 Task: Slide 1 - Cell Phone Model Pitch Deck.
Action: Mouse moved to (375, 219)
Screenshot: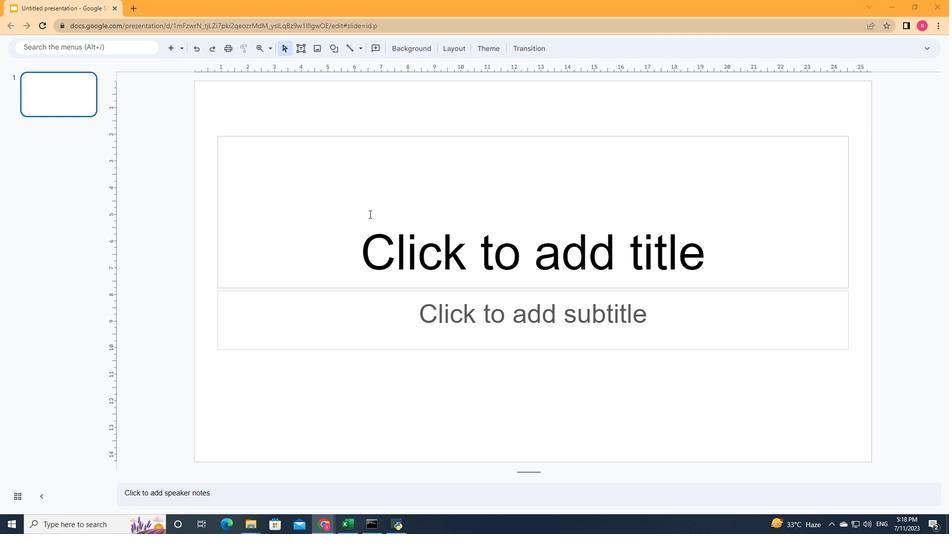 
Action: Mouse pressed left at (375, 219)
Screenshot: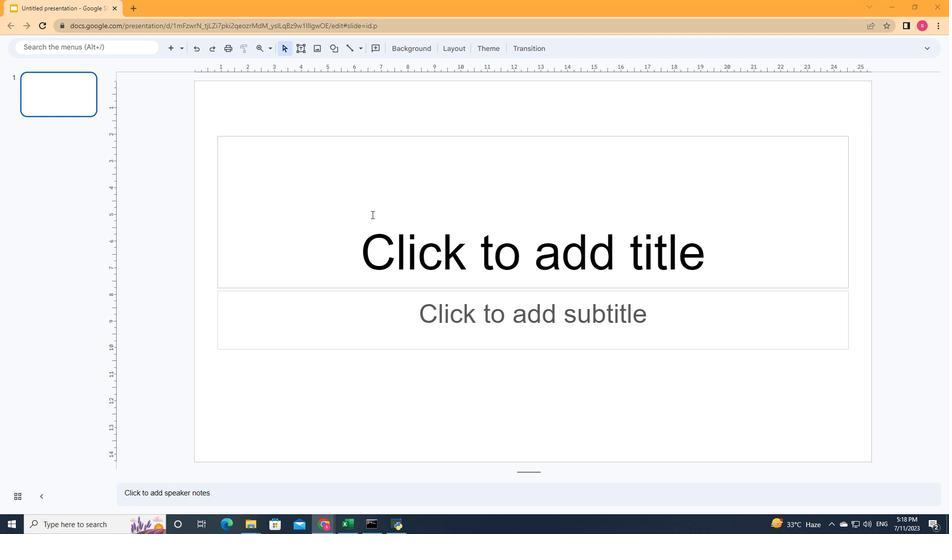 
Action: Mouse moved to (391, 238)
Screenshot: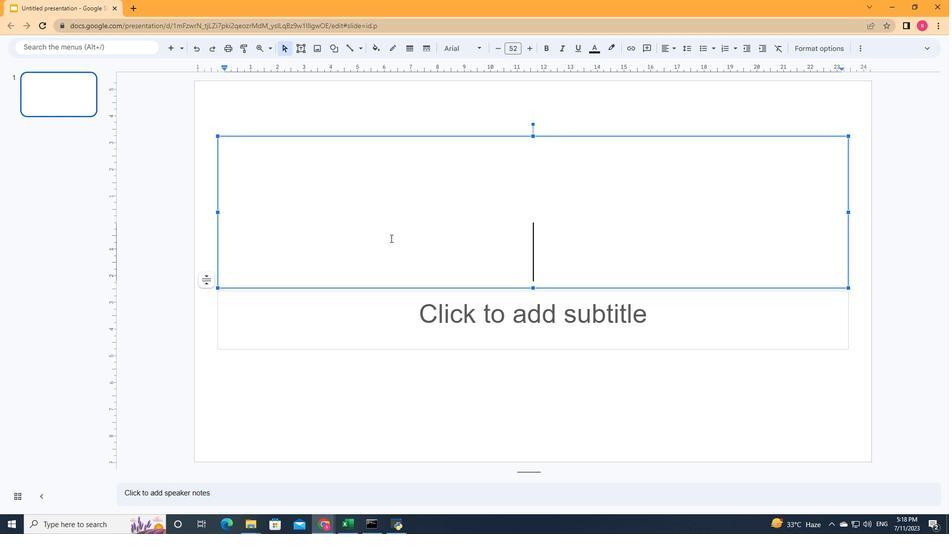 
Action: Key pressed <Key.shift>Cell<Key.space><Key.shift>Phone<Key.space><Key.shift><Key.shift><Key.shift>Model<Key.space><Key.shift>Pitch<Key.space><Key.shift>Deck
Screenshot: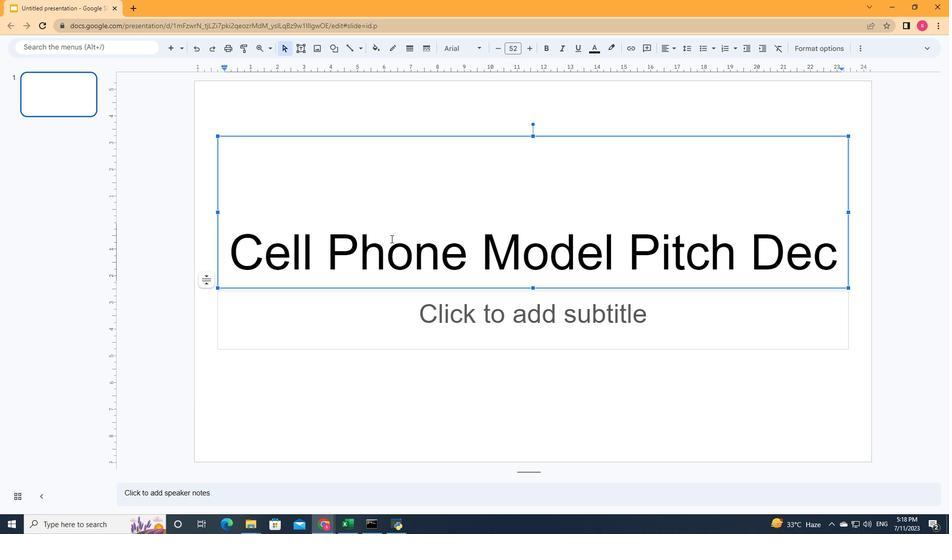 
Action: Mouse moved to (412, 310)
Screenshot: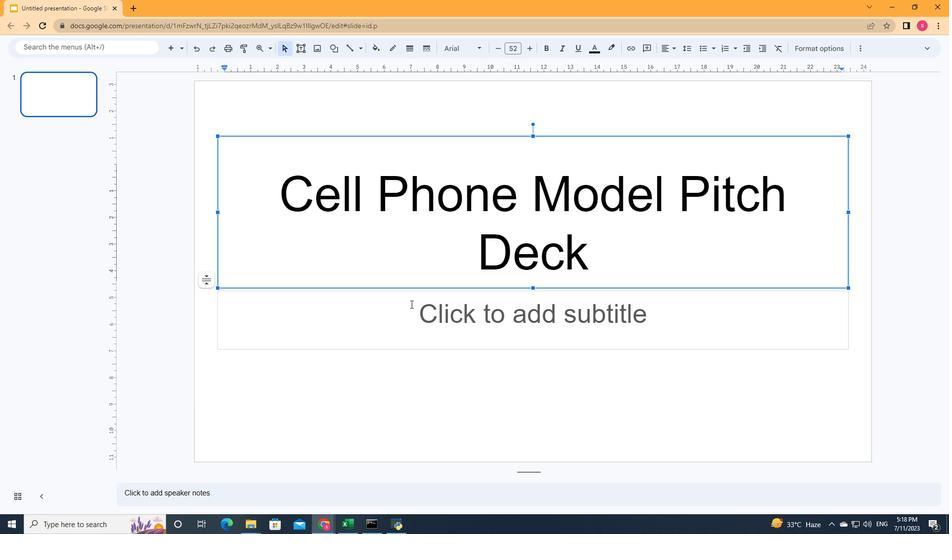 
Action: Mouse pressed left at (412, 310)
Screenshot: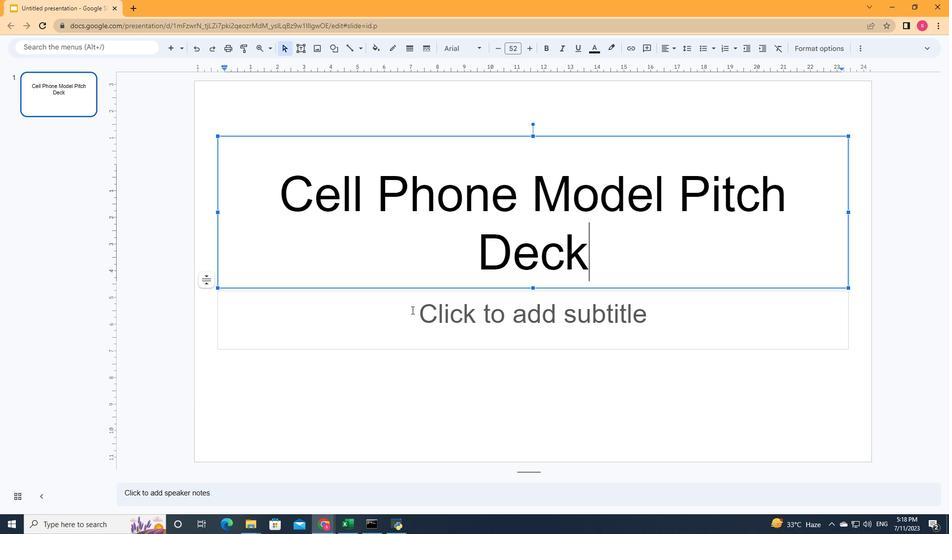 
Action: Key pressed <Key.shift>Here<Key.space>is<Key.space>where<Key.space>your<Key.enter>presentation<Key.space>begins
Screenshot: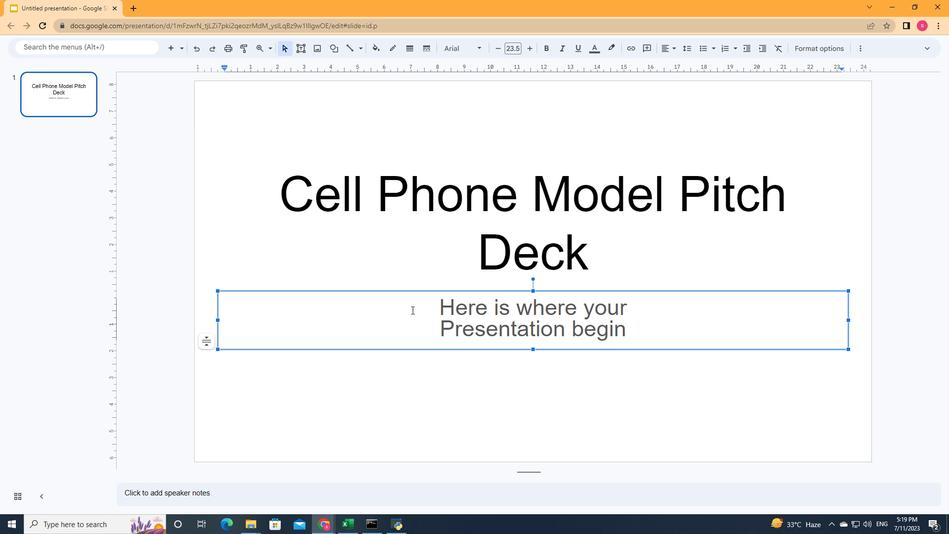 
Action: Mouse moved to (391, 250)
Screenshot: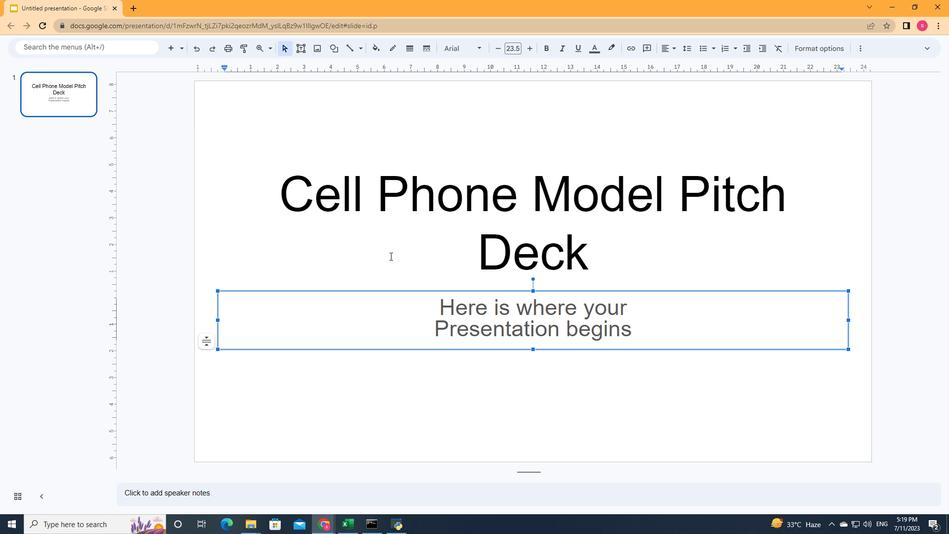 
Action: Mouse pressed left at (391, 250)
Screenshot: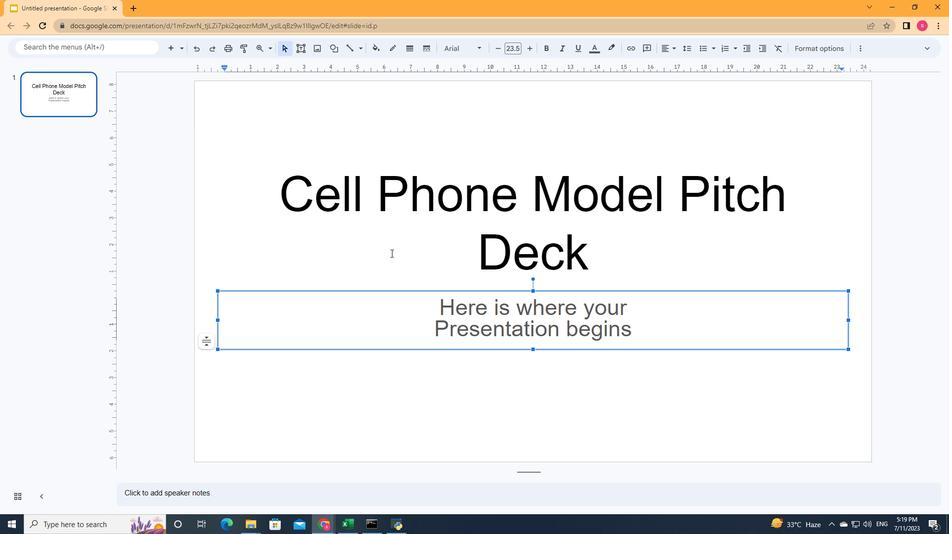 
Action: Mouse moved to (217, 212)
Screenshot: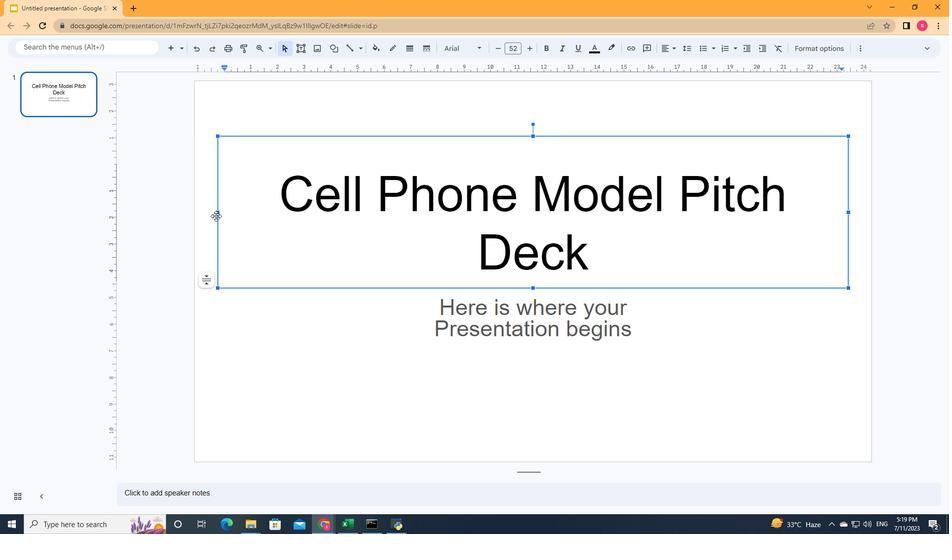 
Action: Mouse pressed left at (217, 212)
Screenshot: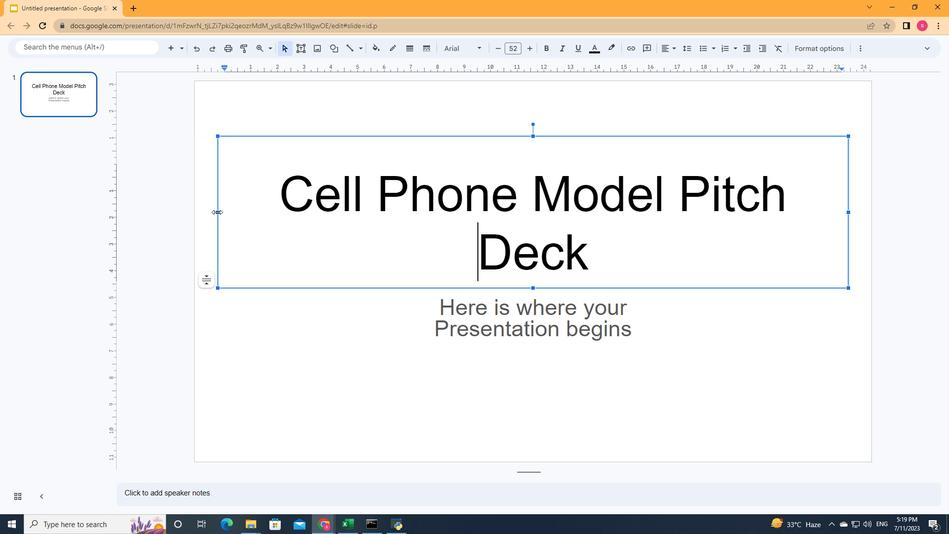 
Action: Mouse moved to (520, 211)
Screenshot: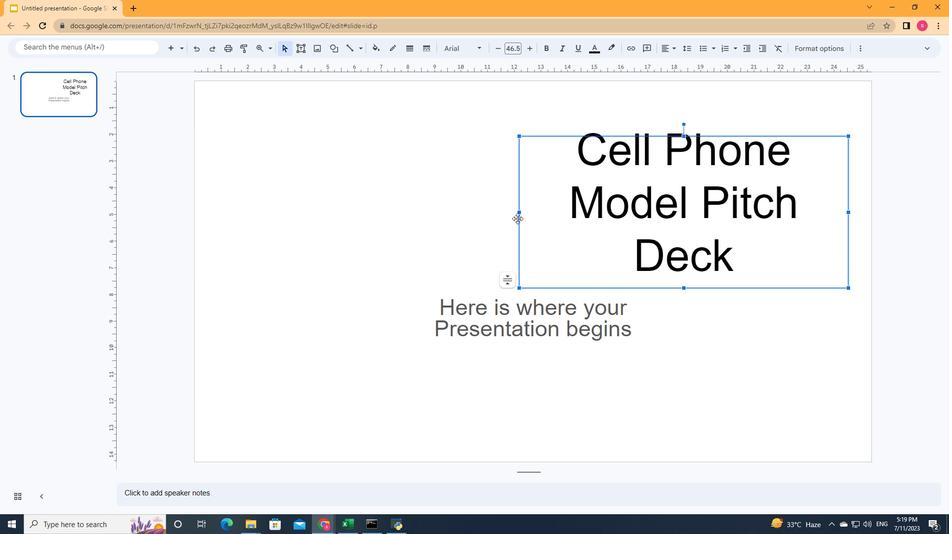 
Action: Mouse pressed left at (520, 211)
Screenshot: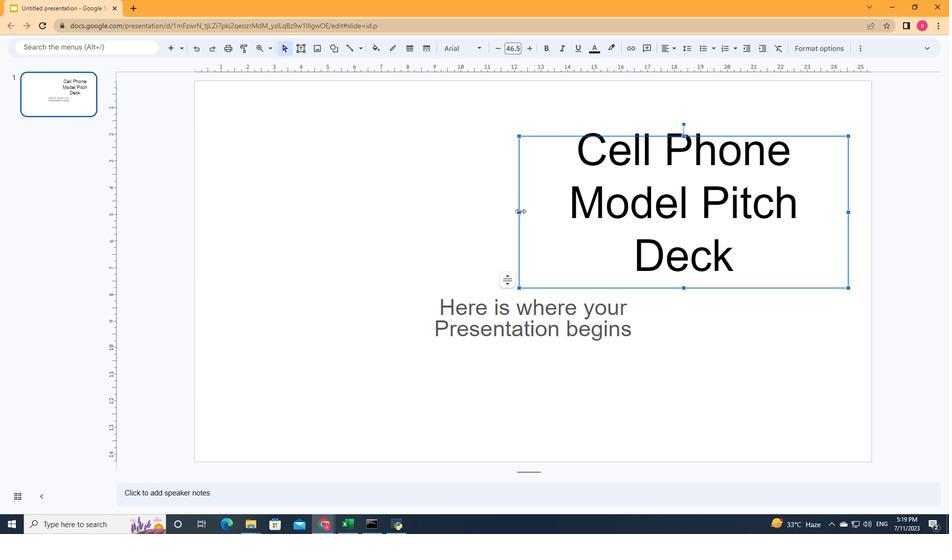
Action: Mouse moved to (782, 263)
Screenshot: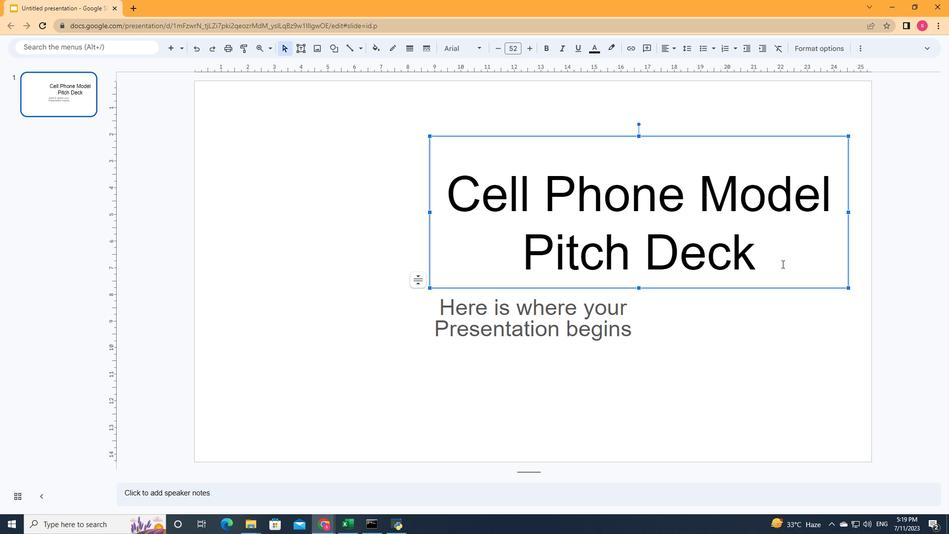 
Action: Mouse pressed left at (782, 263)
Screenshot: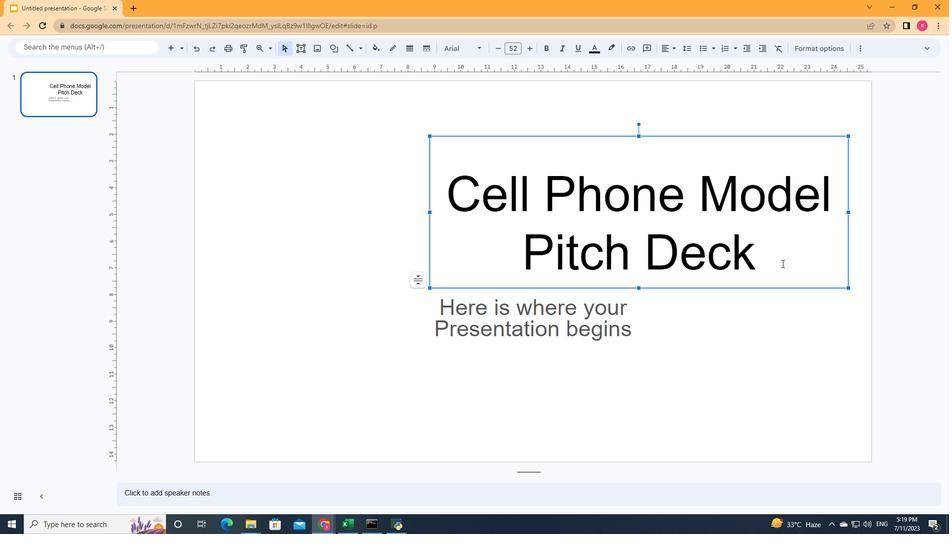 
Action: Mouse moved to (672, 49)
Screenshot: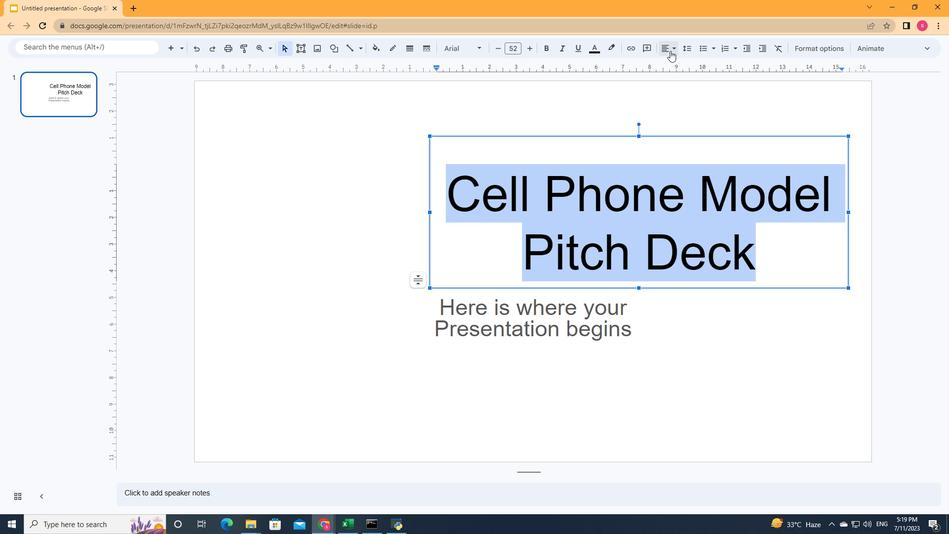 
Action: Mouse pressed left at (672, 49)
Screenshot: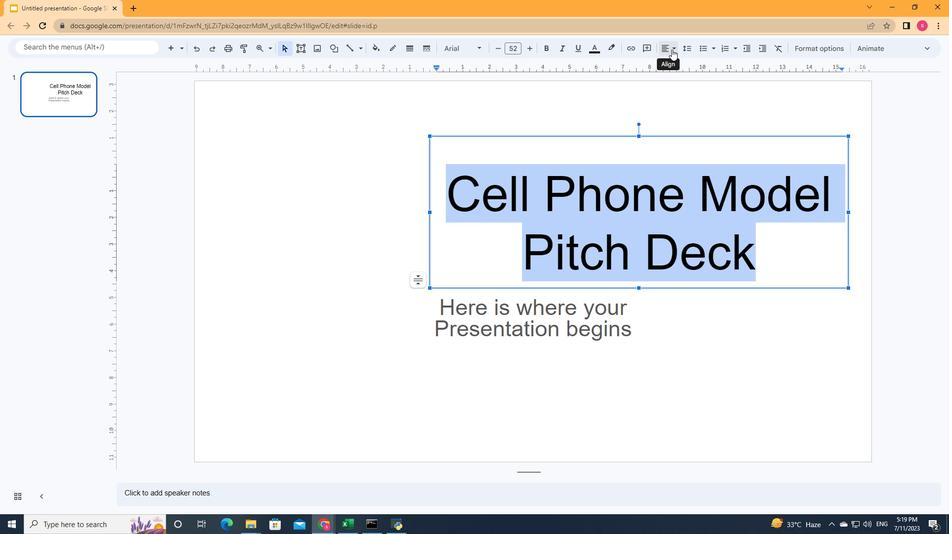 
Action: Mouse moved to (668, 63)
Screenshot: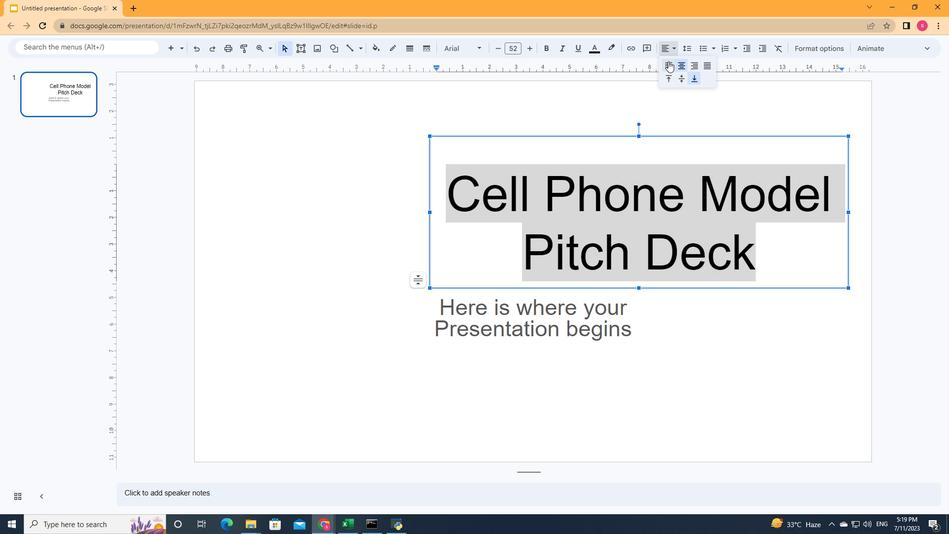 
Action: Mouse pressed left at (668, 63)
Screenshot: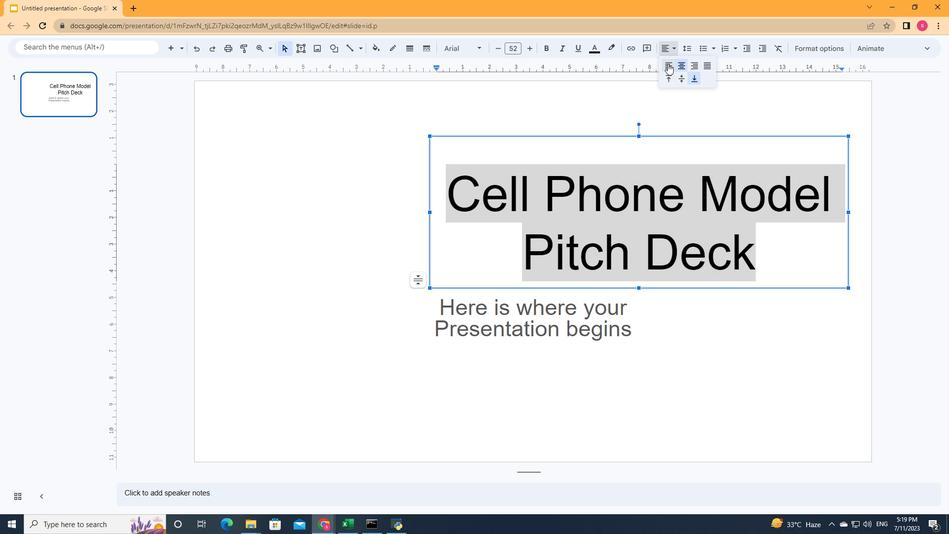 
Action: Mouse moved to (932, 50)
Screenshot: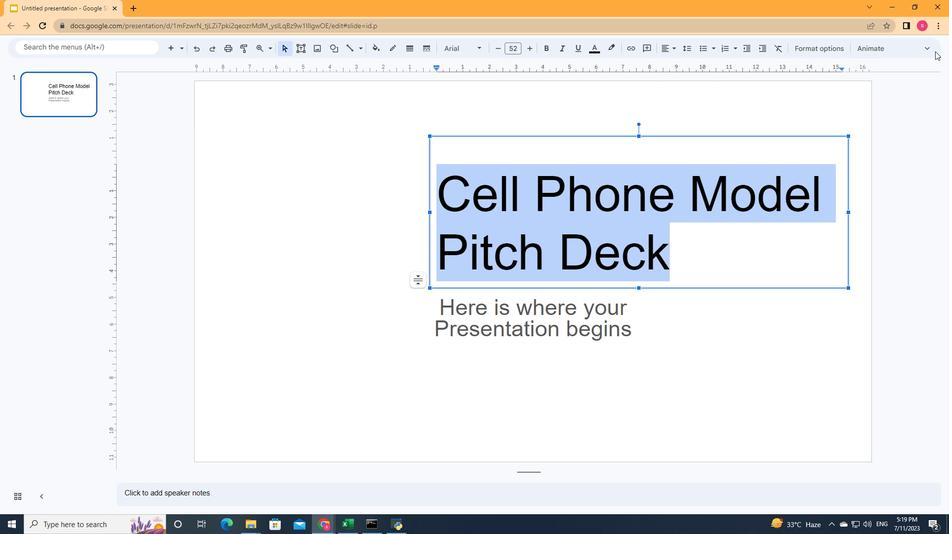 
Action: Mouse pressed left at (932, 50)
Screenshot: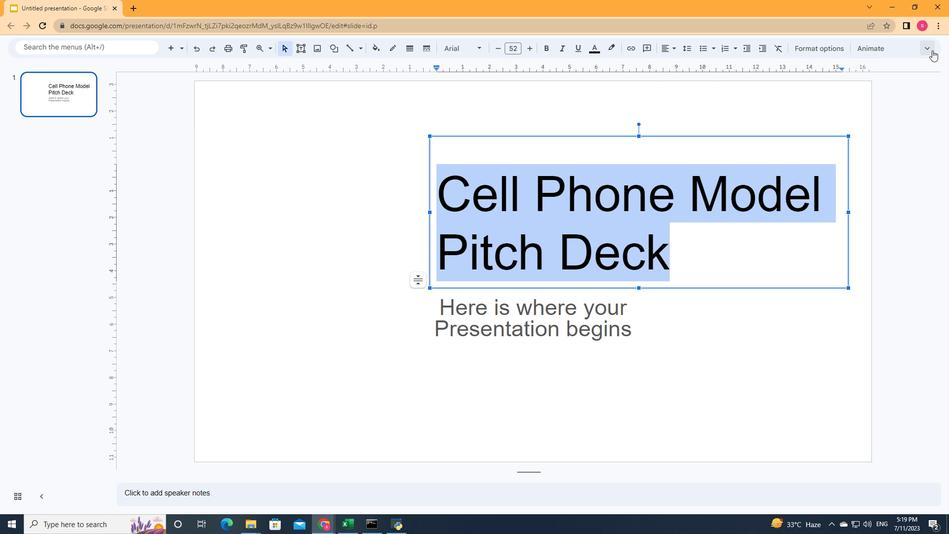 
Action: Mouse moved to (329, 80)
Screenshot: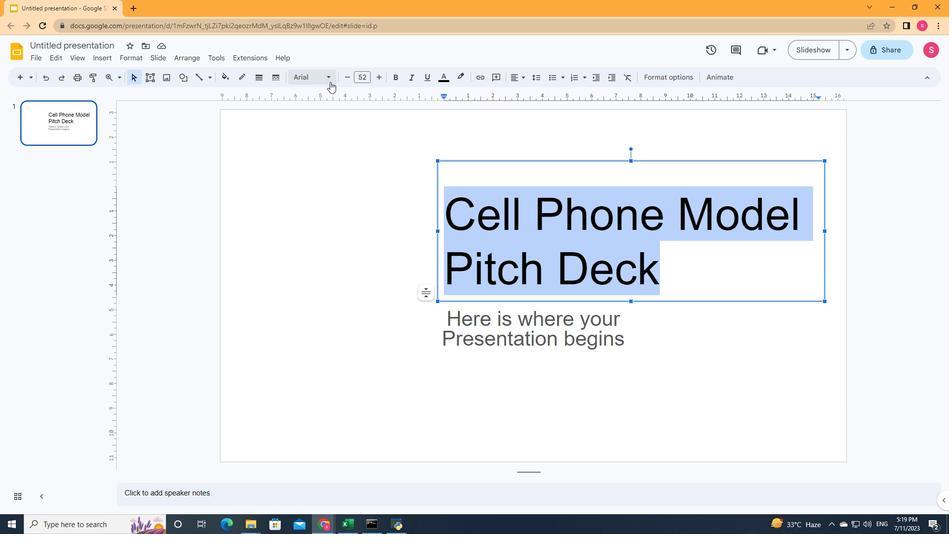 
Action: Mouse pressed left at (329, 80)
Screenshot: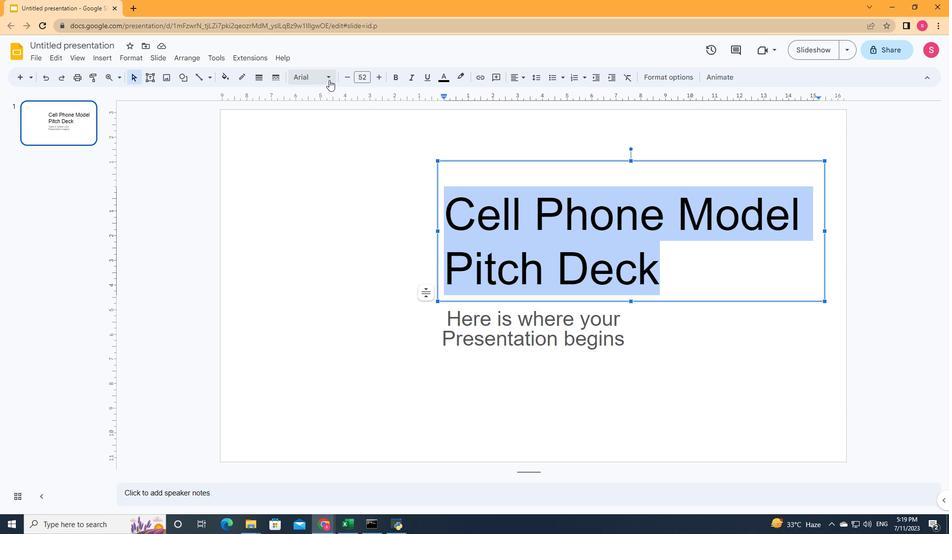 
Action: Mouse moved to (445, 306)
Screenshot: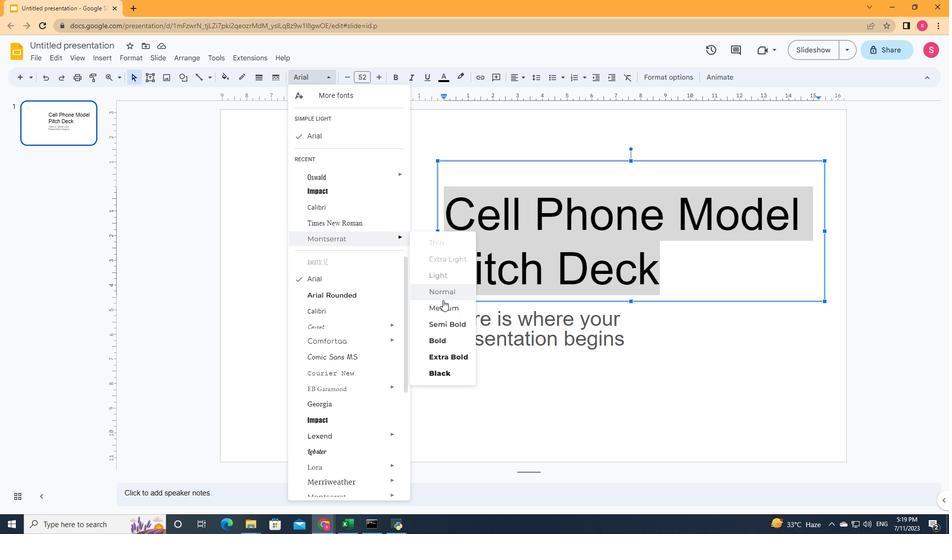 
Action: Mouse pressed left at (445, 306)
Screenshot: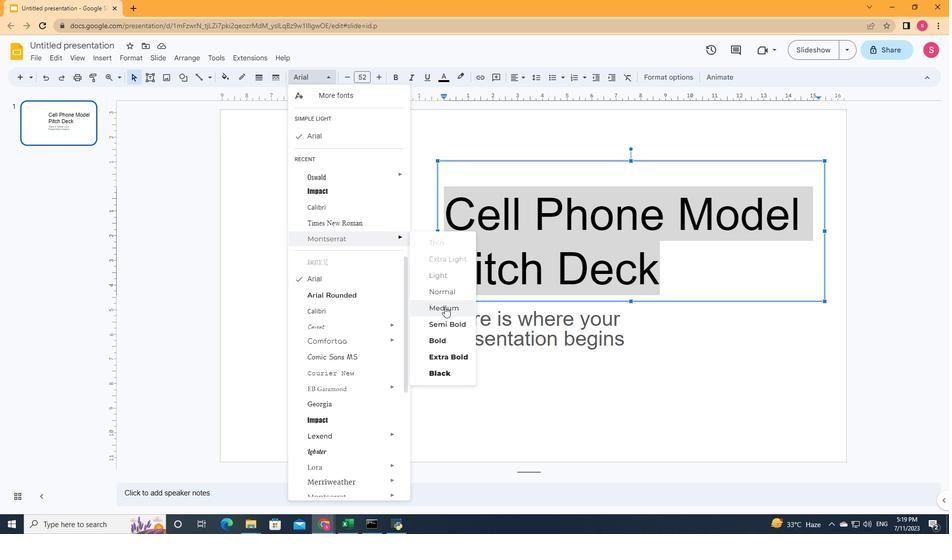
Action: Mouse moved to (639, 342)
Screenshot: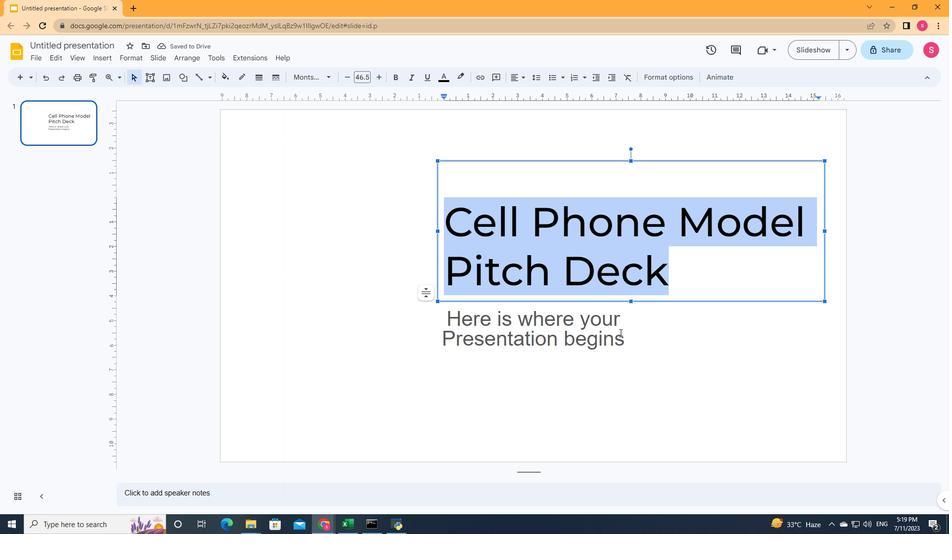 
Action: Mouse pressed left at (639, 342)
Screenshot: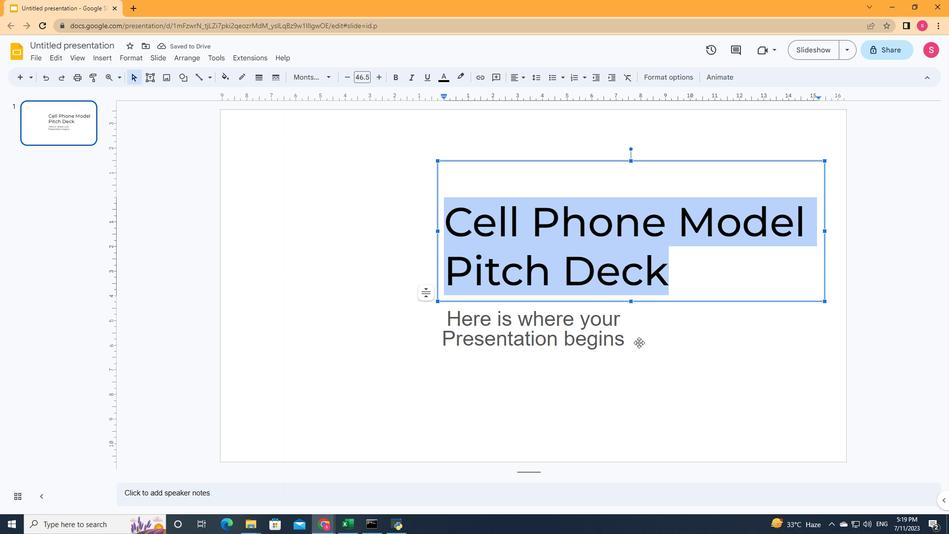 
Action: Mouse moved to (243, 331)
Screenshot: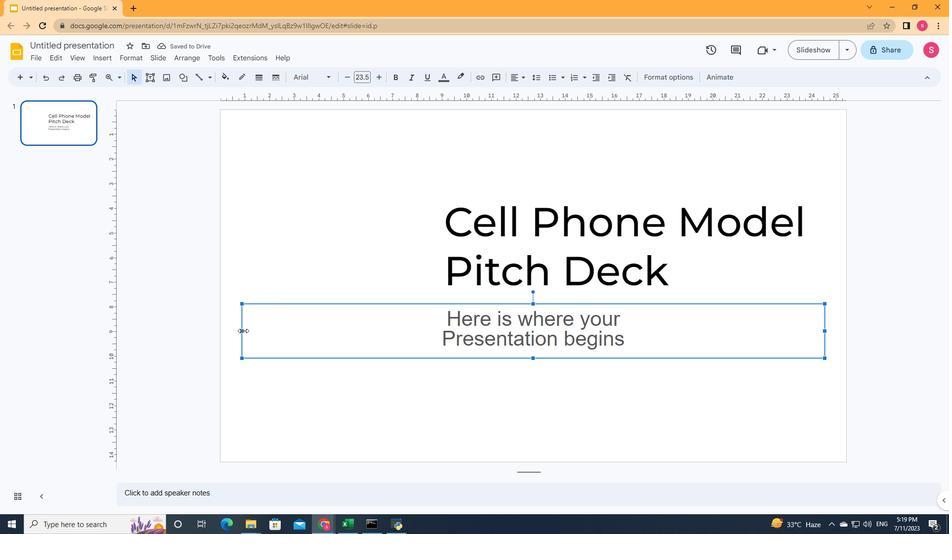 
Action: Mouse pressed left at (243, 331)
Screenshot: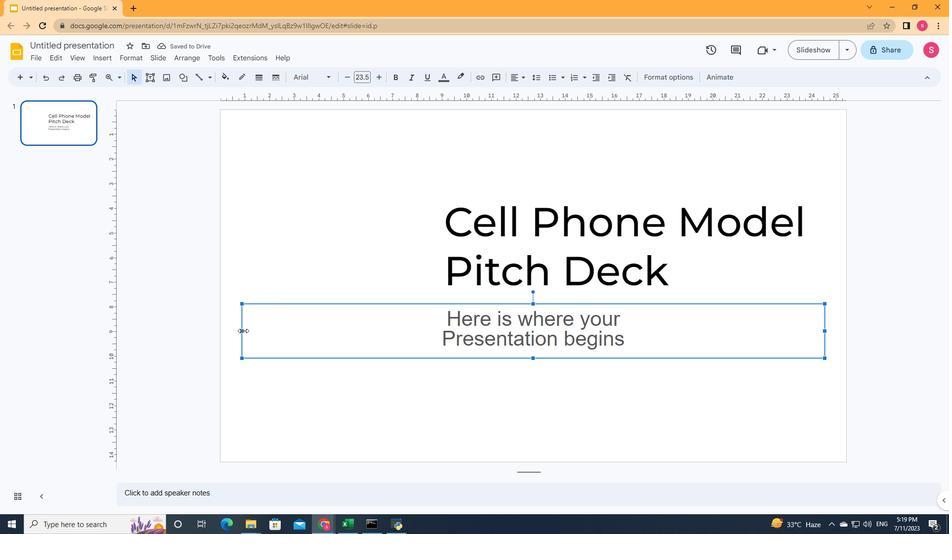 
Action: Mouse moved to (736, 342)
Screenshot: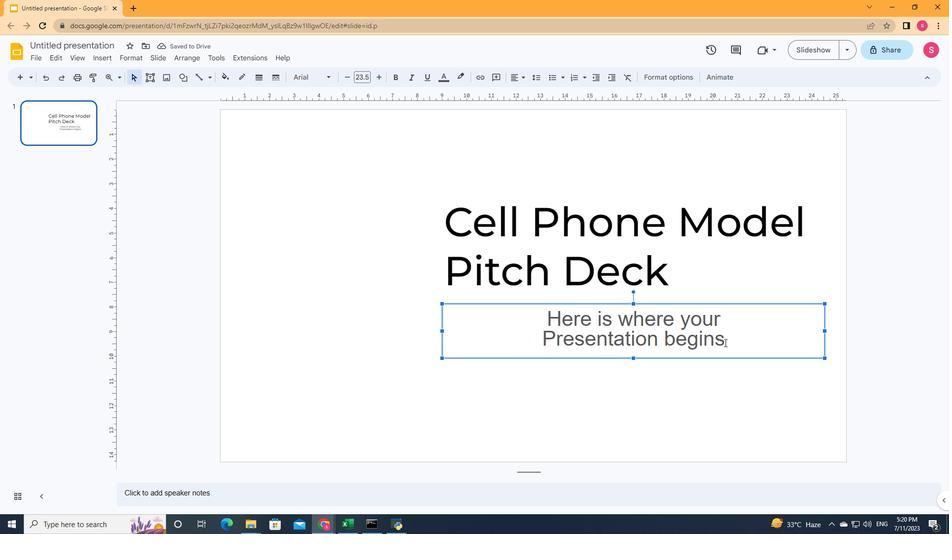 
Action: Mouse pressed left at (736, 342)
Screenshot: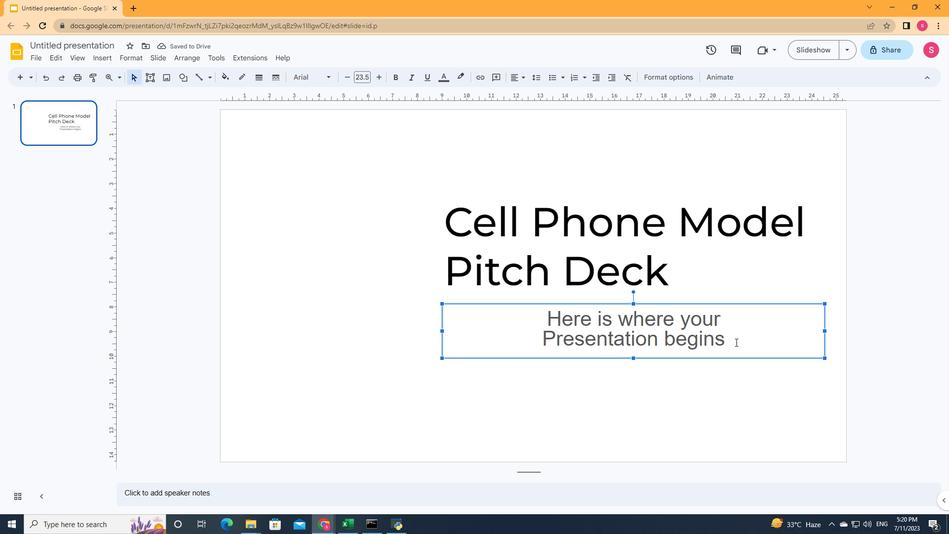 
Action: Mouse moved to (521, 79)
Screenshot: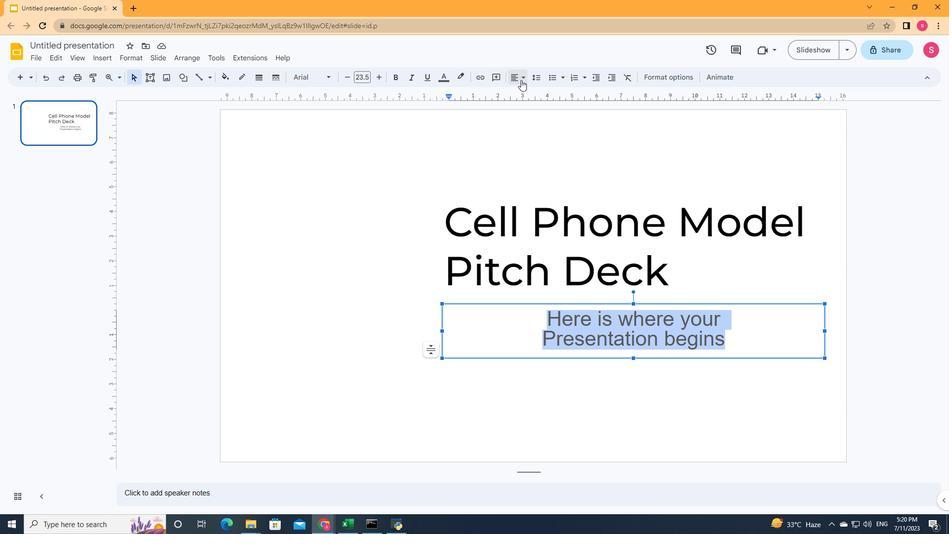 
Action: Mouse pressed left at (521, 79)
Screenshot: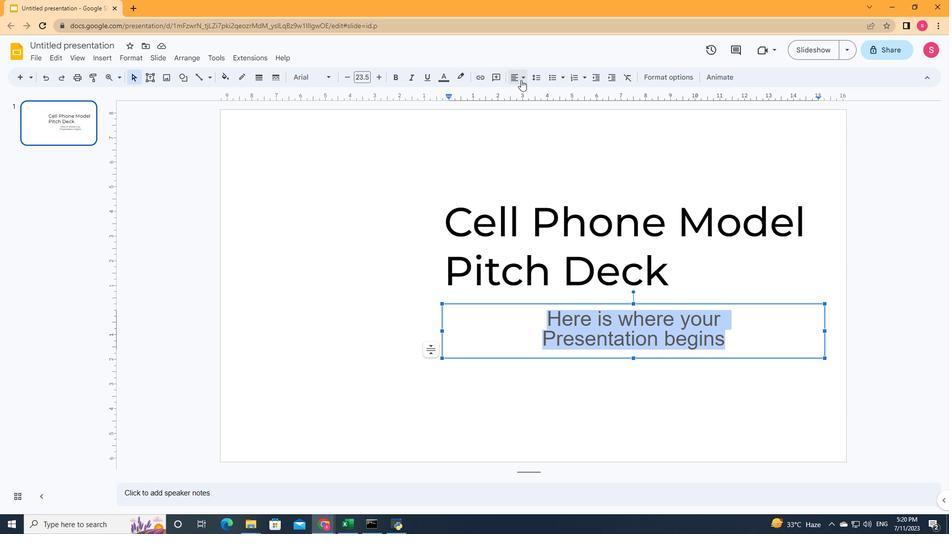 
Action: Mouse moved to (519, 93)
Screenshot: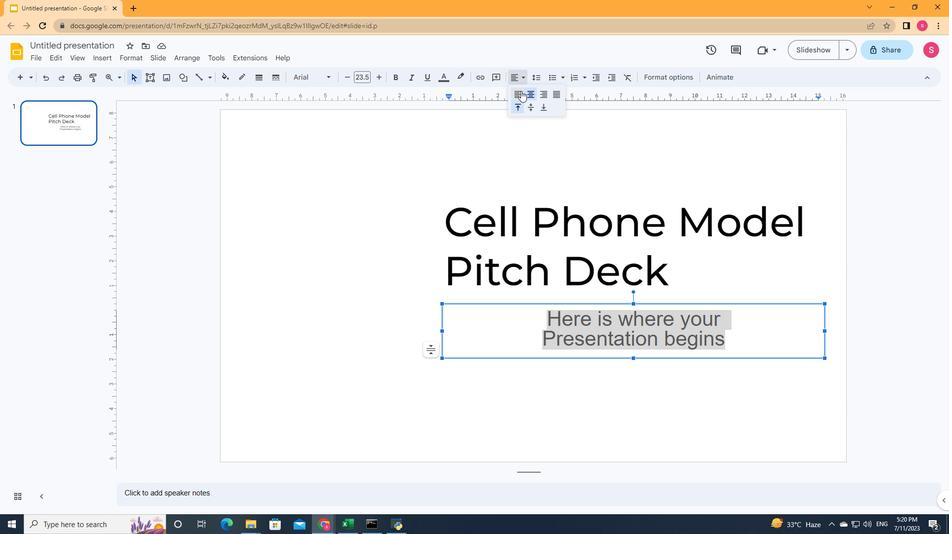 
Action: Mouse pressed left at (519, 93)
Screenshot: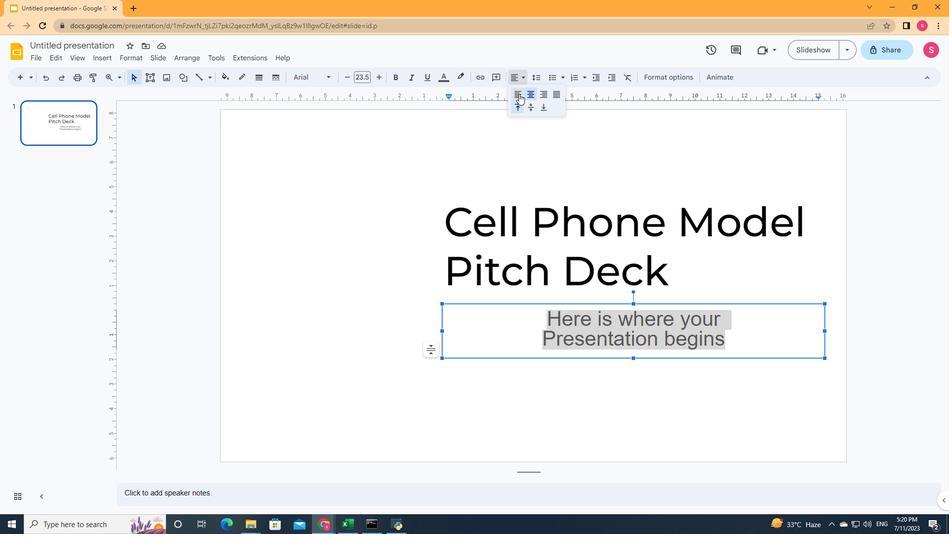 
Action: Mouse moved to (552, 369)
Screenshot: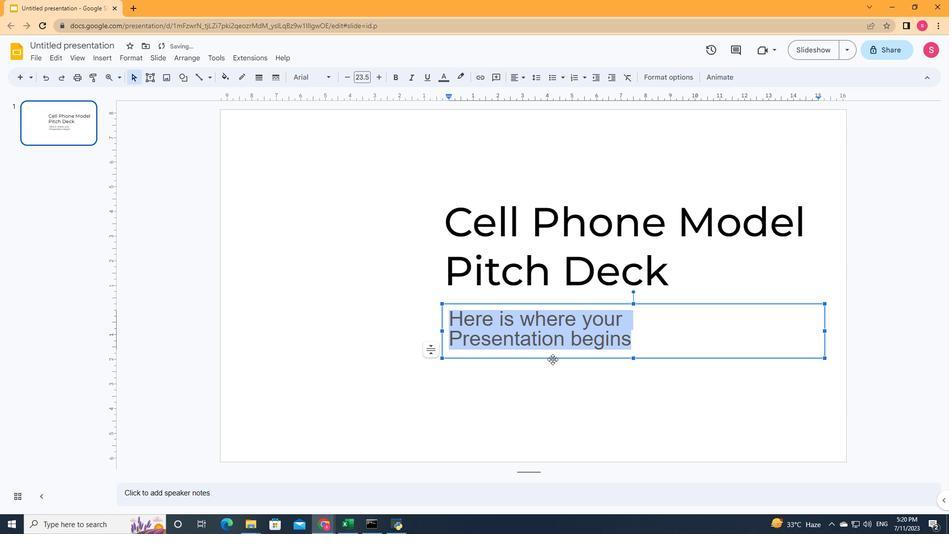 
Action: Mouse pressed left at (552, 369)
Screenshot: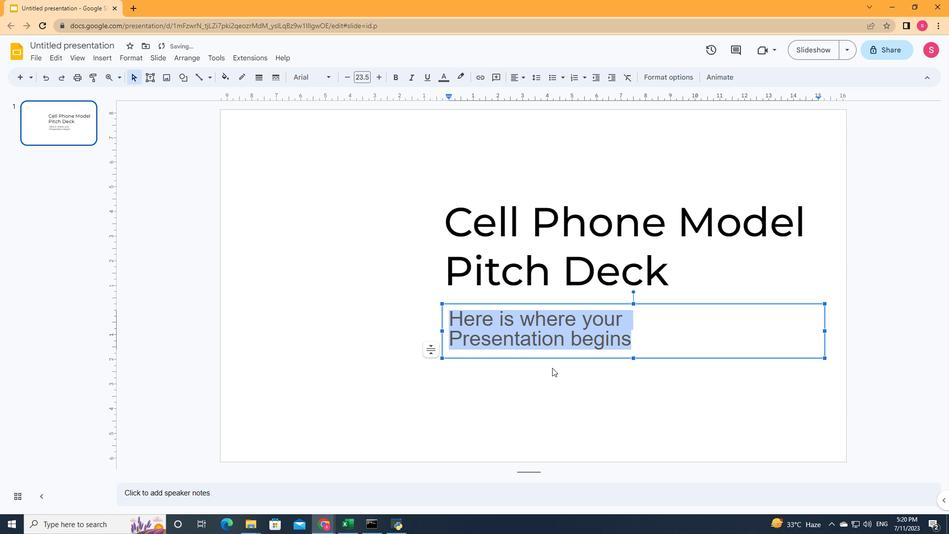 
Action: Mouse moved to (95, 56)
Screenshot: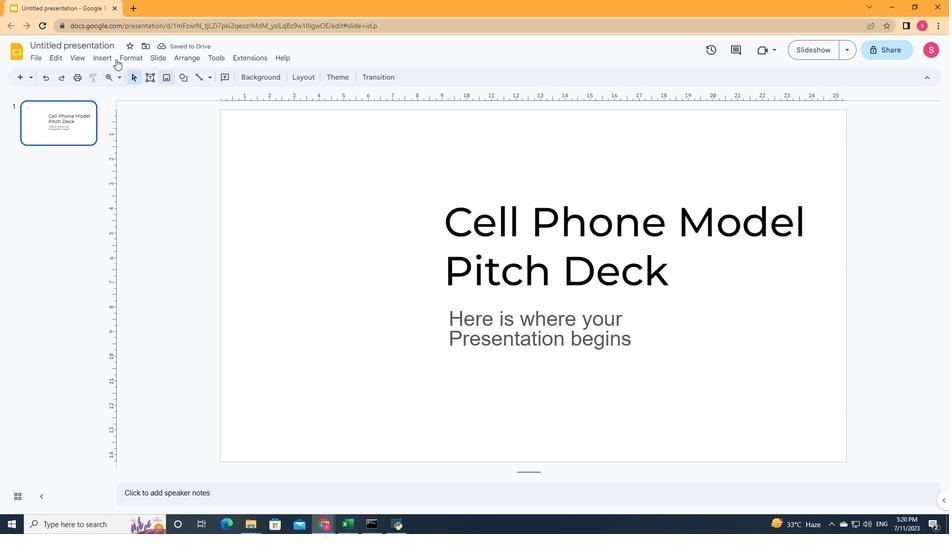 
Action: Mouse pressed left at (95, 56)
Screenshot: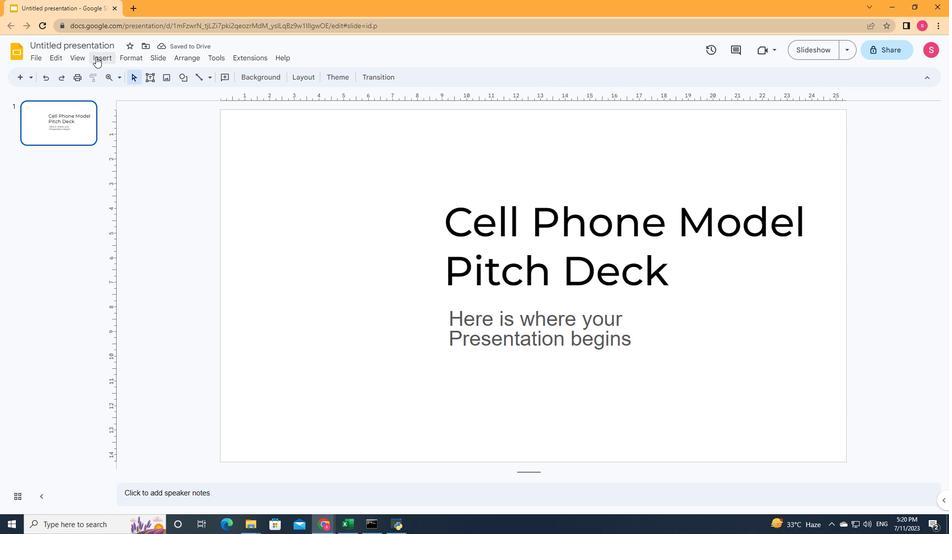 
Action: Mouse moved to (120, 73)
Screenshot: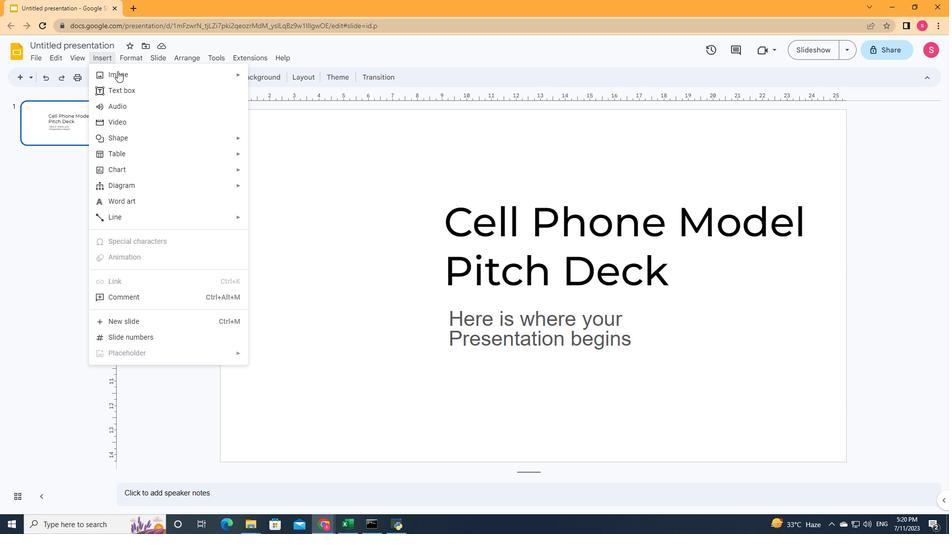 
Action: Mouse pressed left at (120, 73)
Screenshot: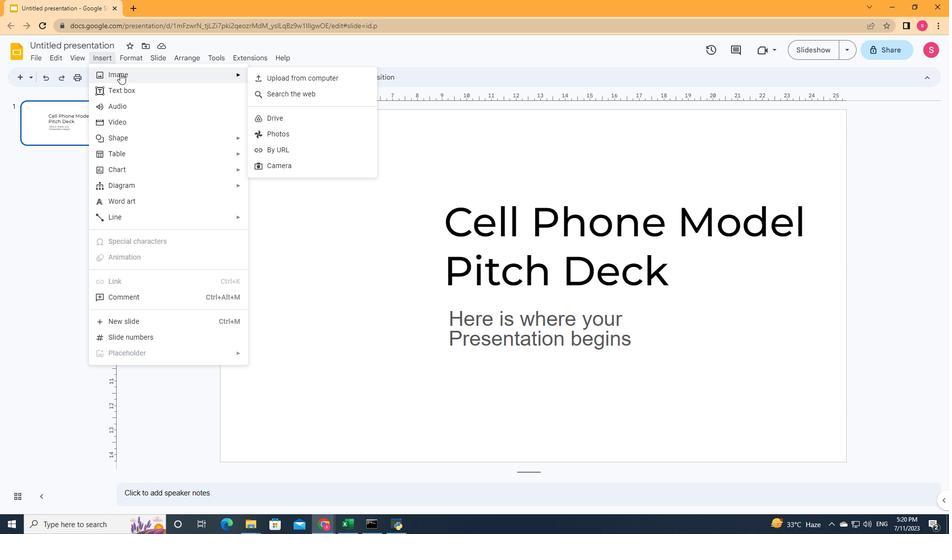 
Action: Mouse moved to (310, 76)
Screenshot: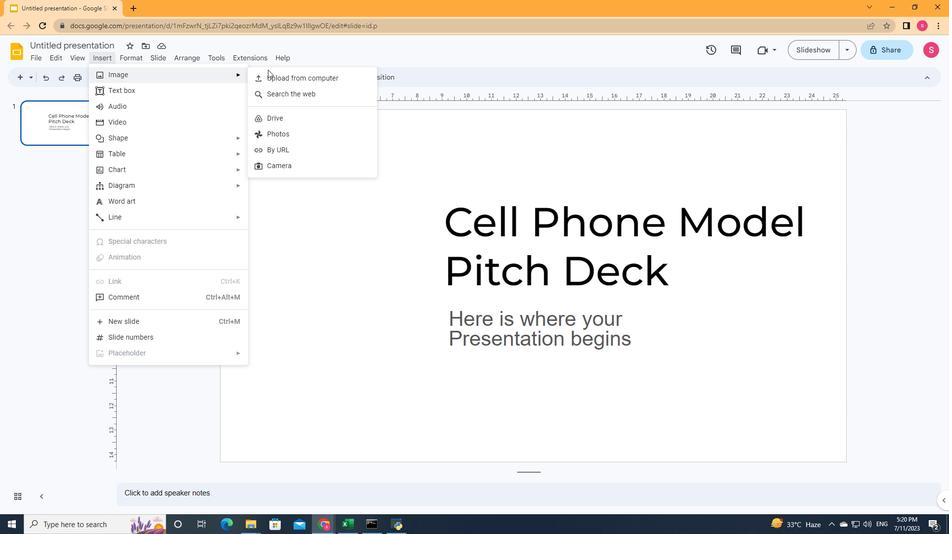 
Action: Mouse pressed left at (310, 76)
Screenshot: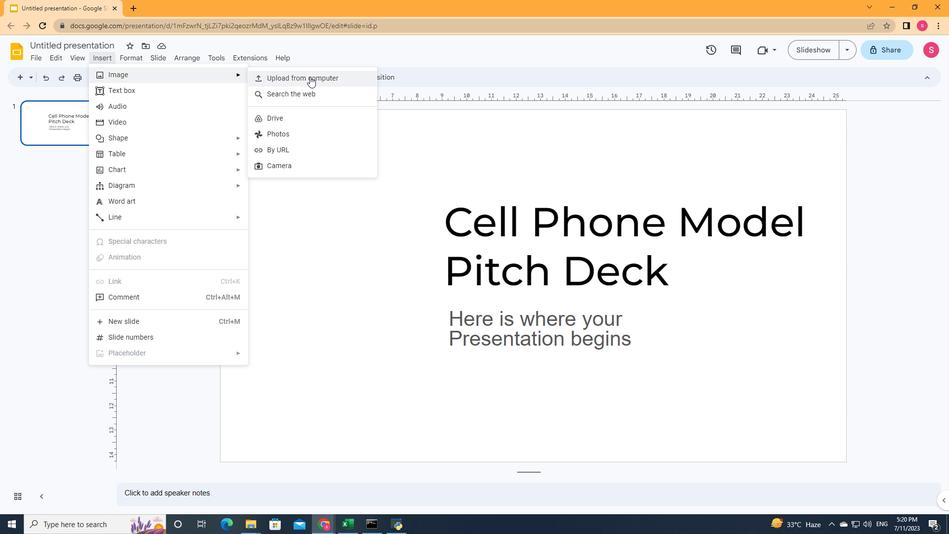 
Action: Mouse moved to (229, 182)
Screenshot: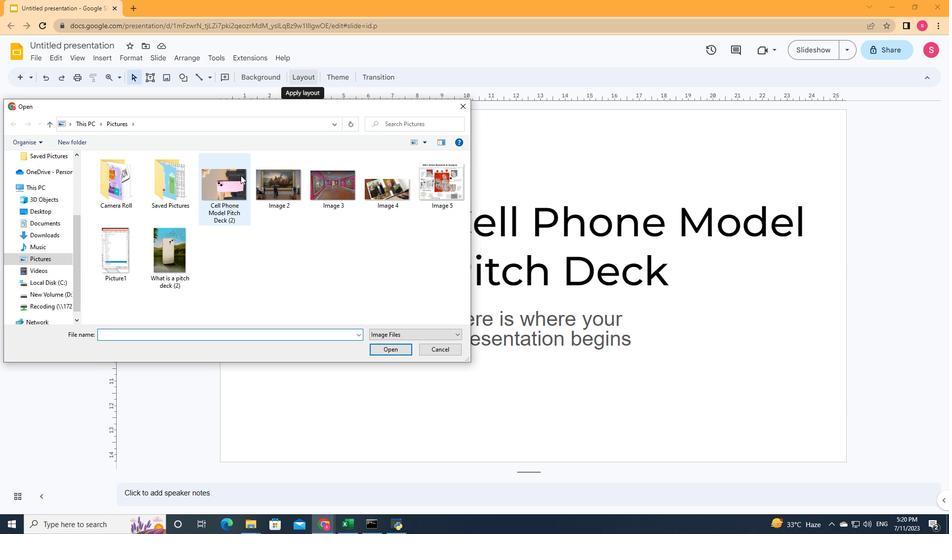 
Action: Mouse pressed left at (229, 182)
Screenshot: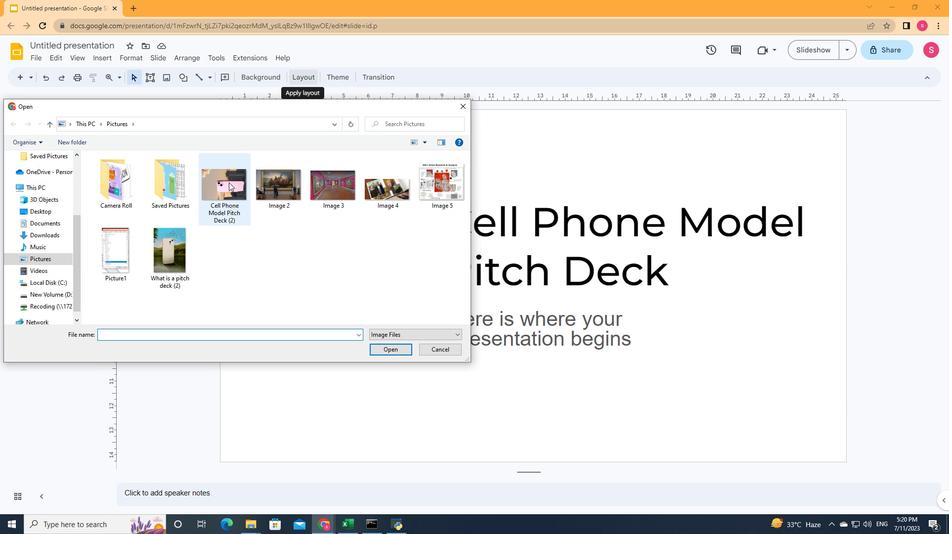 
Action: Mouse moved to (397, 347)
Screenshot: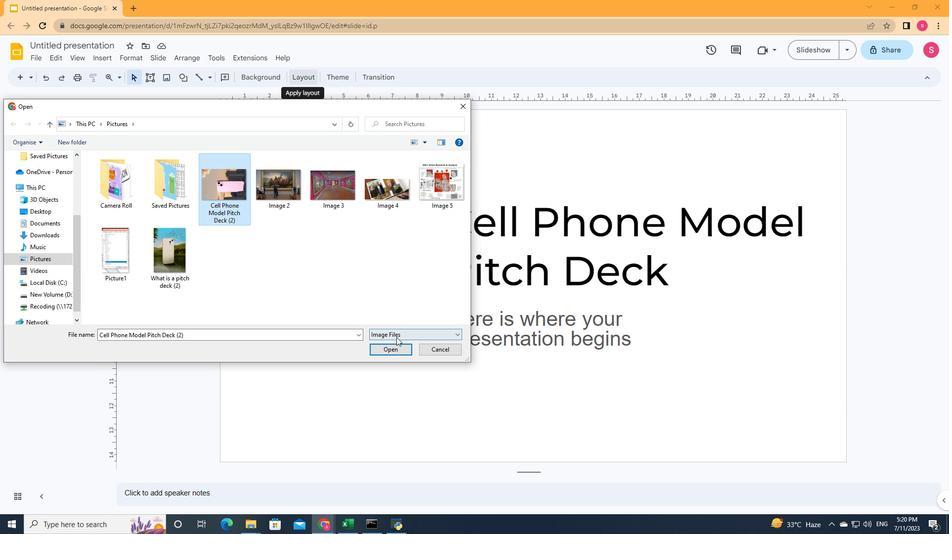 
Action: Mouse pressed left at (397, 347)
Screenshot: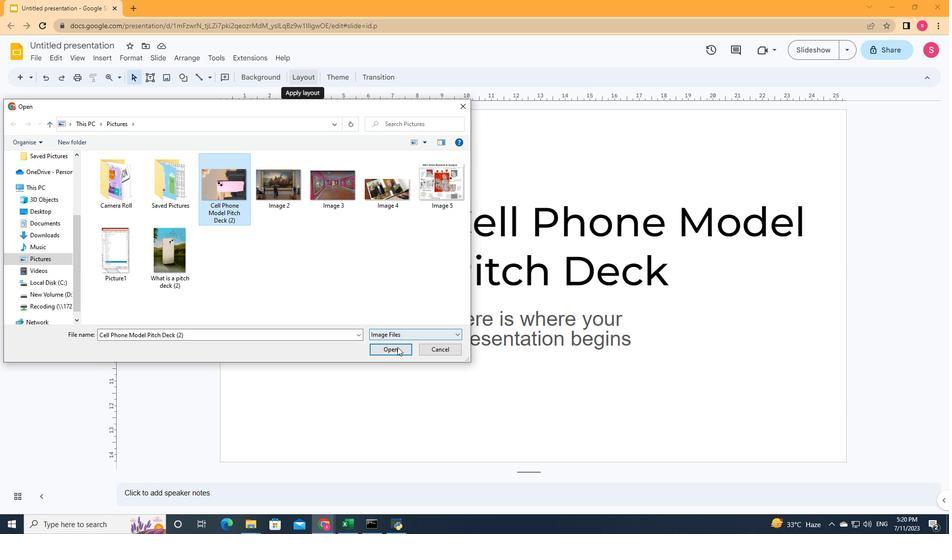 
Action: Mouse moved to (348, 365)
Screenshot: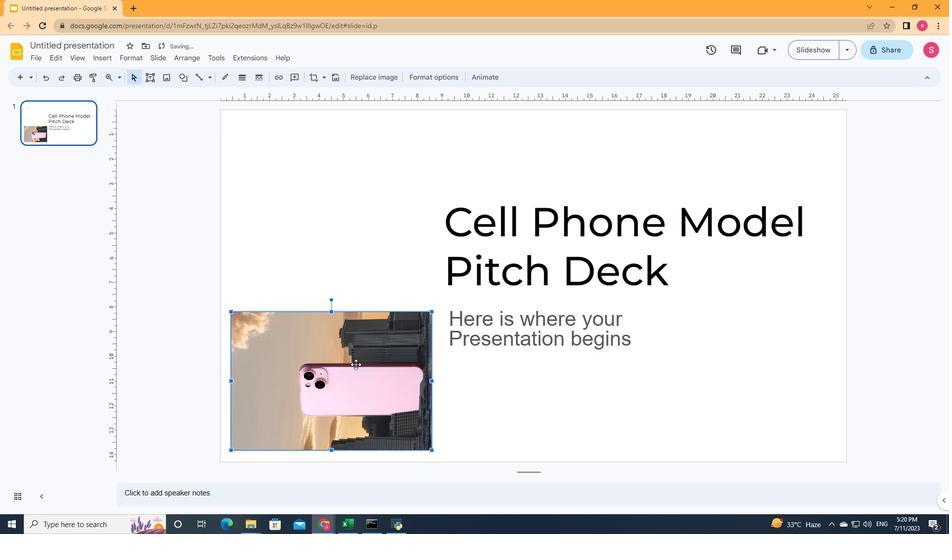 
Action: Mouse pressed left at (348, 365)
Screenshot: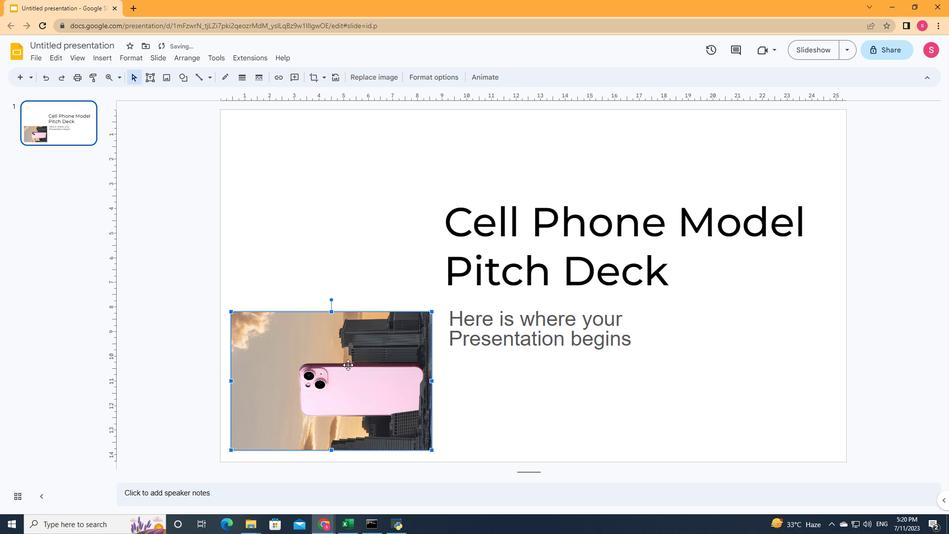 
Action: Mouse moved to (324, 75)
Screenshot: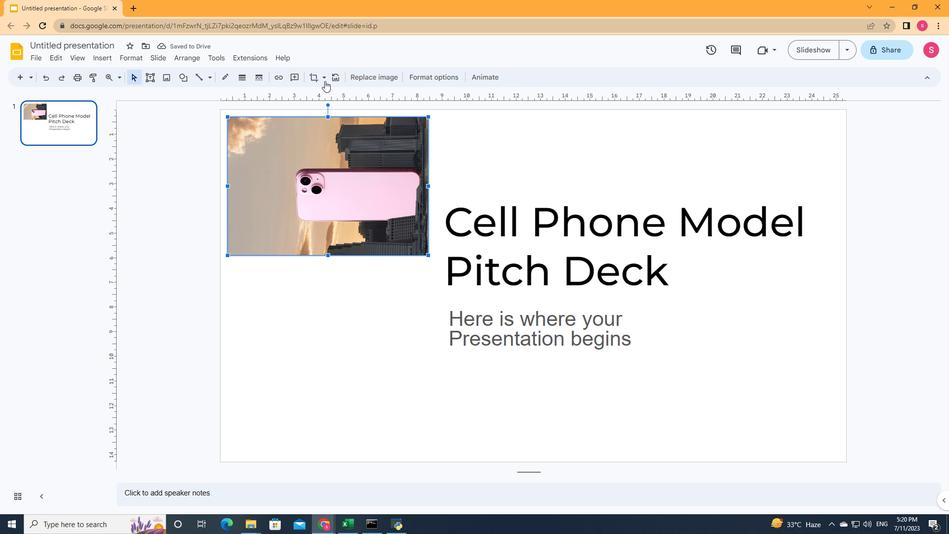 
Action: Mouse pressed left at (324, 75)
Screenshot: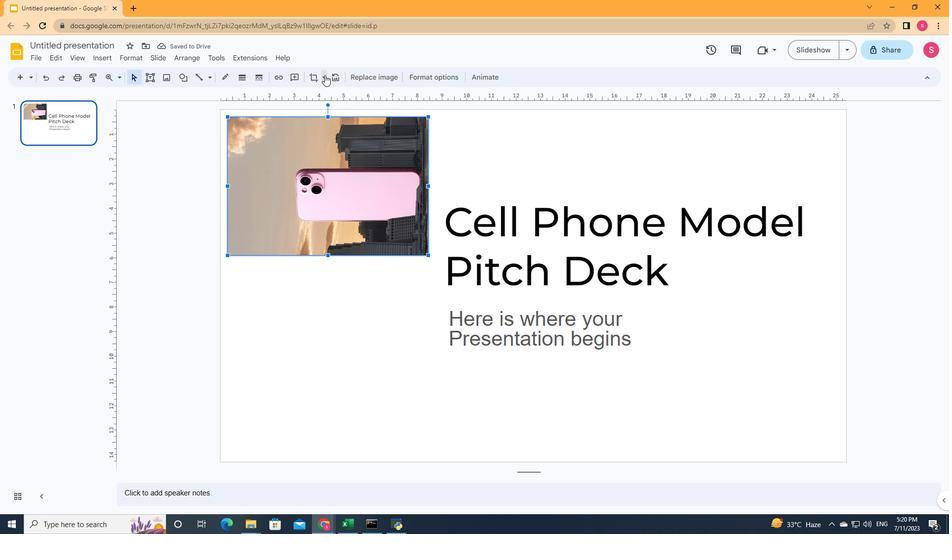 
Action: Mouse moved to (336, 96)
Screenshot: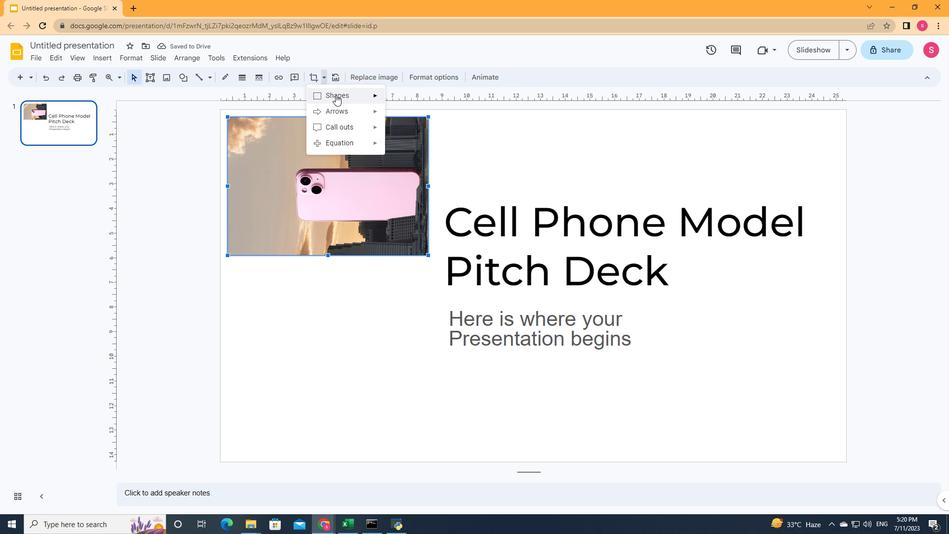 
Action: Mouse pressed left at (336, 96)
Screenshot: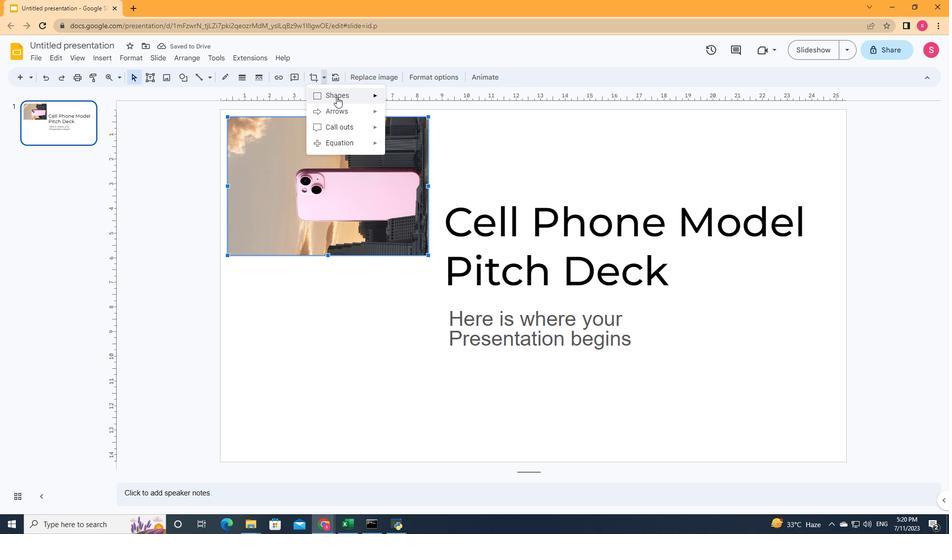 
Action: Mouse moved to (511, 173)
Screenshot: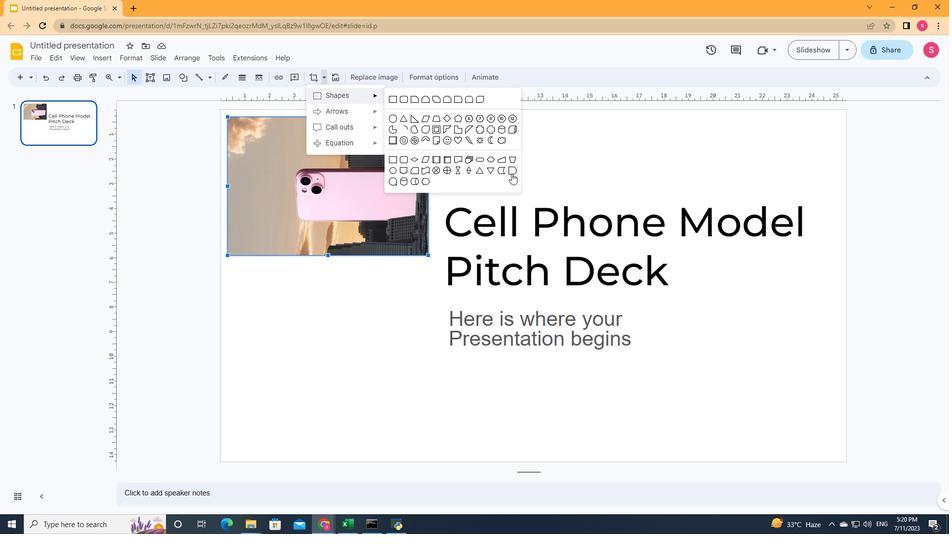 
Action: Mouse pressed left at (511, 173)
Screenshot: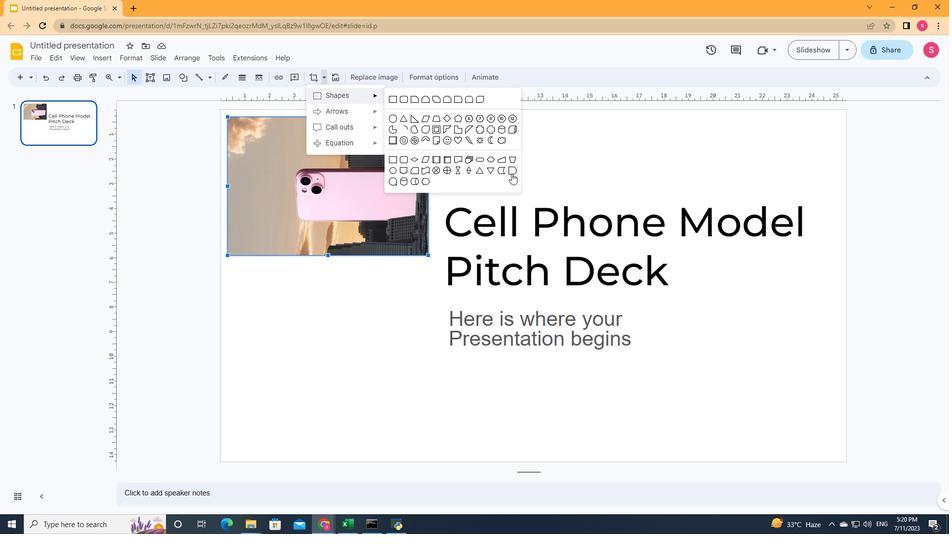
Action: Mouse moved to (427, 185)
Screenshot: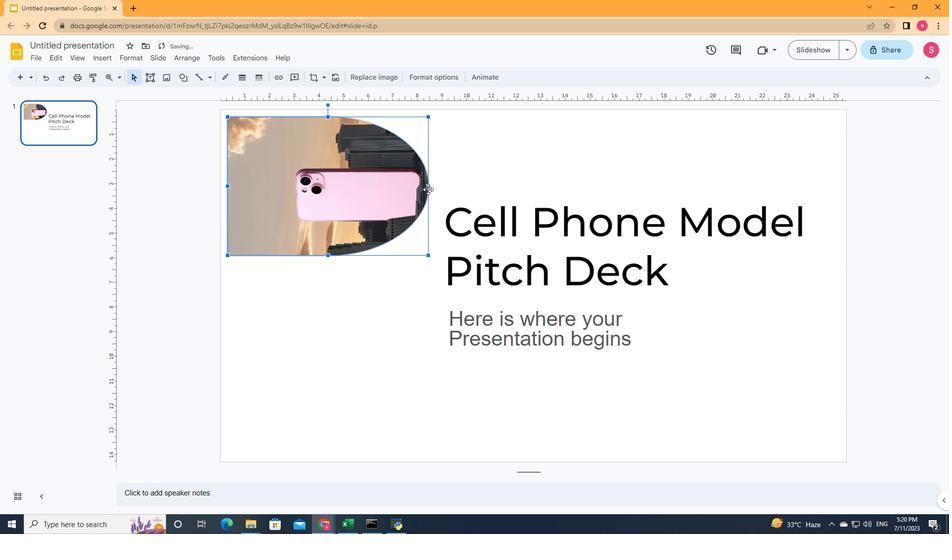 
Action: Mouse pressed left at (427, 185)
Screenshot: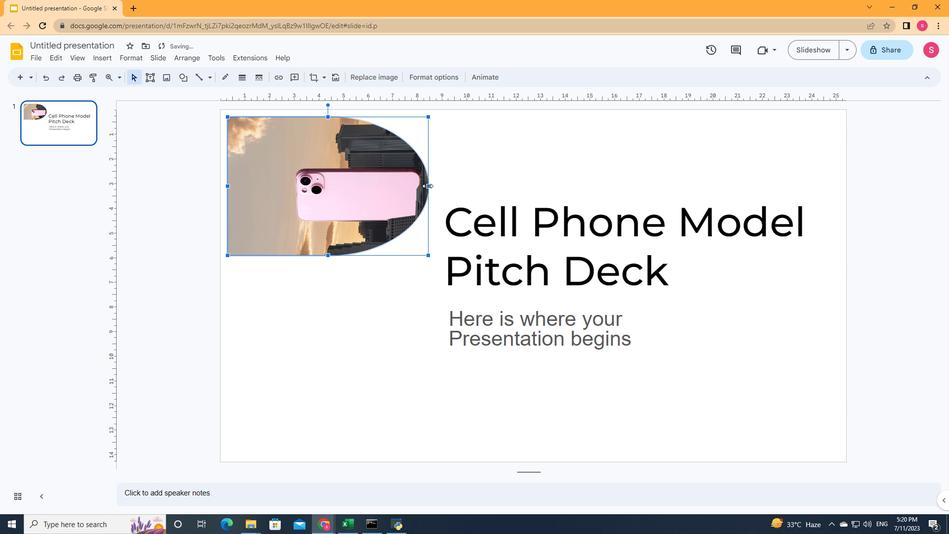 
Action: Mouse moved to (438, 78)
Screenshot: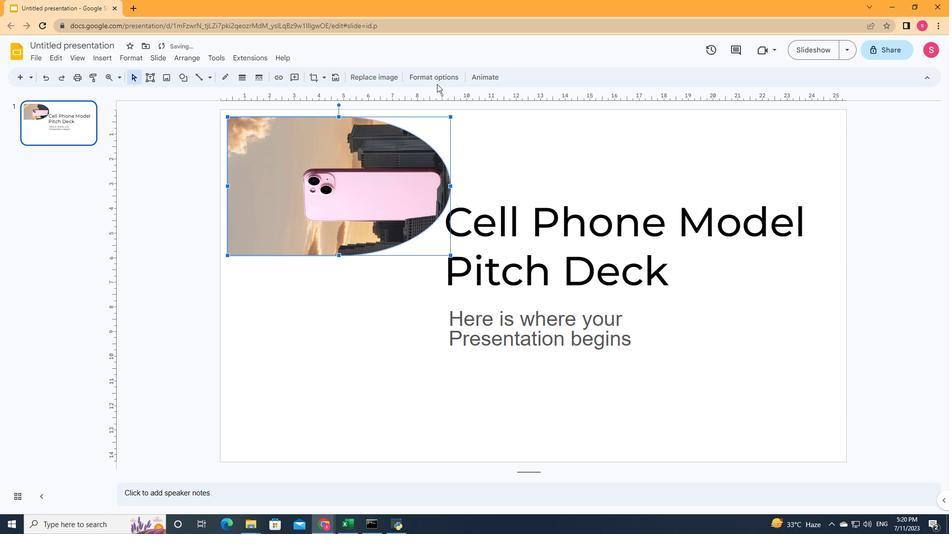 
Action: Mouse pressed left at (438, 78)
Screenshot: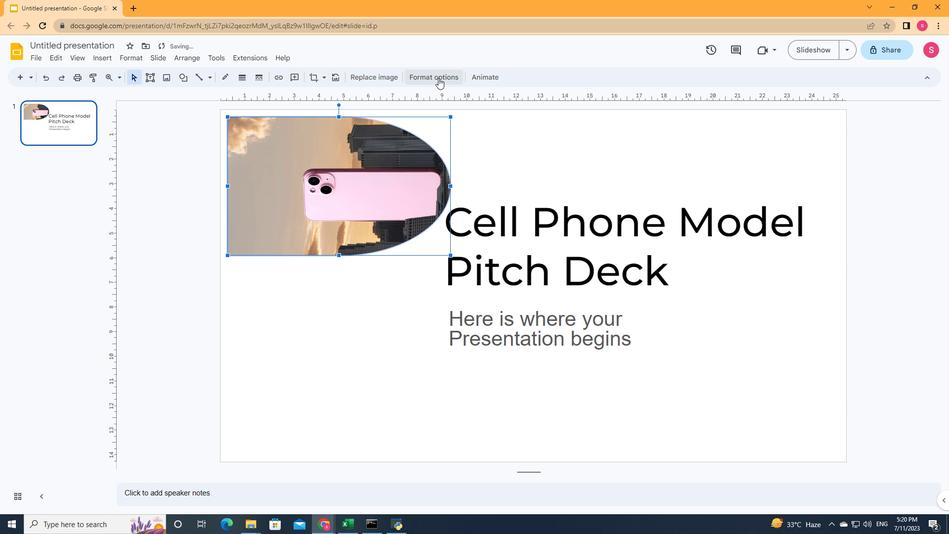 
Action: Mouse moved to (814, 108)
Screenshot: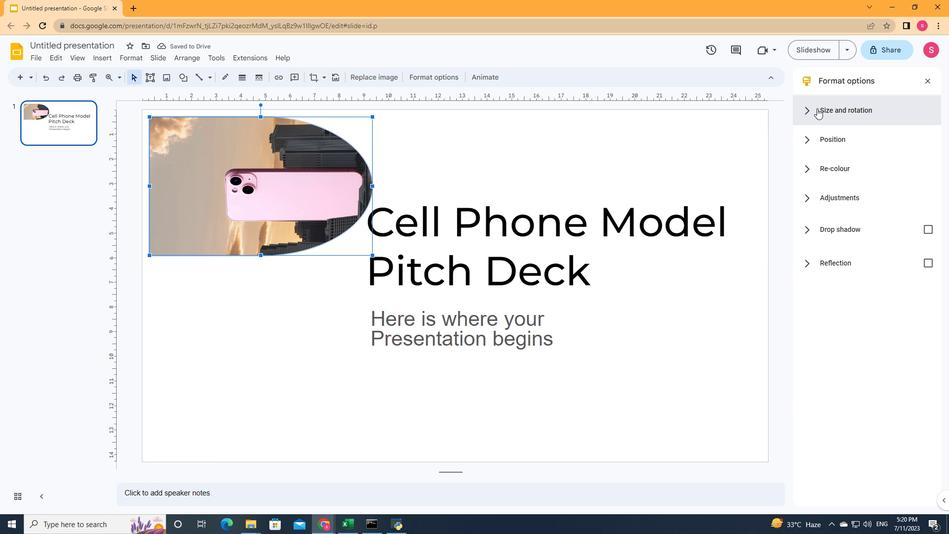 
Action: Mouse pressed left at (814, 108)
Screenshot: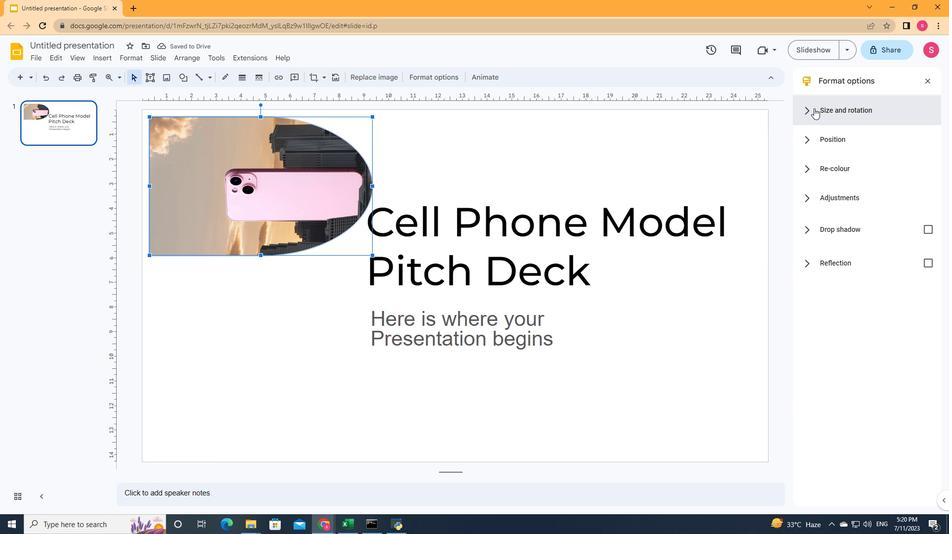 
Action: Mouse moved to (850, 275)
Screenshot: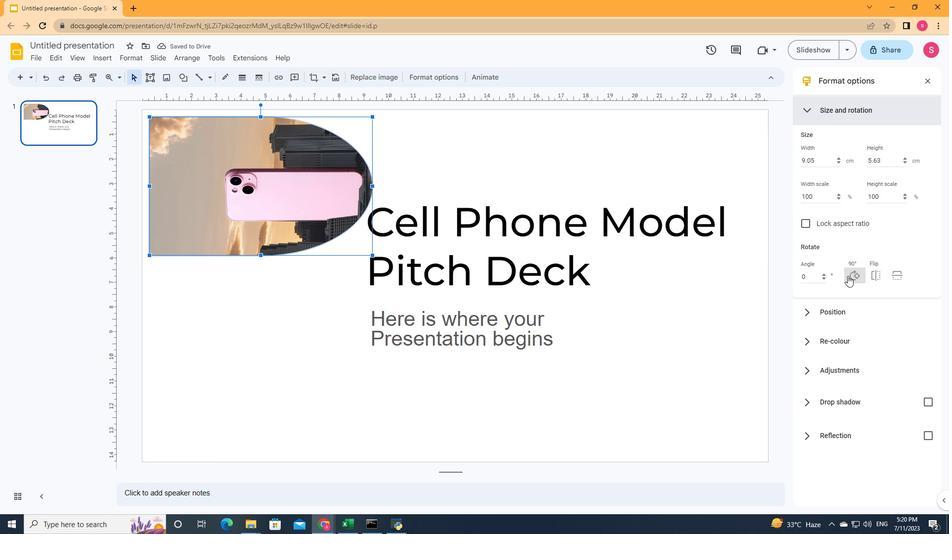 
Action: Mouse pressed left at (850, 275)
Screenshot: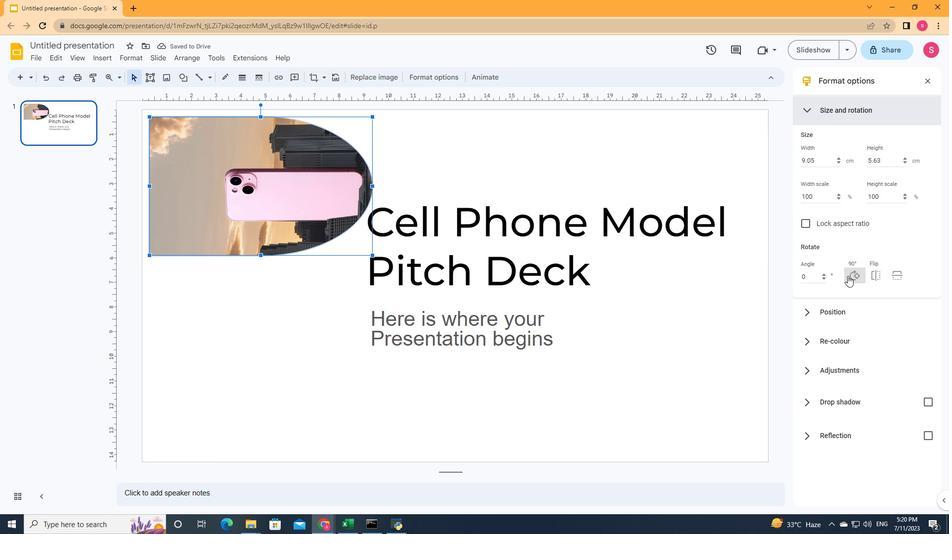 
Action: Mouse moved to (266, 165)
Screenshot: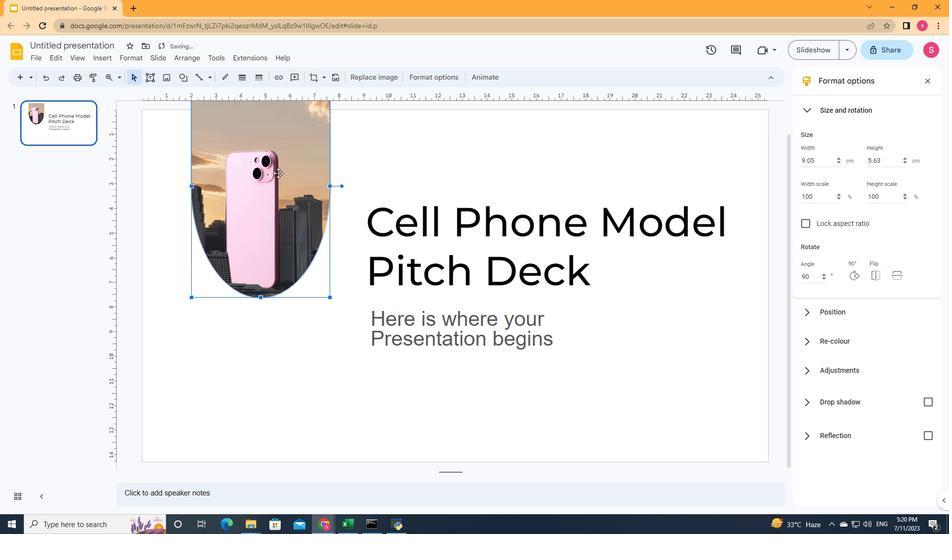 
Action: Mouse pressed left at (266, 165)
Screenshot: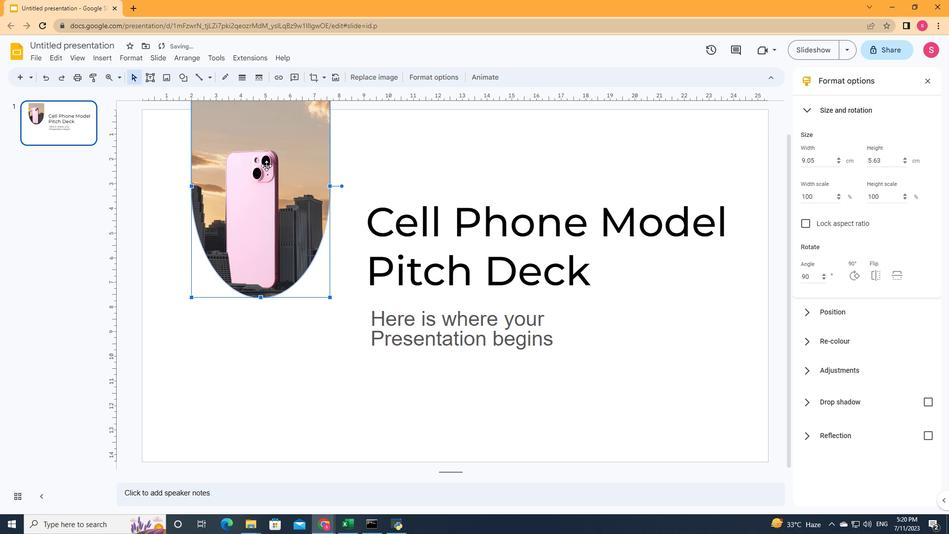 
Action: Mouse moved to (240, 331)
Screenshot: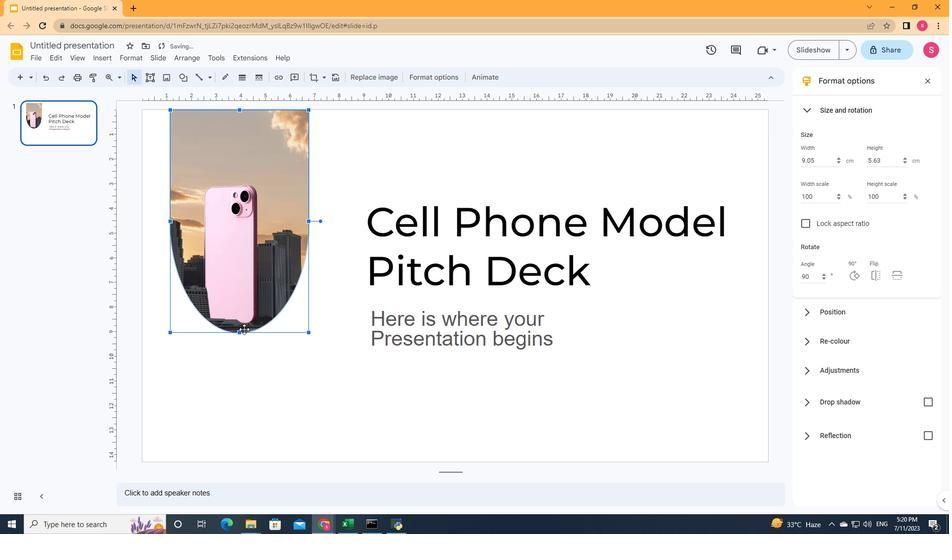 
Action: Mouse pressed left at (240, 331)
Screenshot: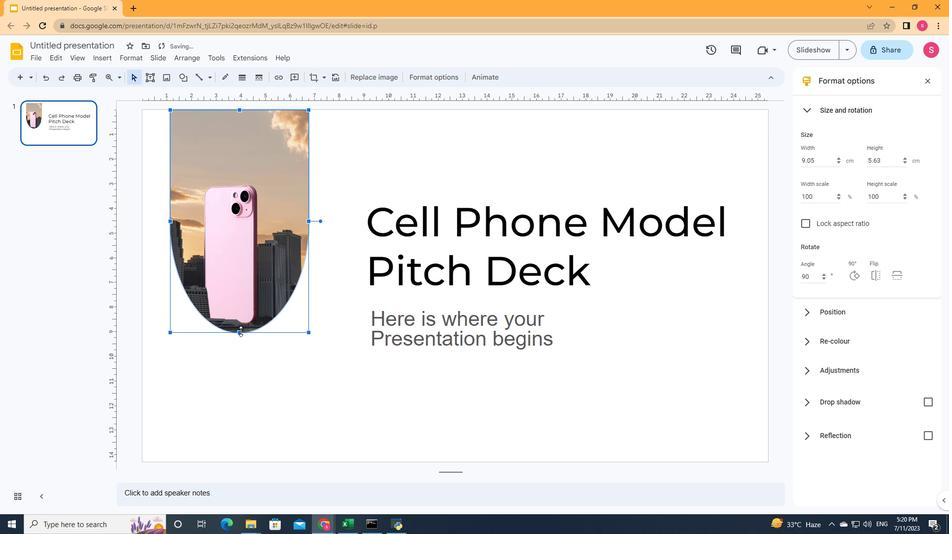 
Action: Mouse moved to (307, 261)
Screenshot: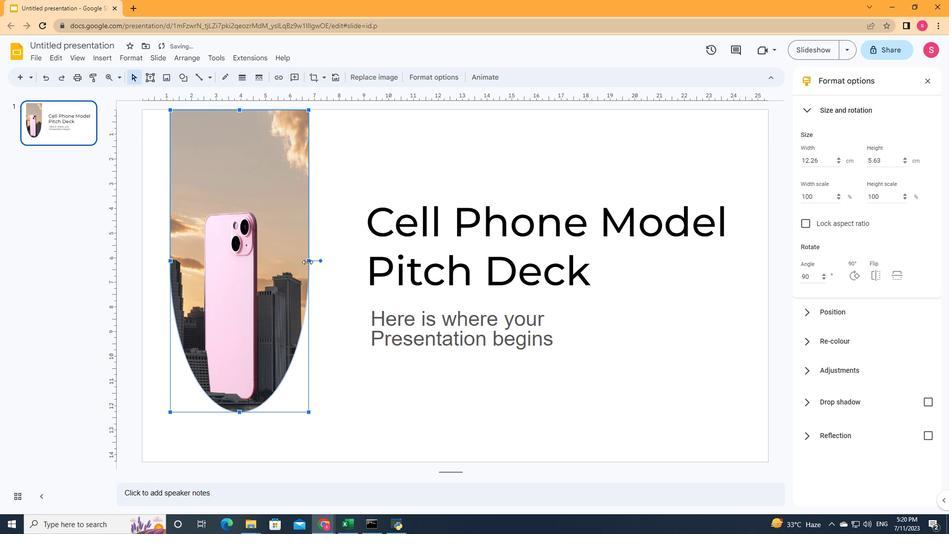 
Action: Mouse pressed left at (307, 261)
Screenshot: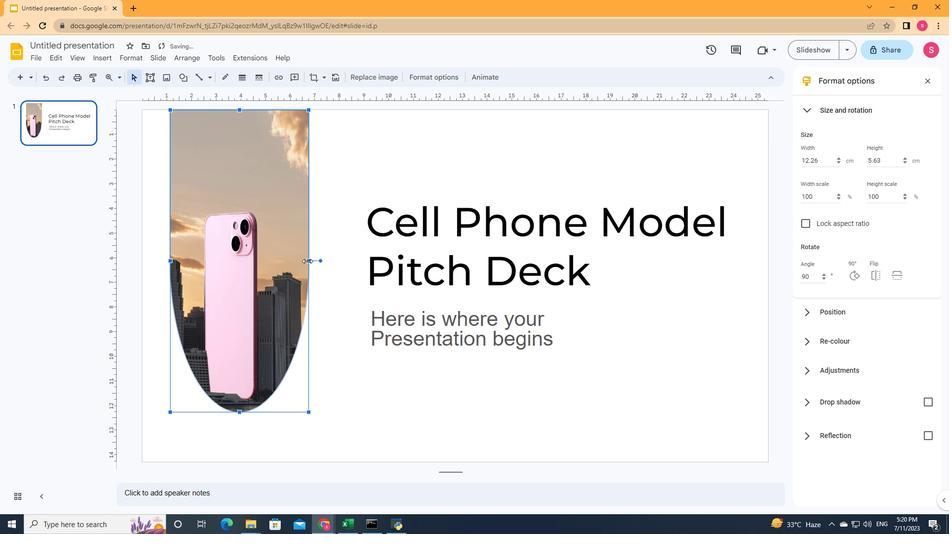 
Action: Mouse moved to (336, 260)
Screenshot: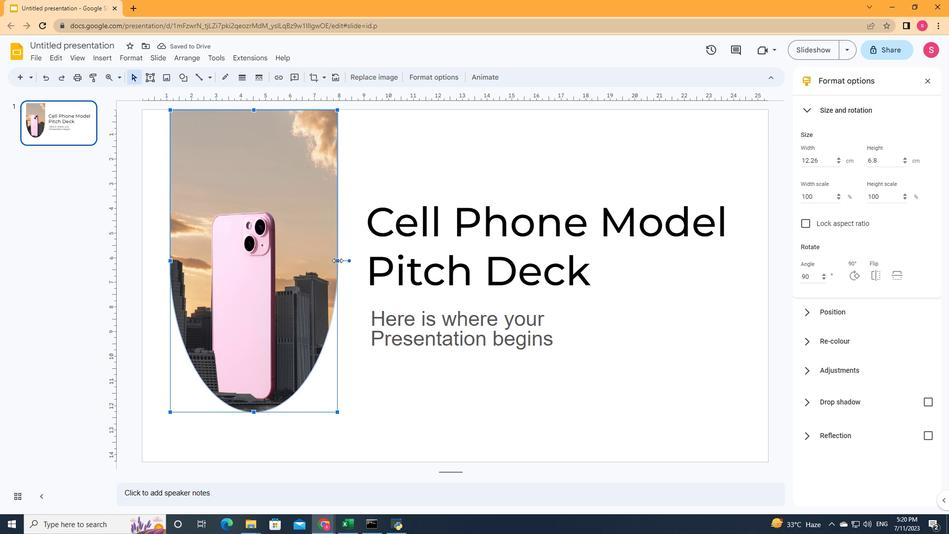 
Action: Mouse pressed left at (336, 260)
Screenshot: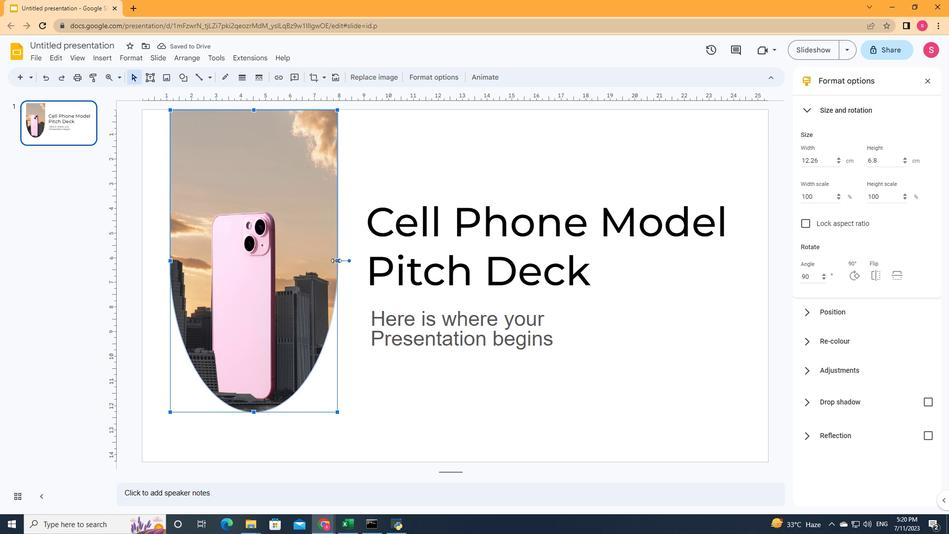 
Action: Mouse moved to (171, 261)
Screenshot: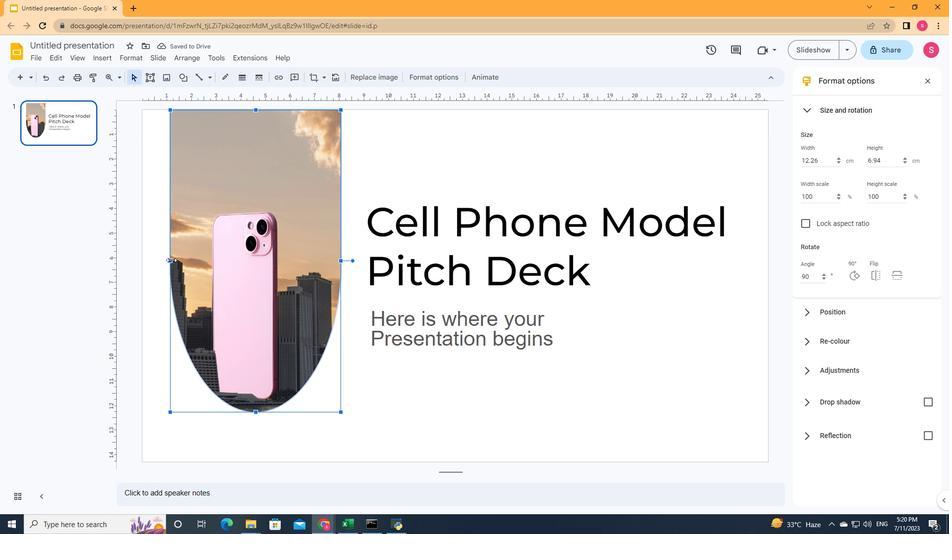 
Action: Mouse pressed left at (171, 261)
Screenshot: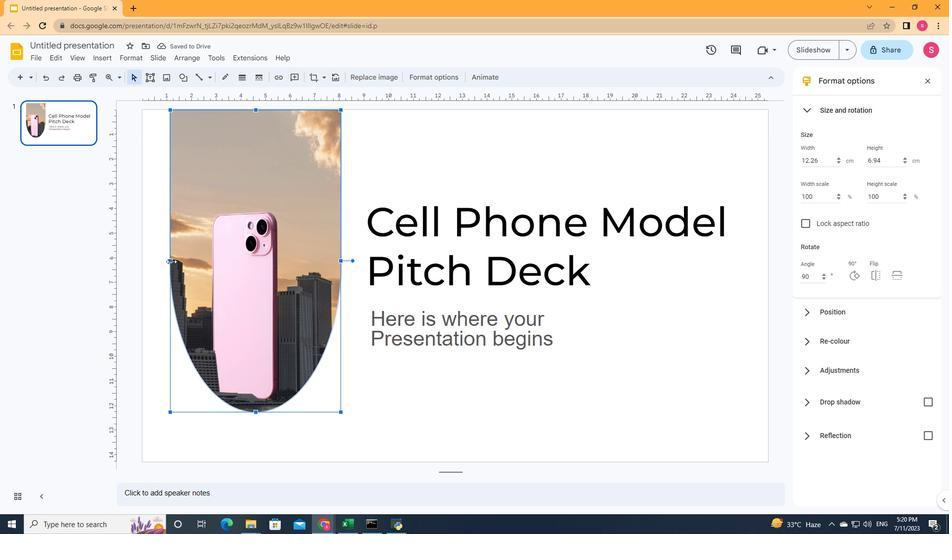 
Action: Mouse moved to (238, 247)
Screenshot: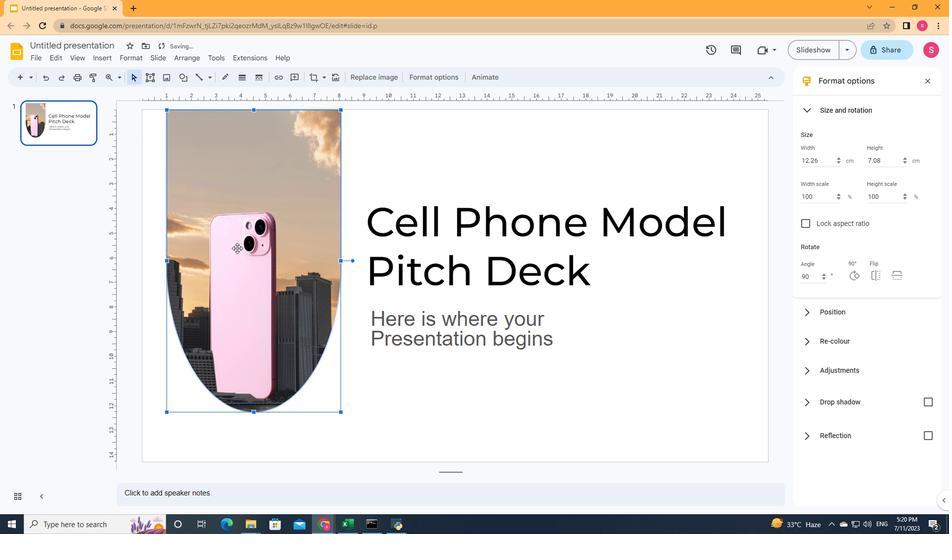 
Action: Mouse pressed left at (238, 247)
Screenshot: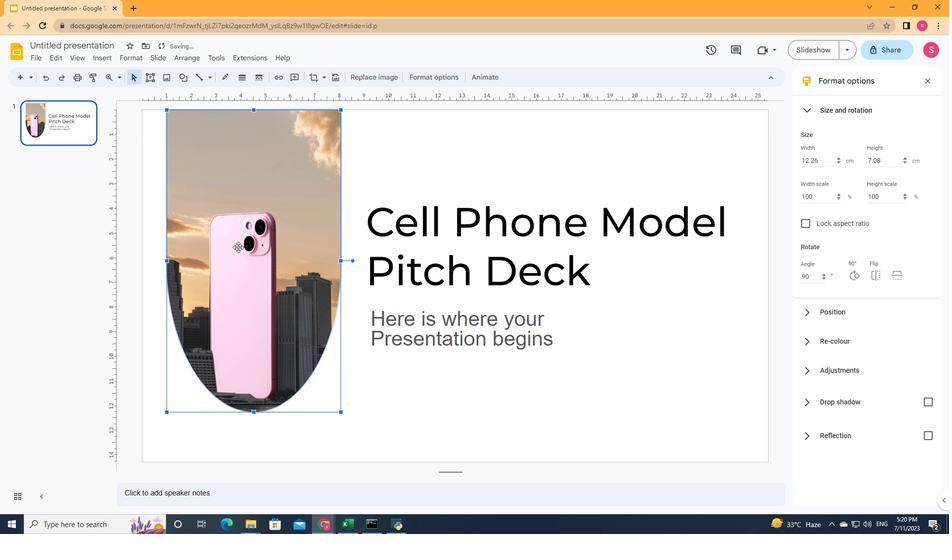 
Action: Mouse moved to (242, 248)
Screenshot: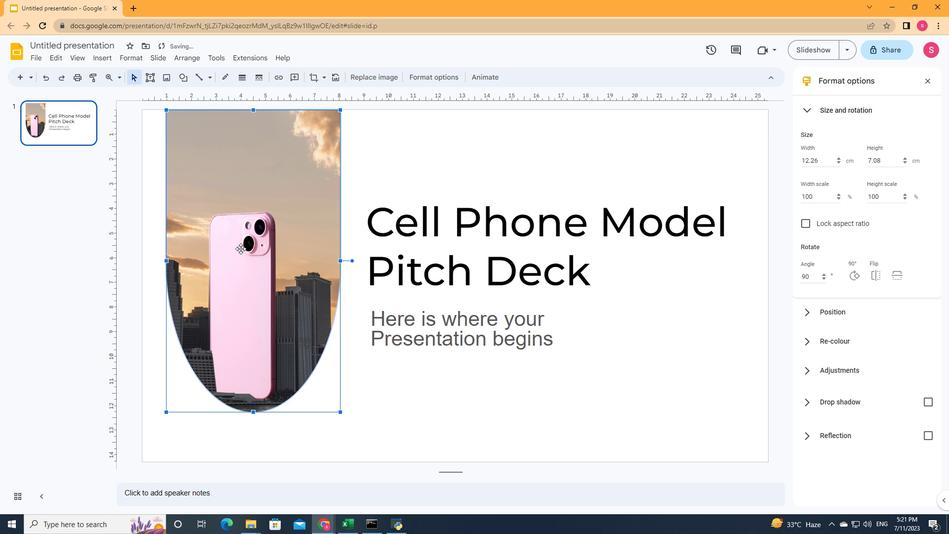 
Action: Mouse pressed left at (242, 248)
Screenshot: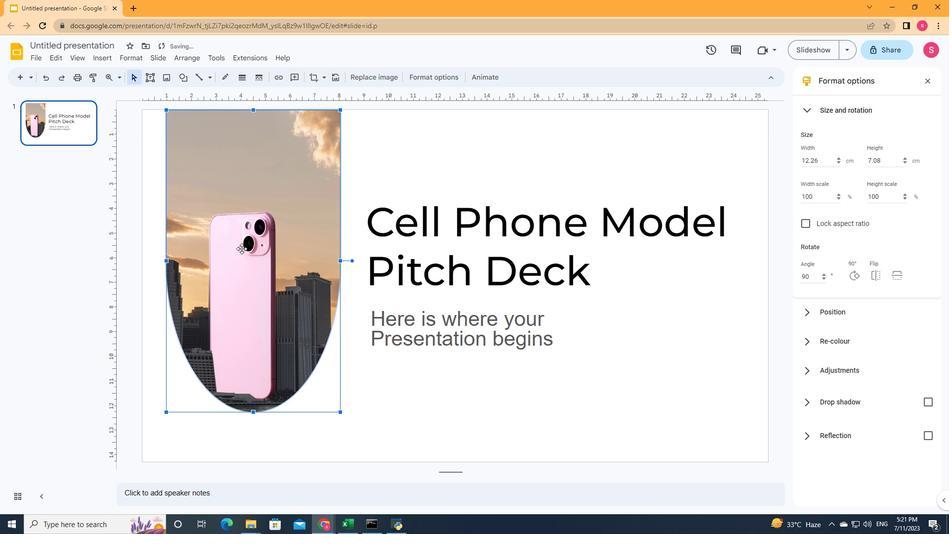 
Action: Mouse moved to (260, 245)
Screenshot: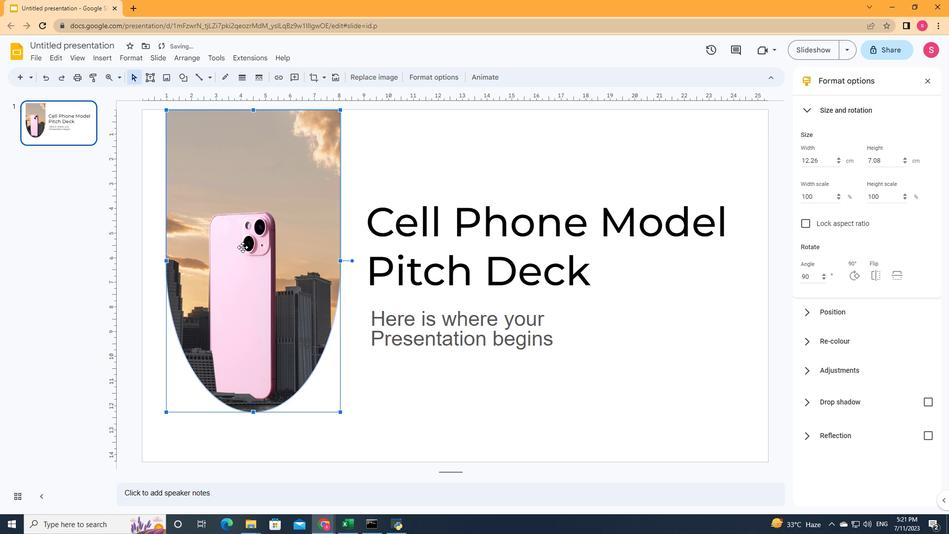 
Action: Mouse pressed left at (260, 245)
Screenshot: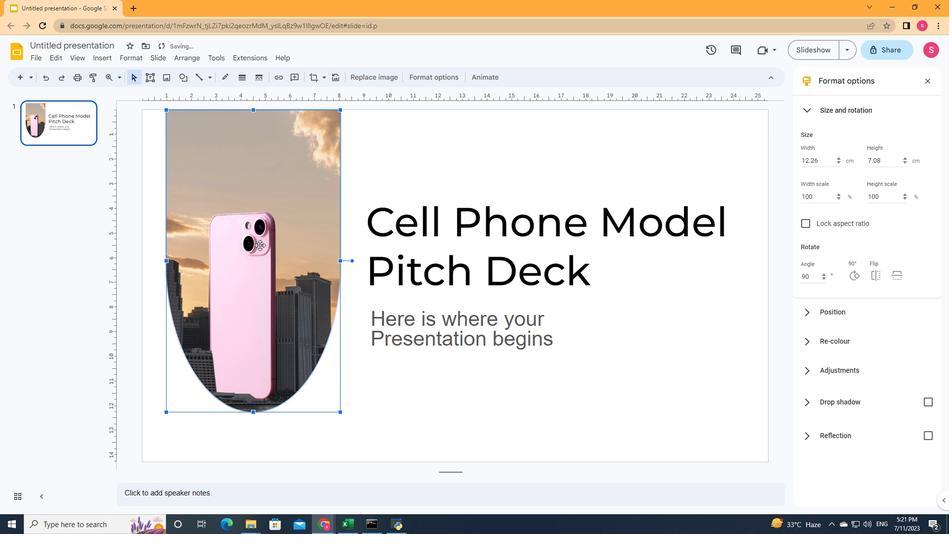 
Action: Mouse moved to (187, 75)
Screenshot: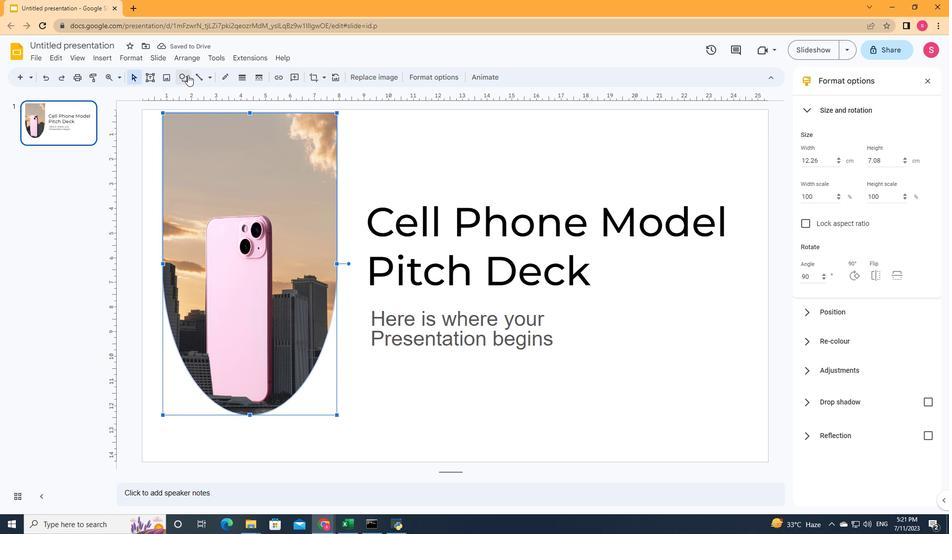 
Action: Mouse pressed left at (187, 75)
Screenshot: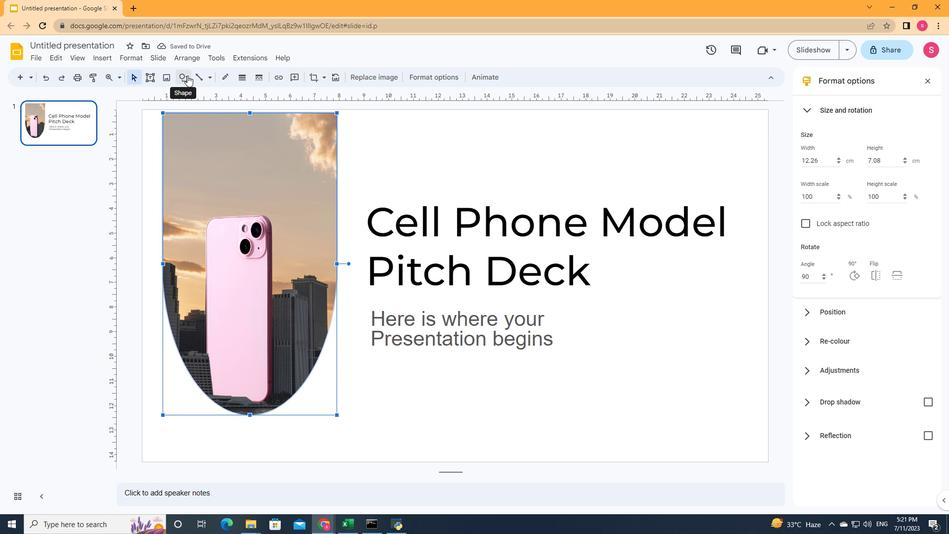 
Action: Mouse moved to (401, 159)
Screenshot: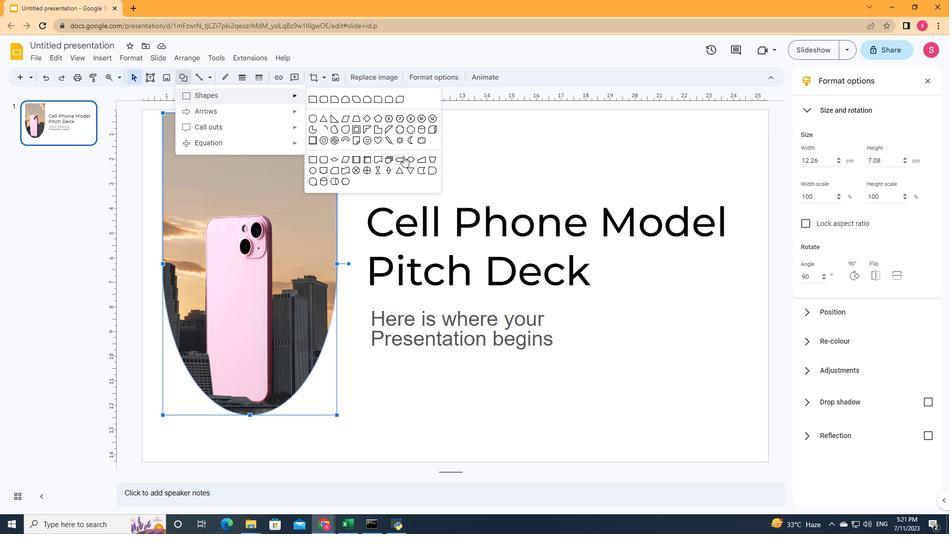 
Action: Mouse pressed left at (401, 159)
Screenshot: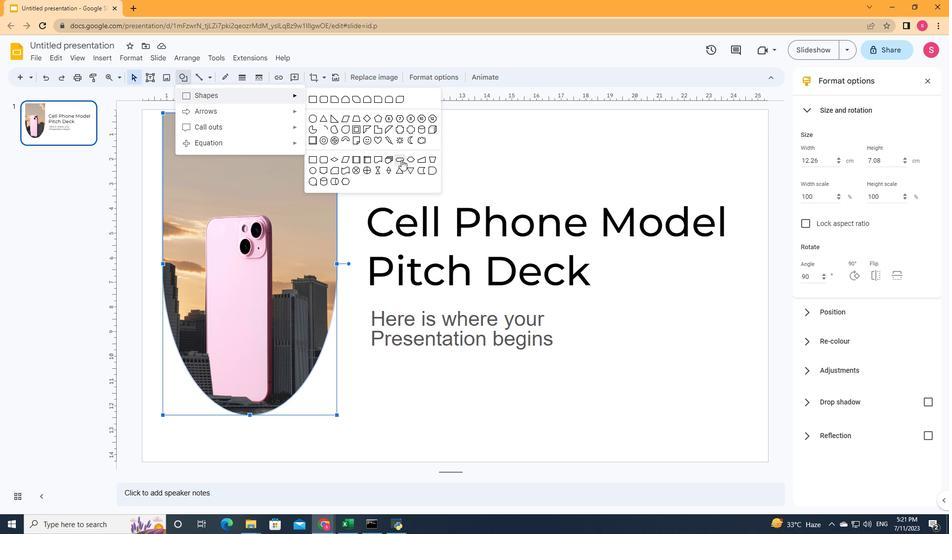 
Action: Mouse moved to (637, 358)
Screenshot: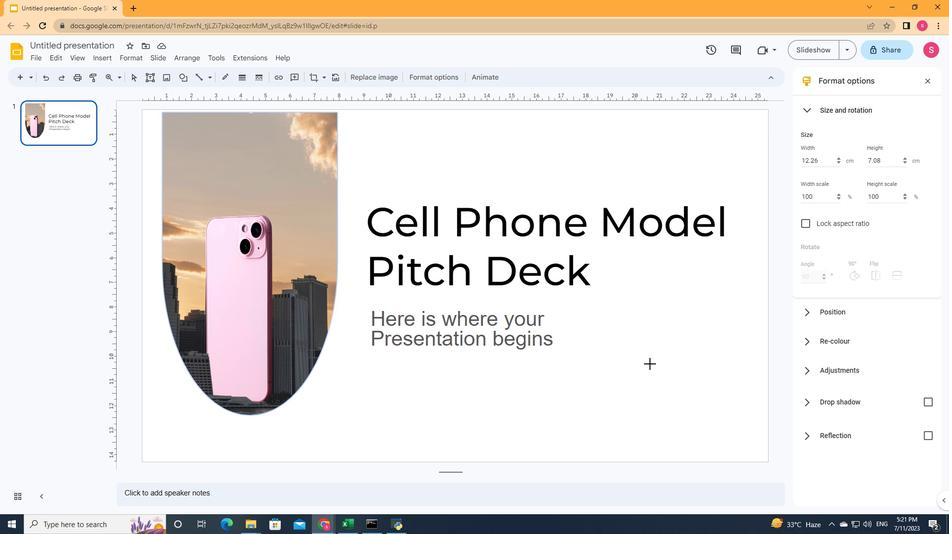 
Action: Mouse pressed left at (637, 358)
Screenshot: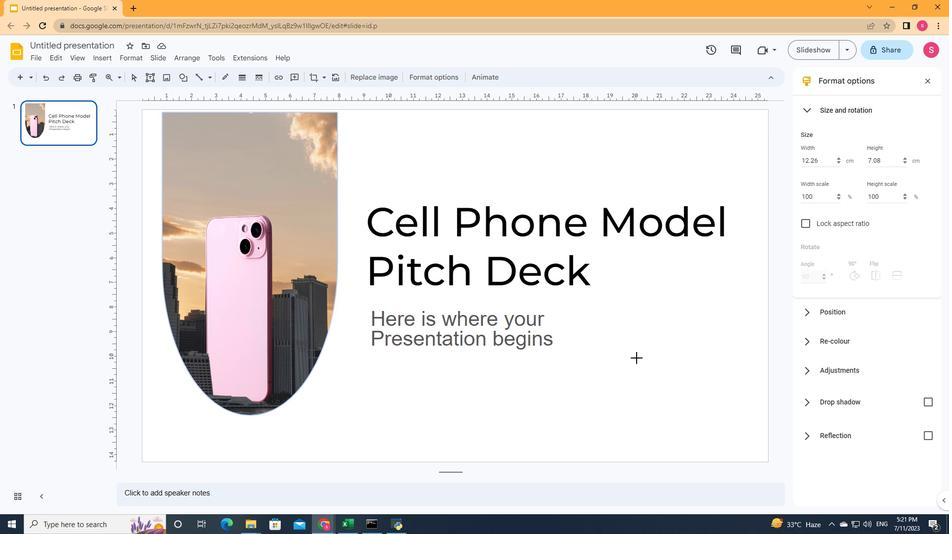 
Action: Mouse moved to (690, 364)
Screenshot: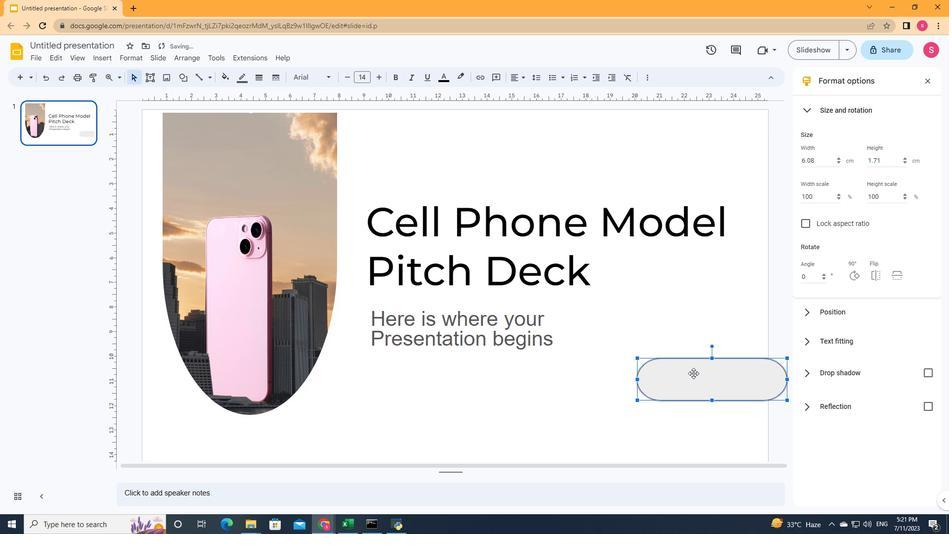 
Action: Mouse pressed left at (690, 364)
Screenshot: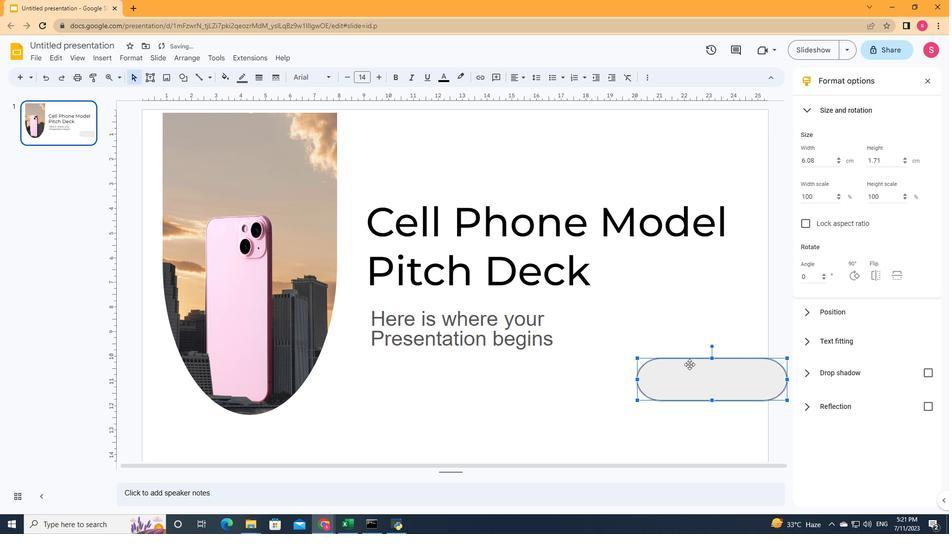 
Action: Mouse moved to (228, 79)
Screenshot: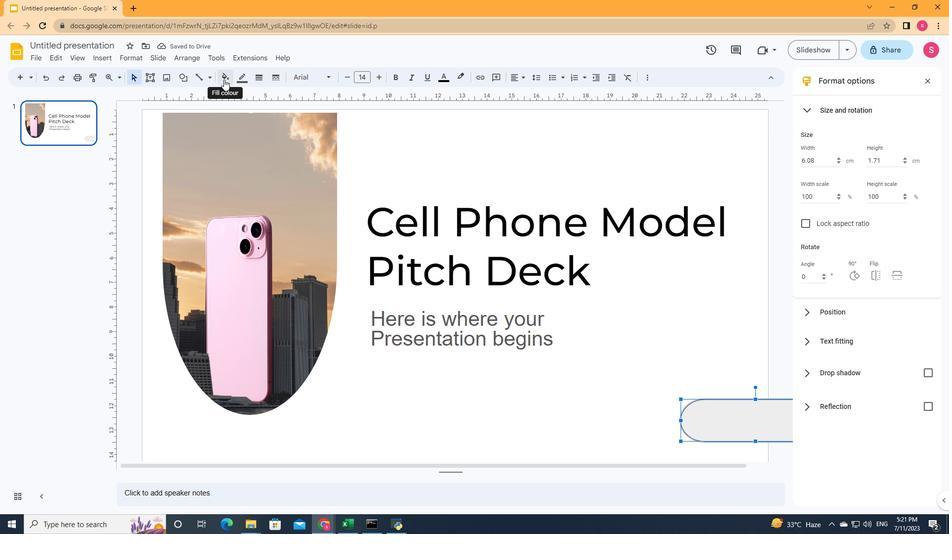 
Action: Mouse pressed left at (228, 79)
Screenshot: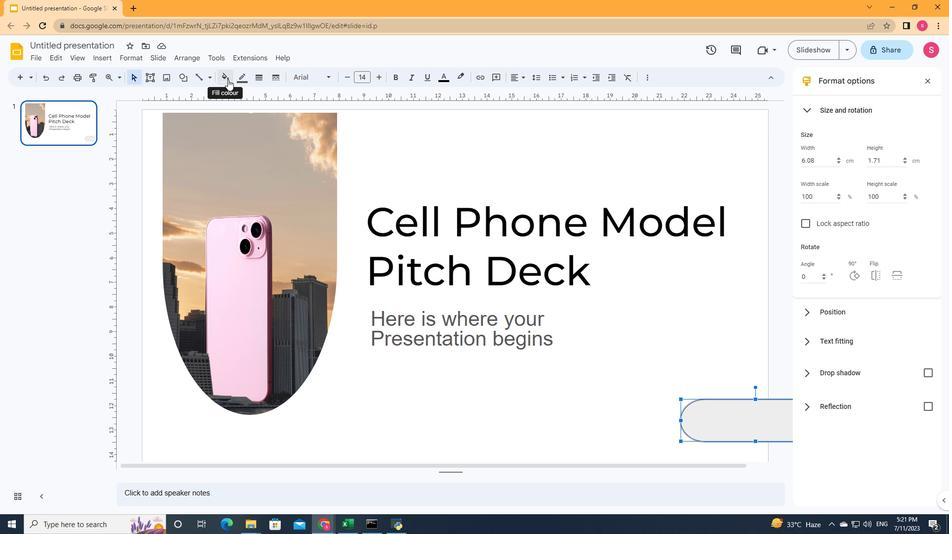 
Action: Mouse moved to (262, 275)
Screenshot: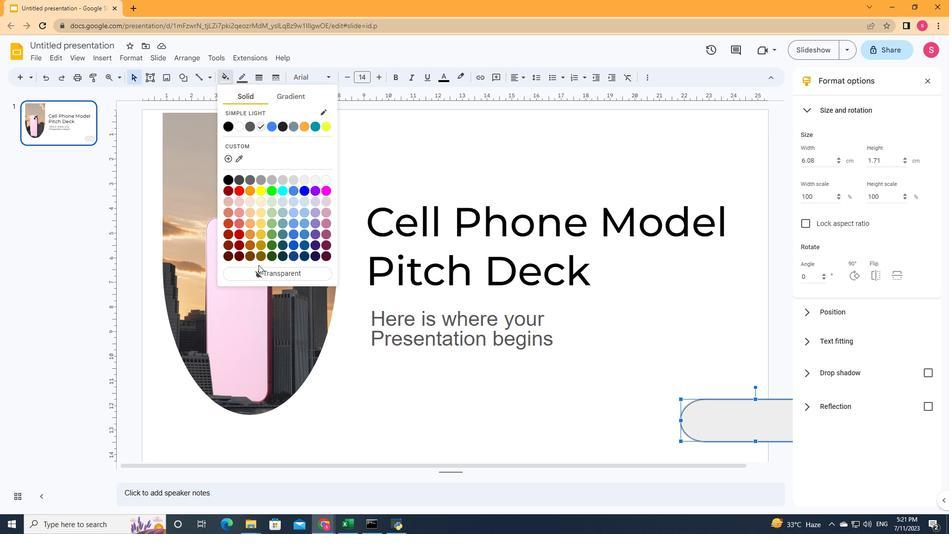 
Action: Mouse pressed left at (262, 275)
Screenshot: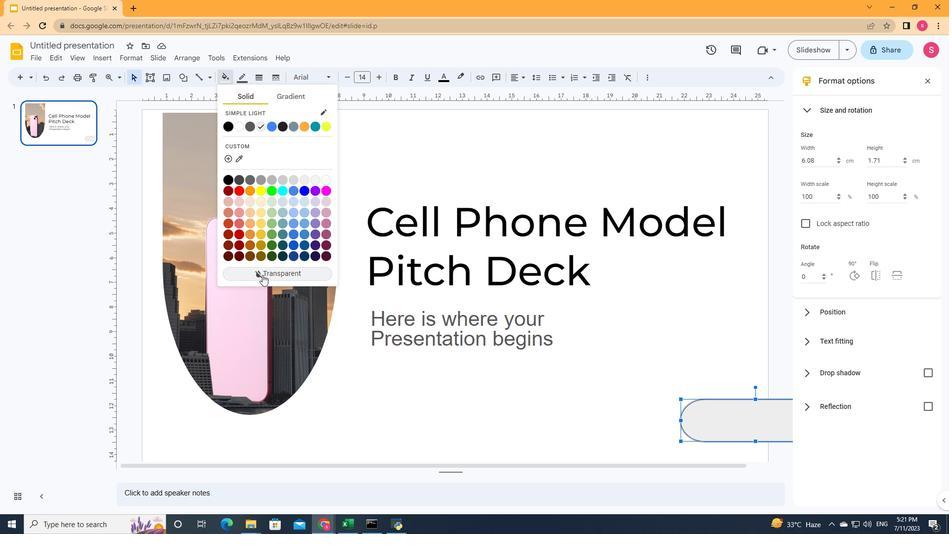 
Action: Mouse moved to (238, 82)
Screenshot: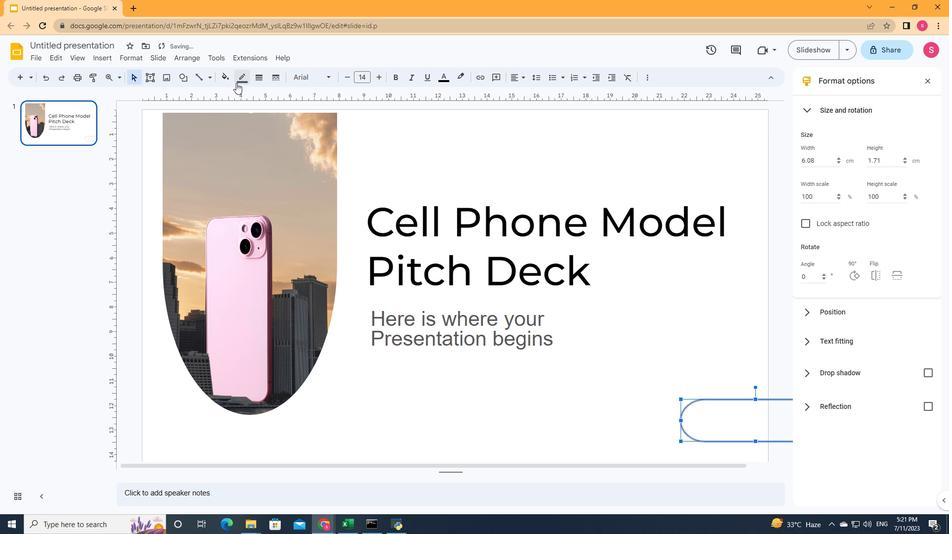 
Action: Mouse pressed left at (238, 82)
Screenshot: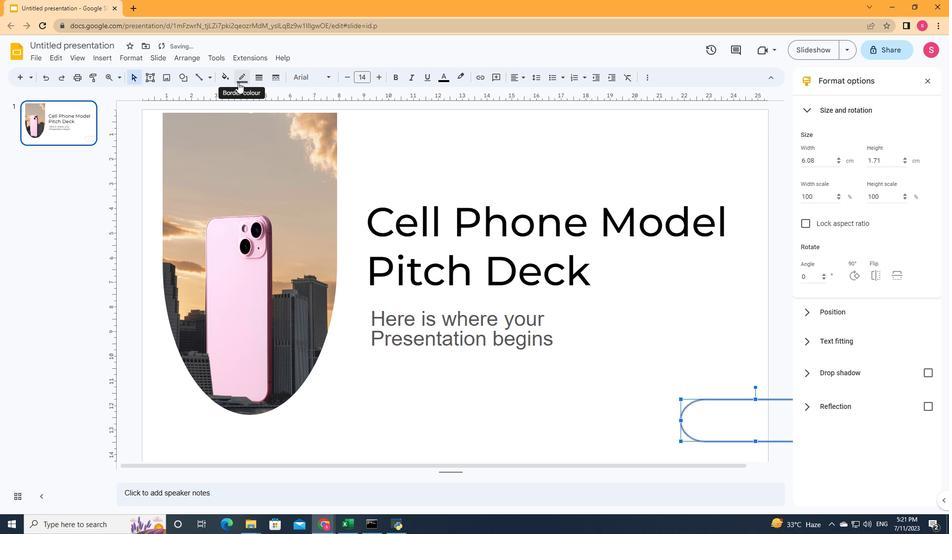 
Action: Mouse moved to (321, 193)
Screenshot: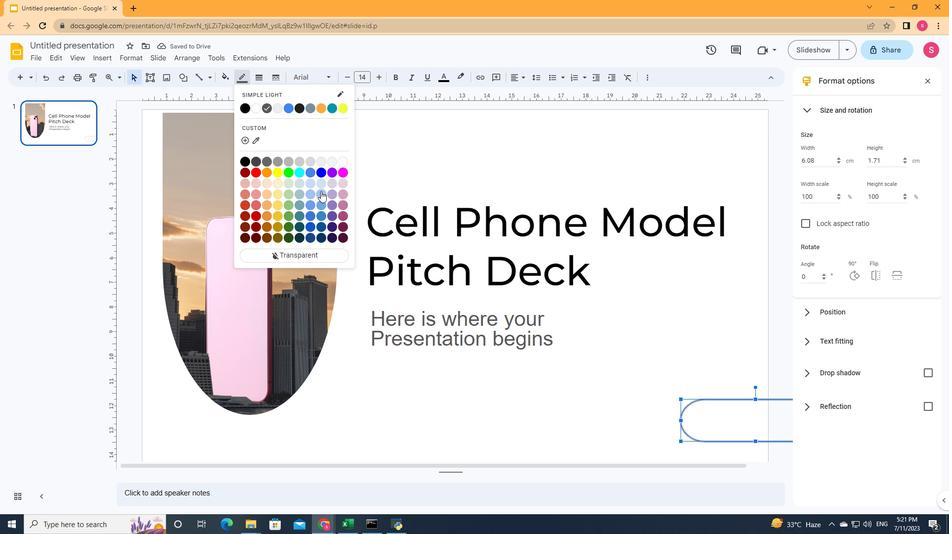 
Action: Mouse pressed left at (321, 193)
Screenshot: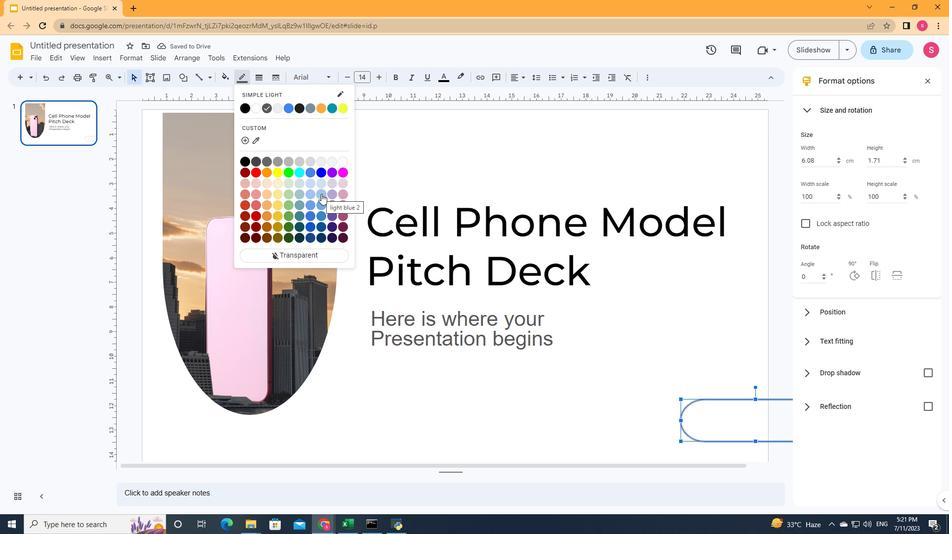 
Action: Mouse moved to (723, 420)
Screenshot: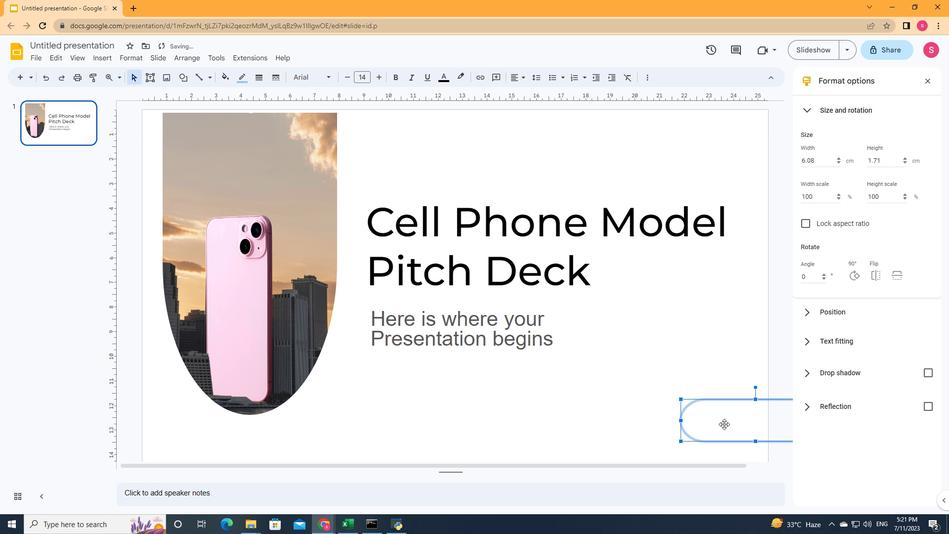
Action: Mouse pressed left at (723, 420)
Screenshot: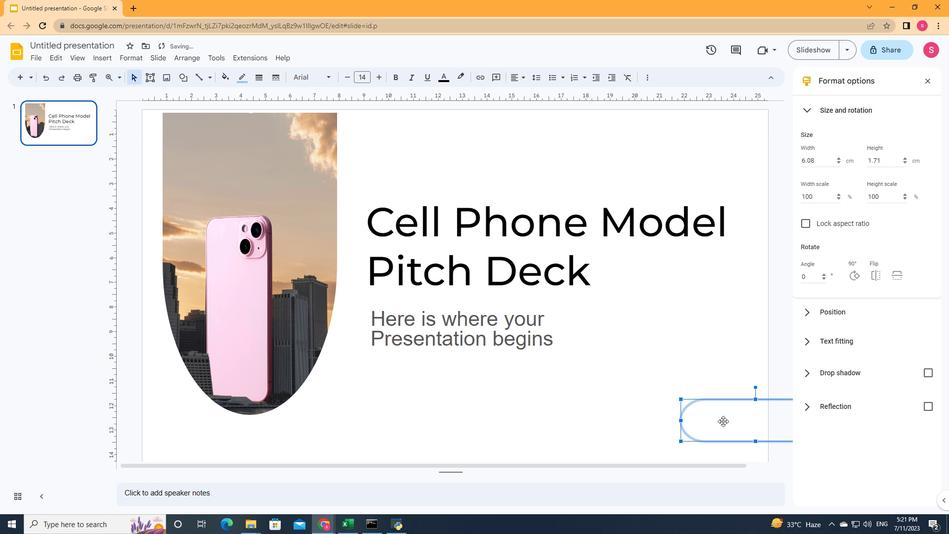 
Action: Mouse moved to (703, 399)
Screenshot: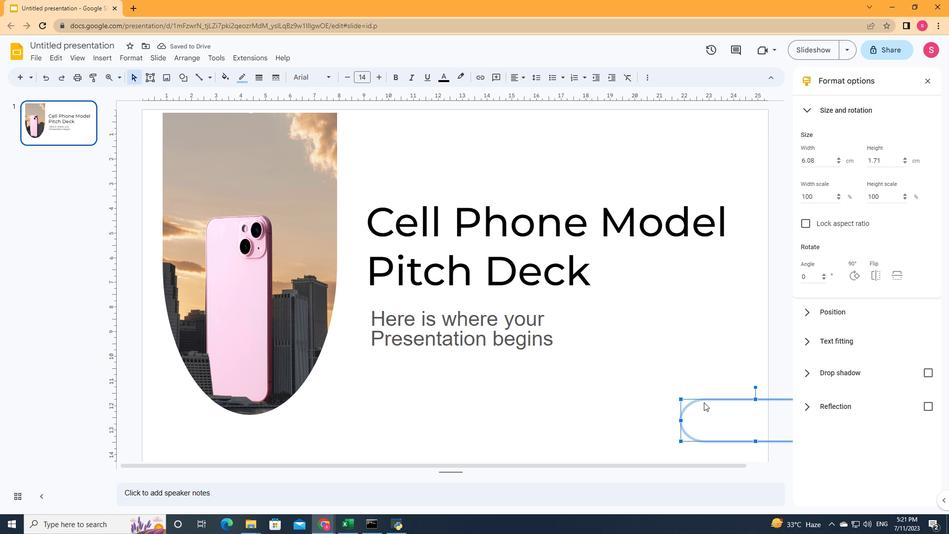 
Action: Mouse pressed left at (703, 399)
Screenshot: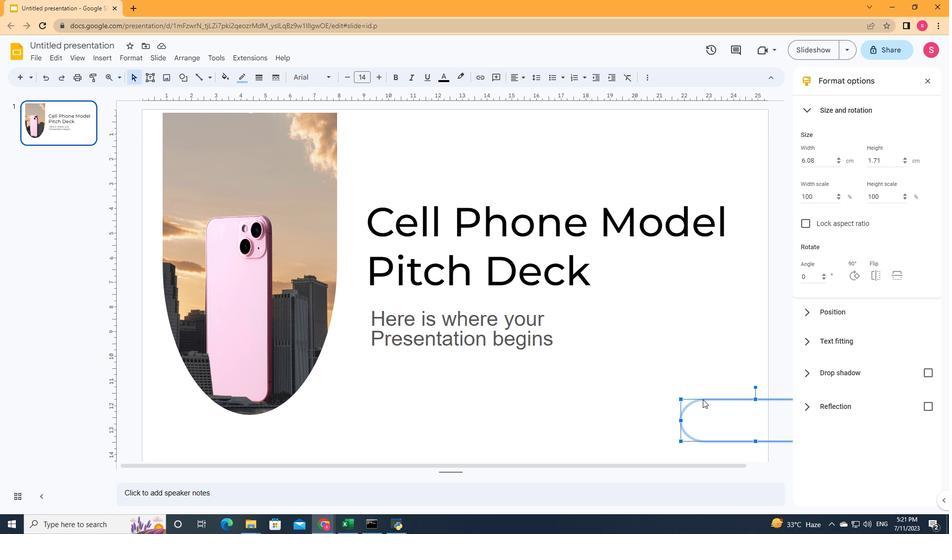 
Action: Mouse moved to (632, 344)
Screenshot: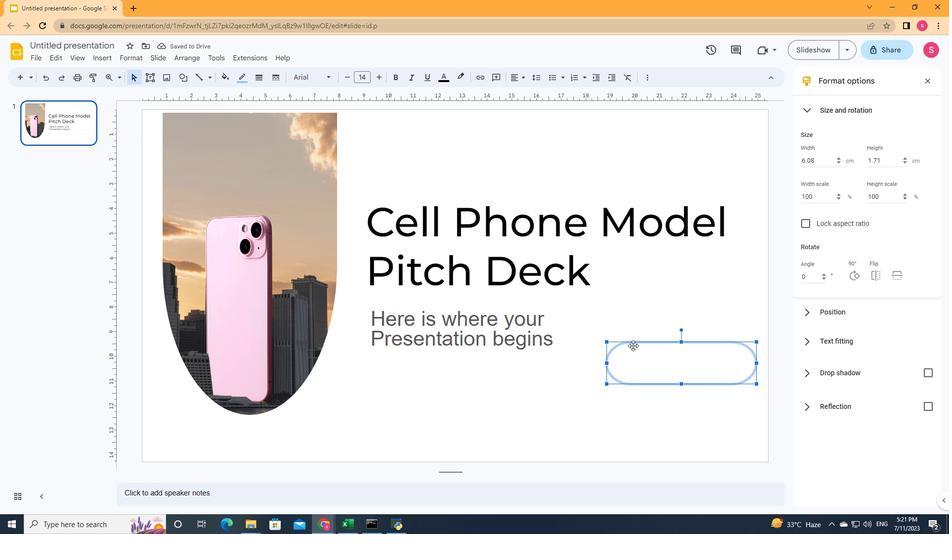 
Action: Mouse pressed left at (632, 344)
Screenshot: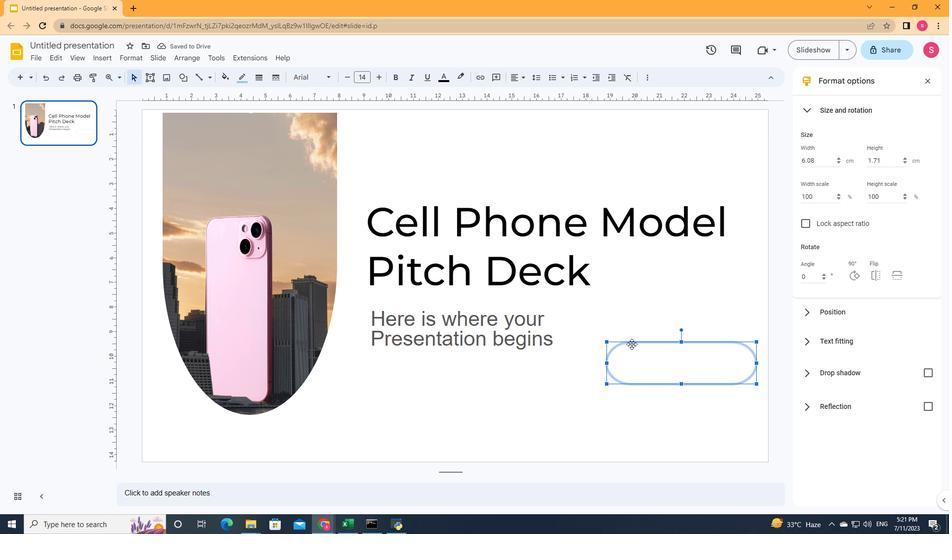 
Action: Mouse moved to (673, 400)
Screenshot: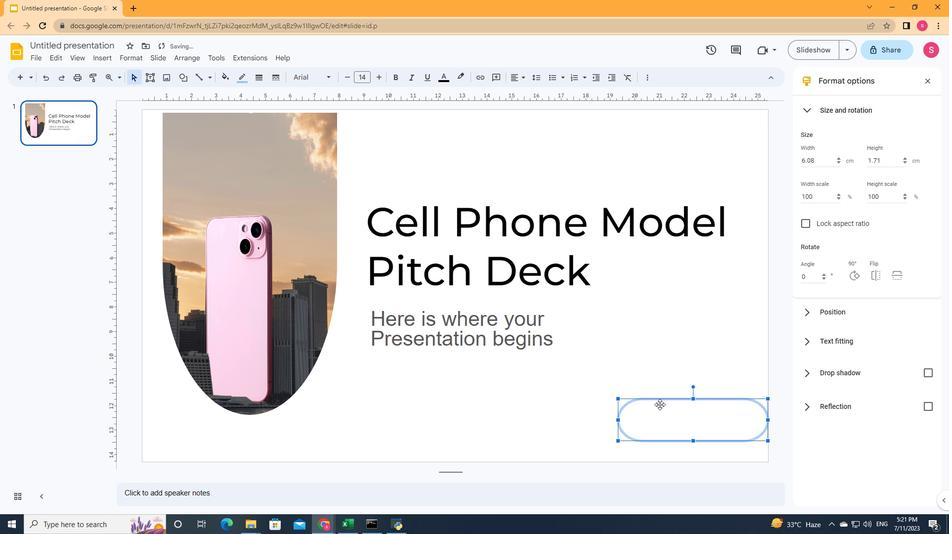 
Action: Mouse pressed left at (673, 400)
Screenshot: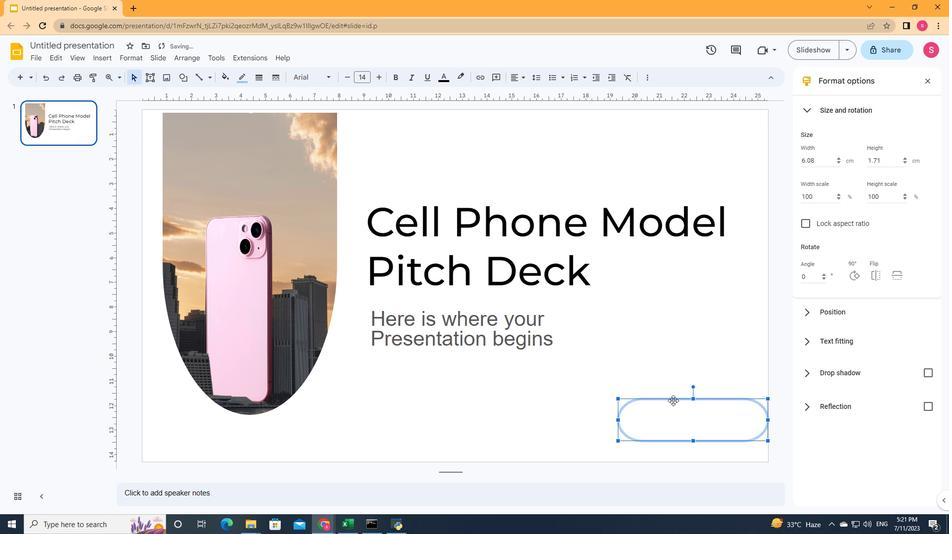 
Action: Mouse moved to (708, 420)
Screenshot: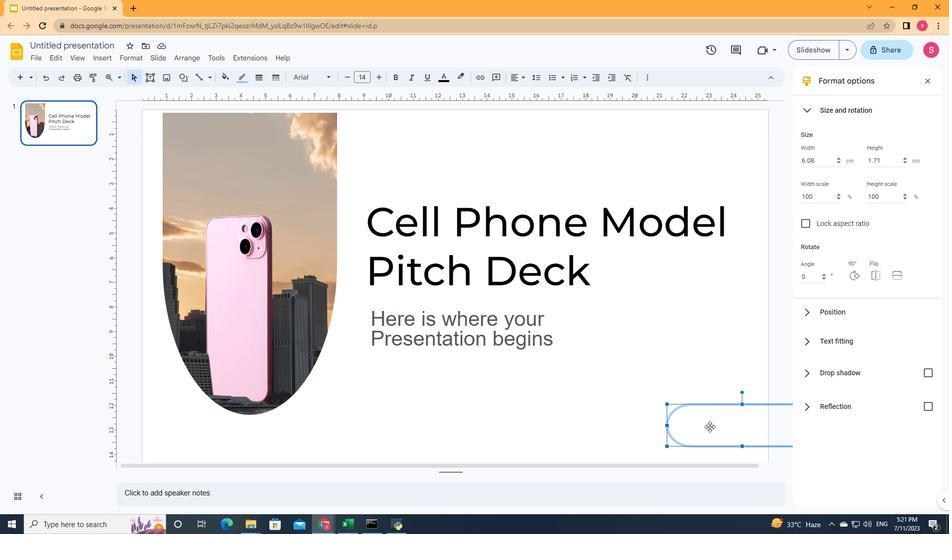 
Action: Mouse pressed left at (708, 420)
Screenshot: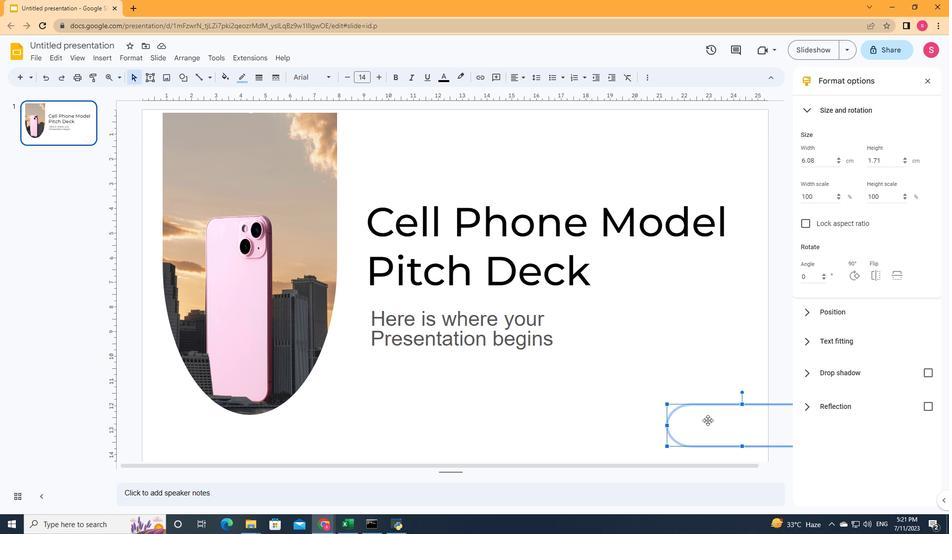 
Action: Mouse moved to (635, 410)
Screenshot: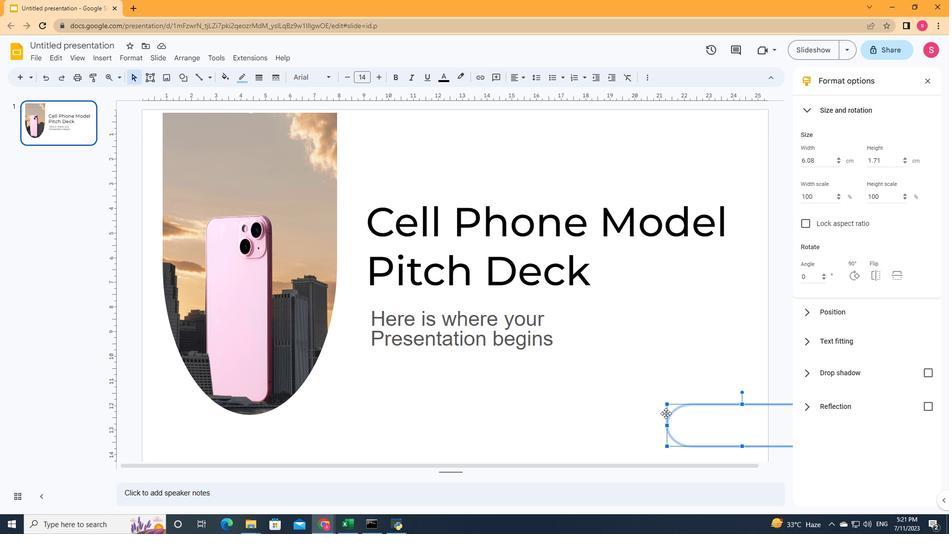 
Action: Mouse pressed left at (635, 410)
Screenshot: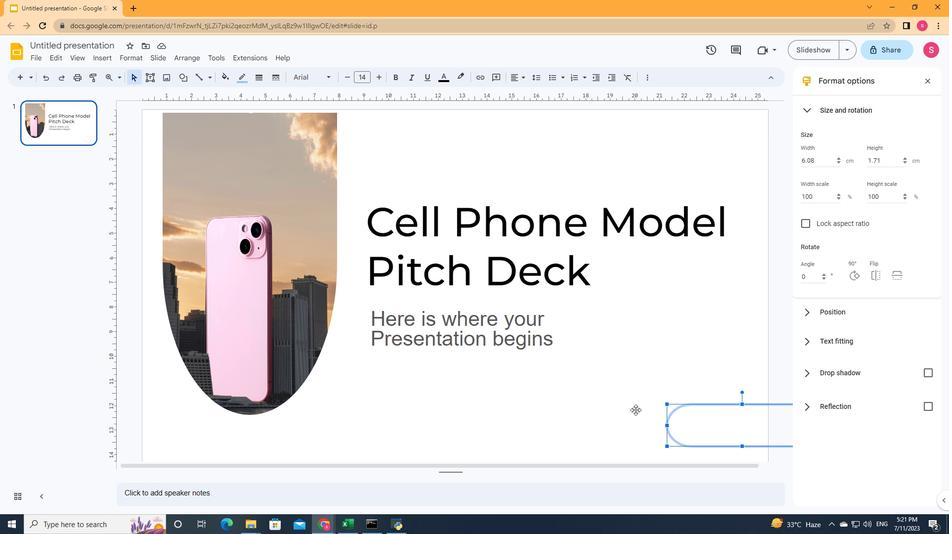 
Action: Mouse moved to (717, 402)
Screenshot: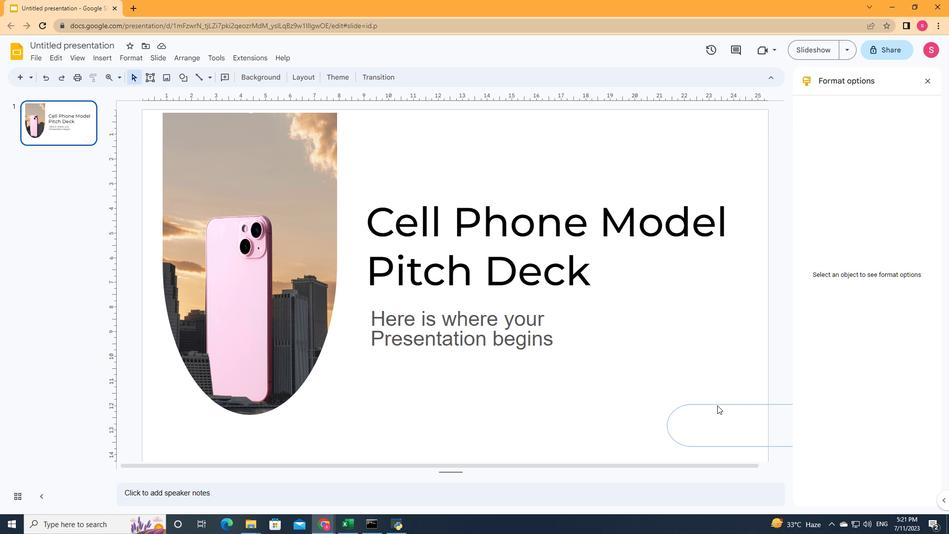 
Action: Mouse pressed left at (717, 402)
Screenshot: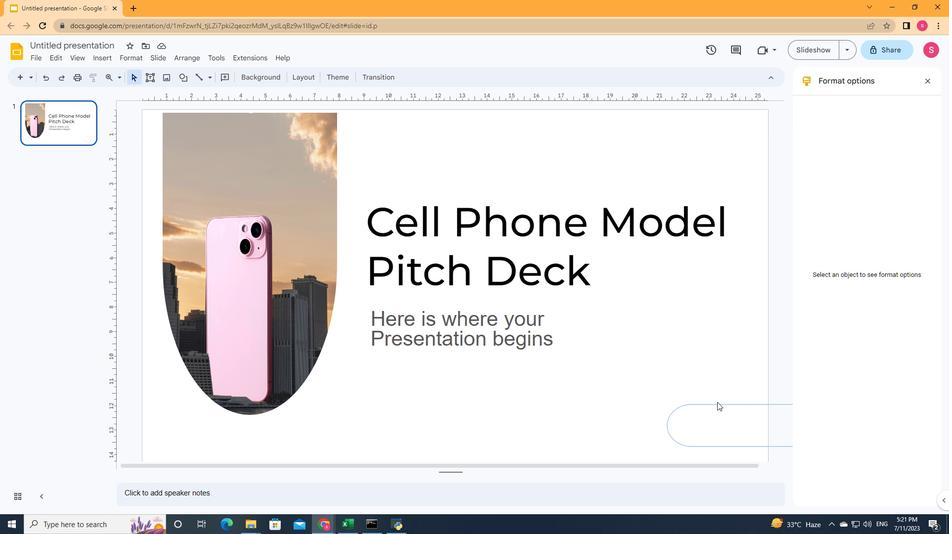 
Action: Mouse moved to (717, 406)
Screenshot: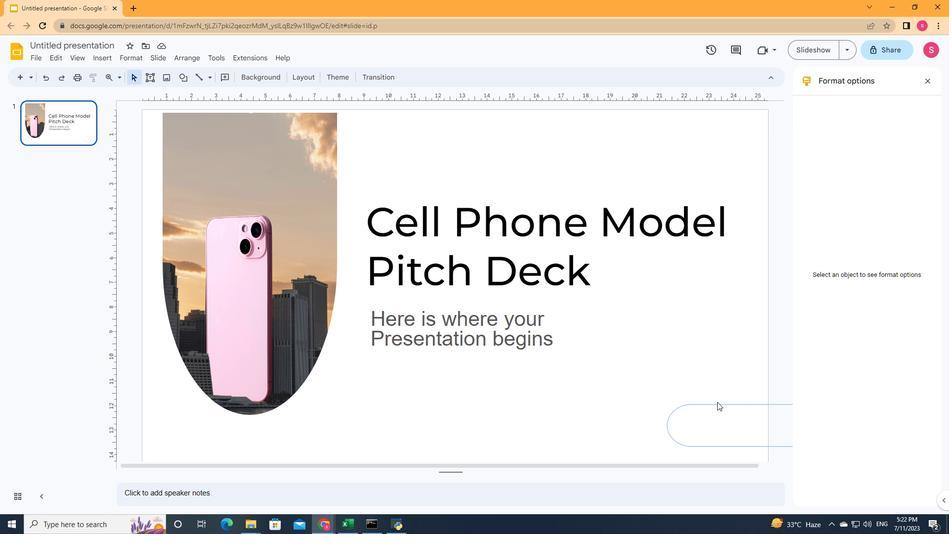 
Action: Key pressed ctrl+C
Screenshot: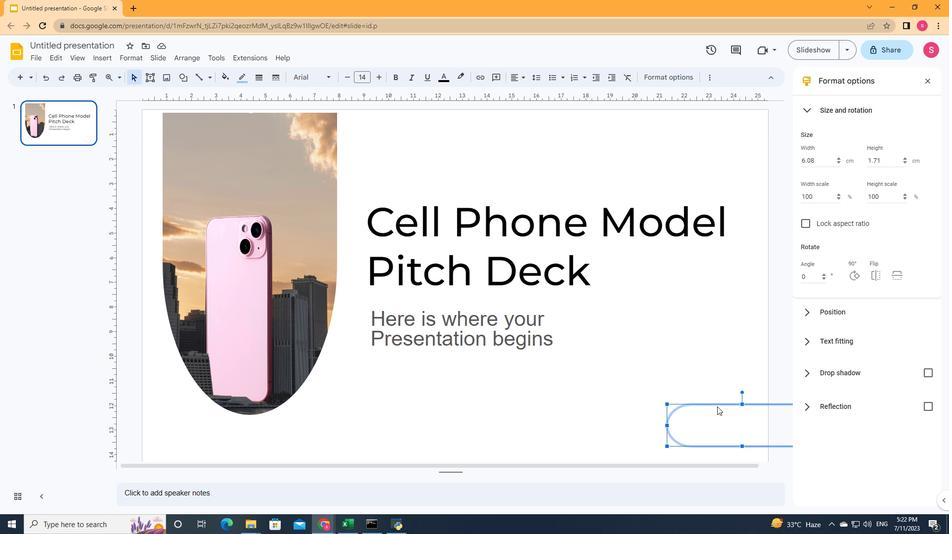 
Action: Mouse moved to (707, 421)
Screenshot: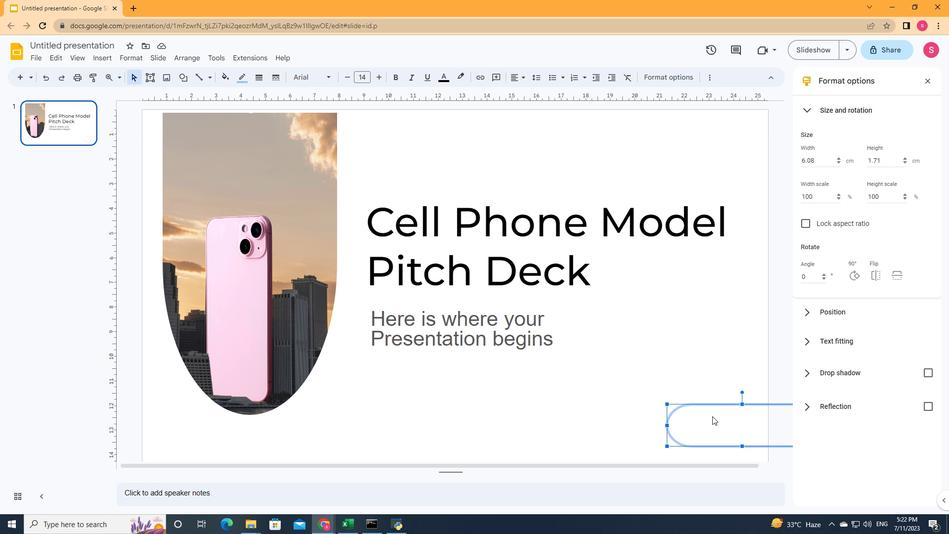 
Action: Mouse pressed left at (707, 421)
Screenshot: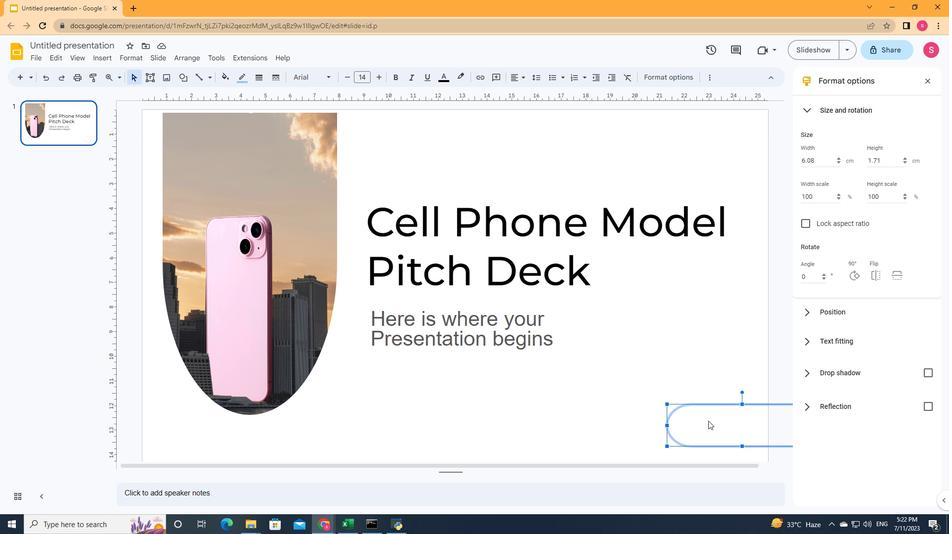 
Action: Key pressed ctrl+V
Screenshot: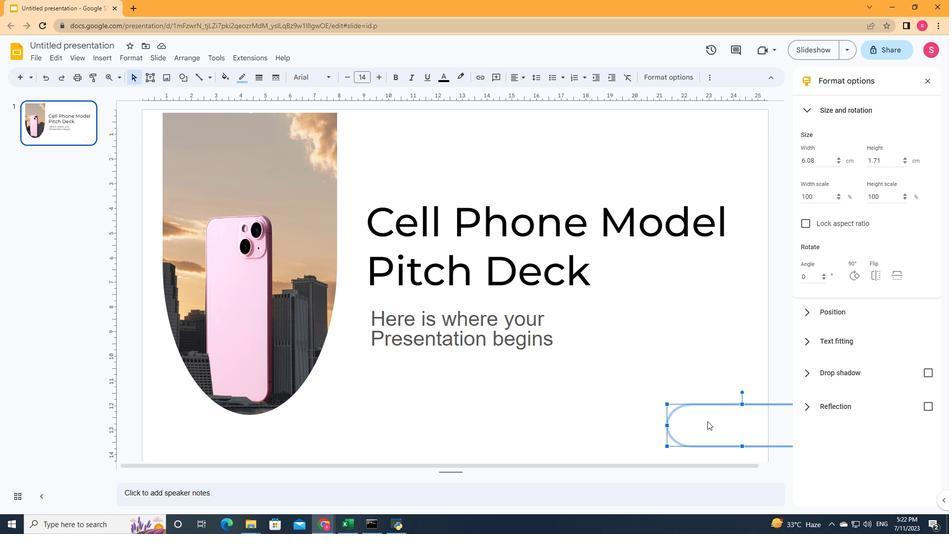 
Action: Mouse moved to (696, 419)
Screenshot: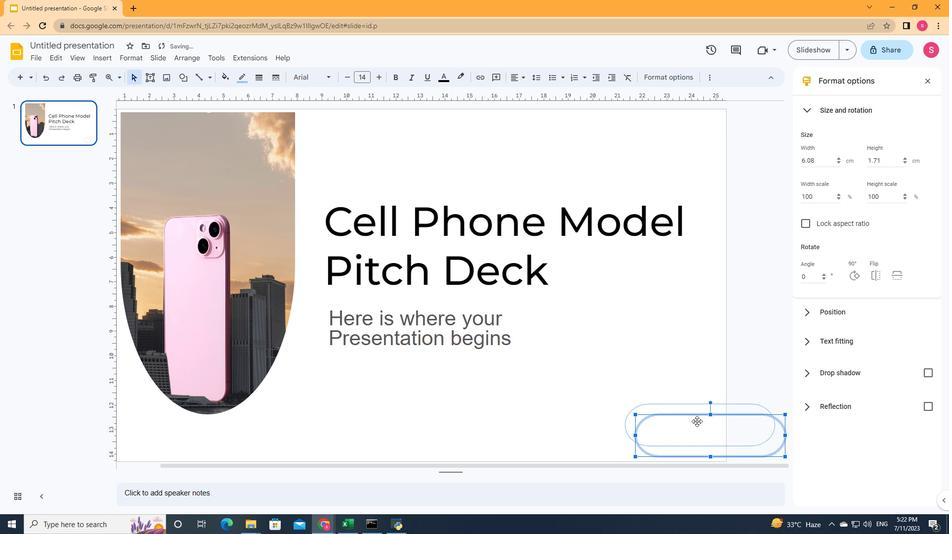 
Action: Mouse pressed left at (696, 419)
Screenshot: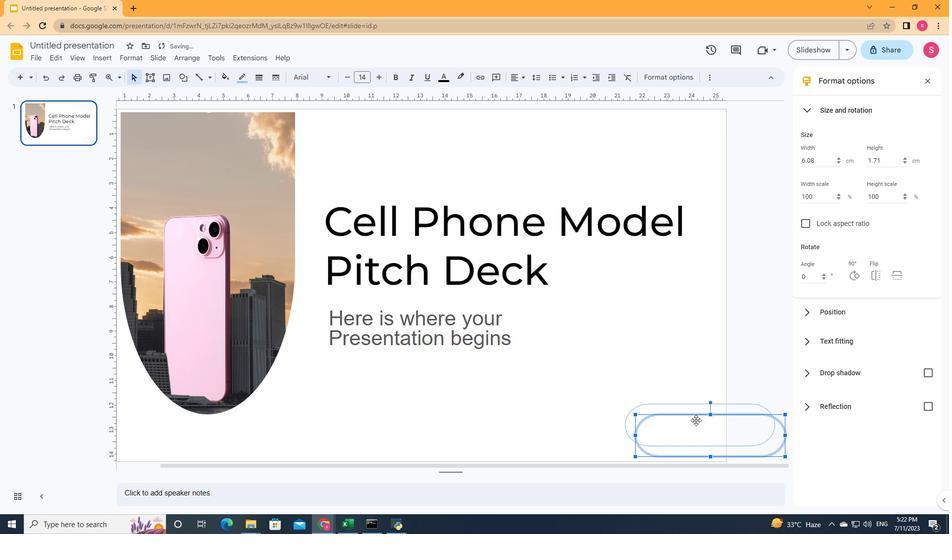 
Action: Mouse moved to (603, 338)
Screenshot: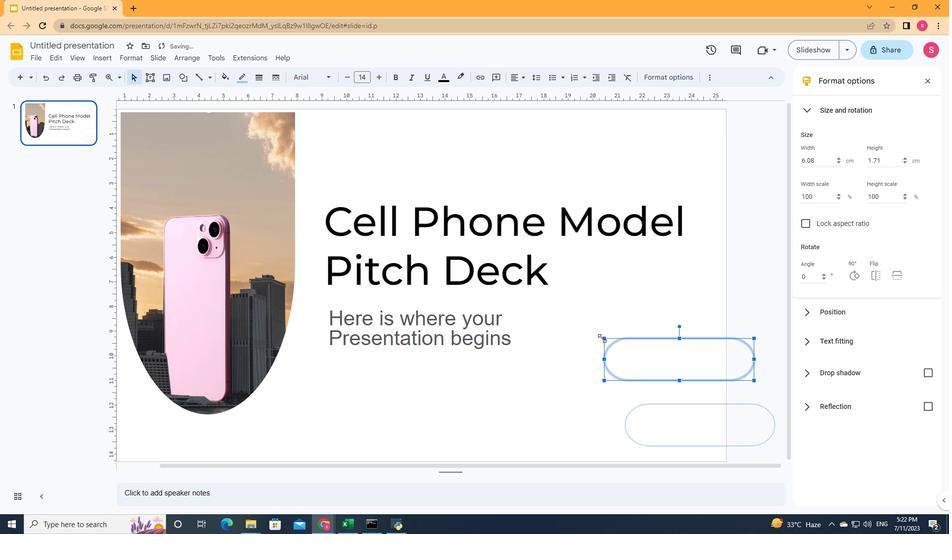 
Action: Mouse pressed left at (603, 338)
Screenshot: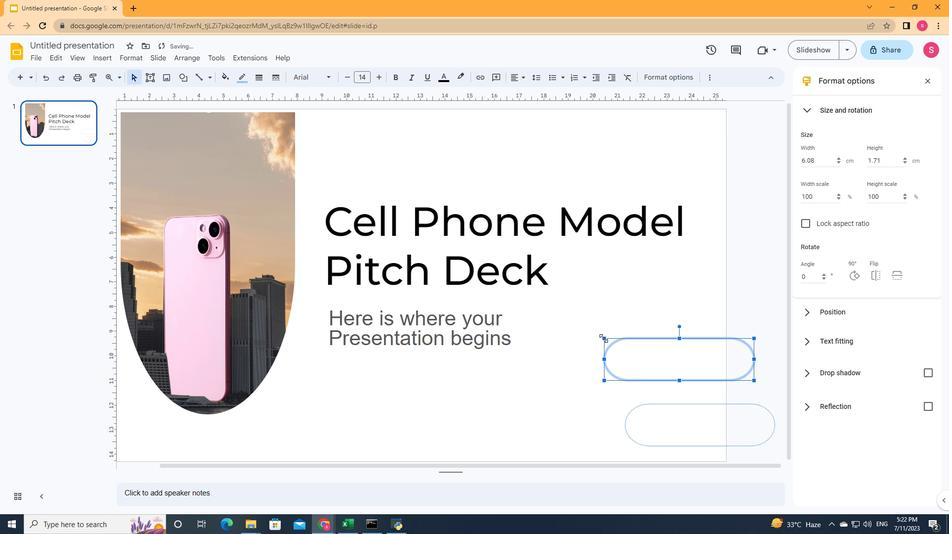 
Action: Mouse moved to (644, 360)
Screenshot: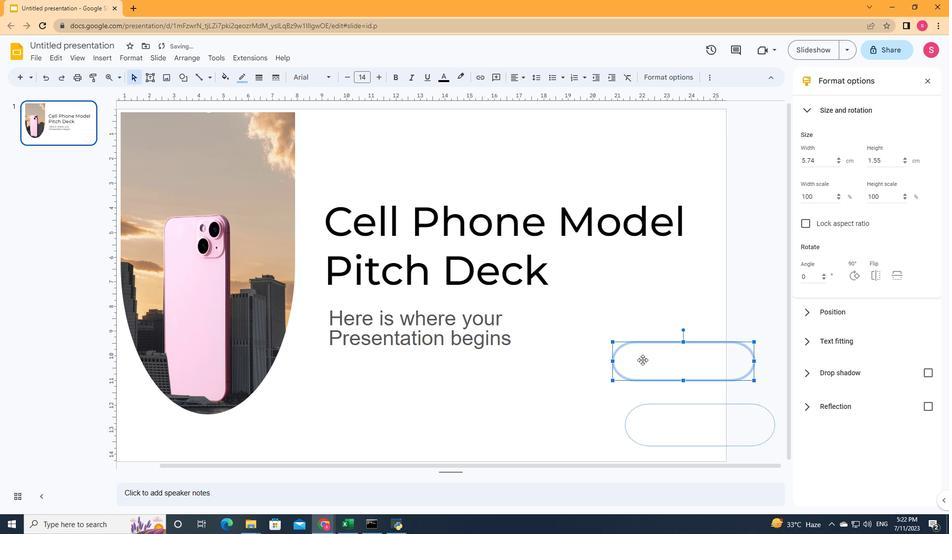 
Action: Mouse pressed left at (644, 360)
Screenshot: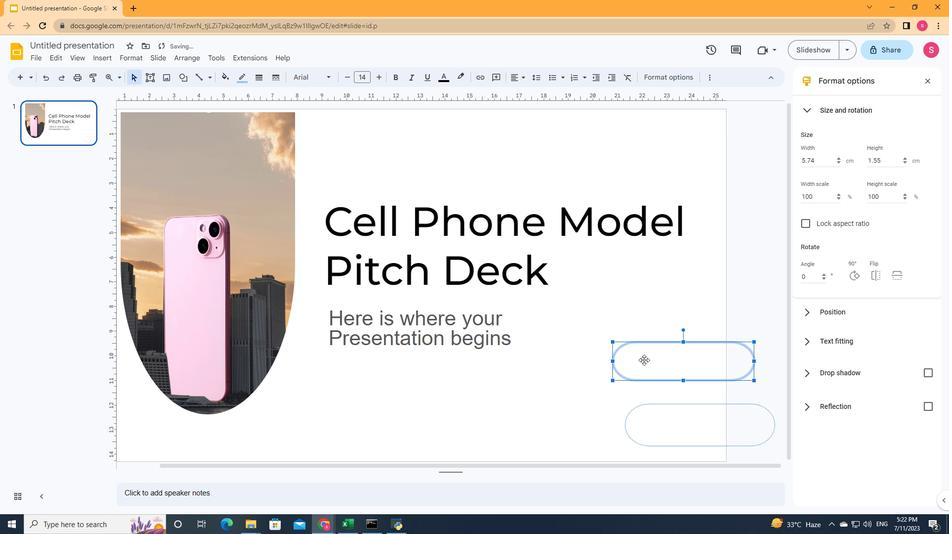 
Action: Mouse moved to (700, 405)
Screenshot: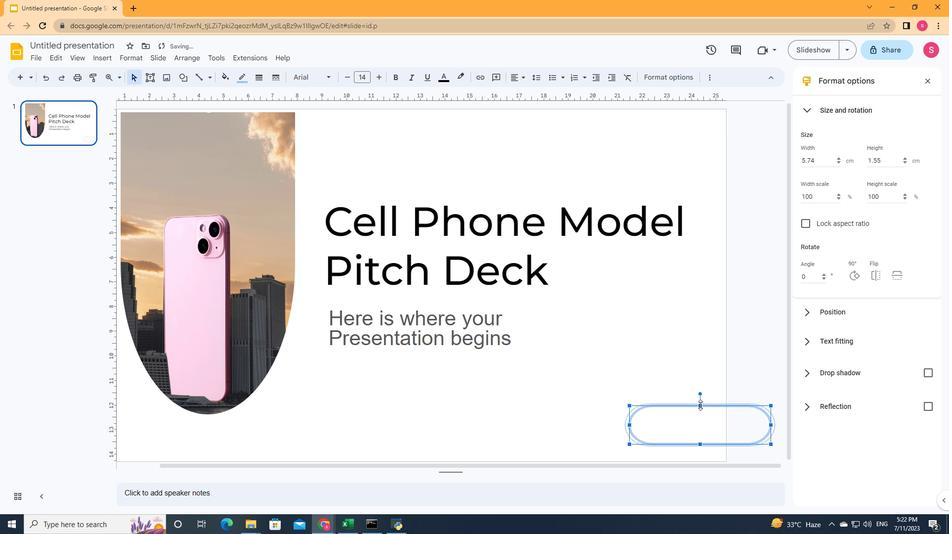 
Action: Mouse pressed left at (700, 405)
Screenshot: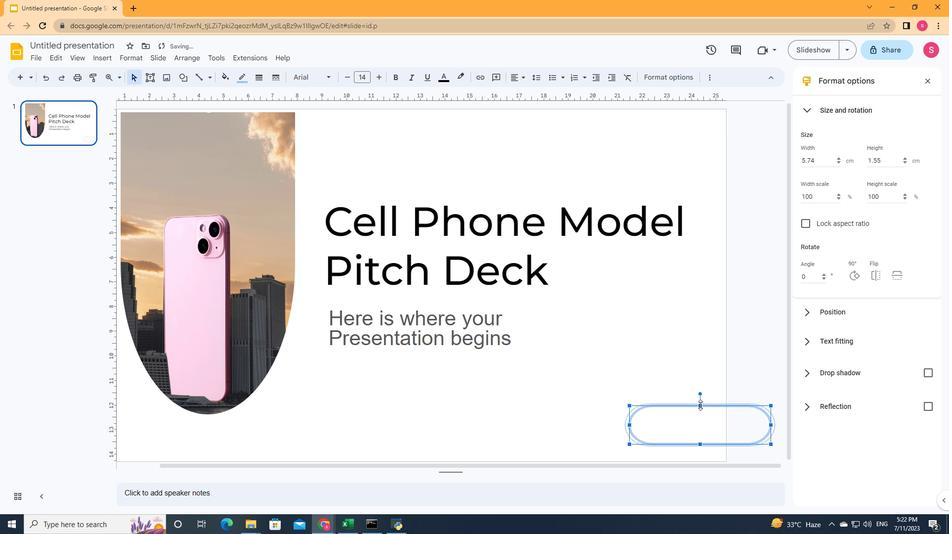 
Action: Mouse moved to (694, 425)
Screenshot: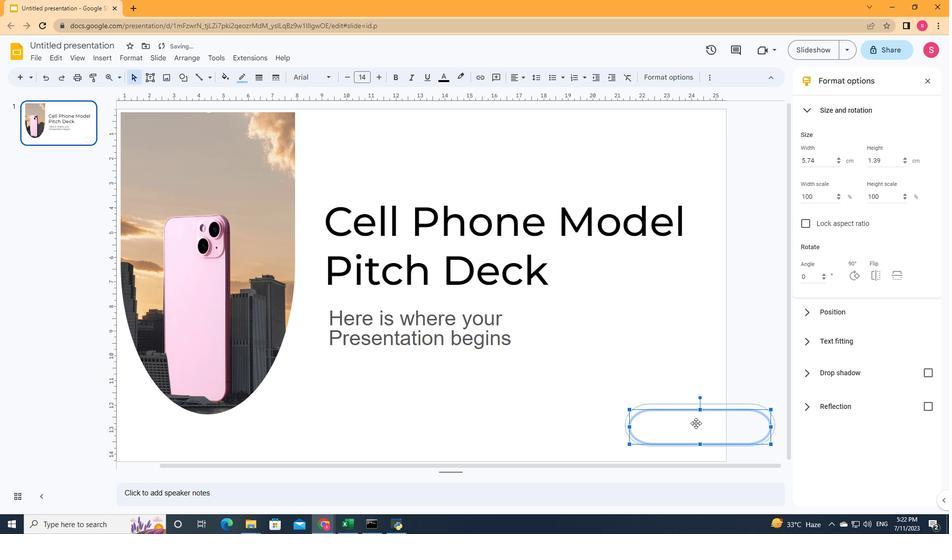 
Action: Mouse pressed left at (694, 425)
Screenshot: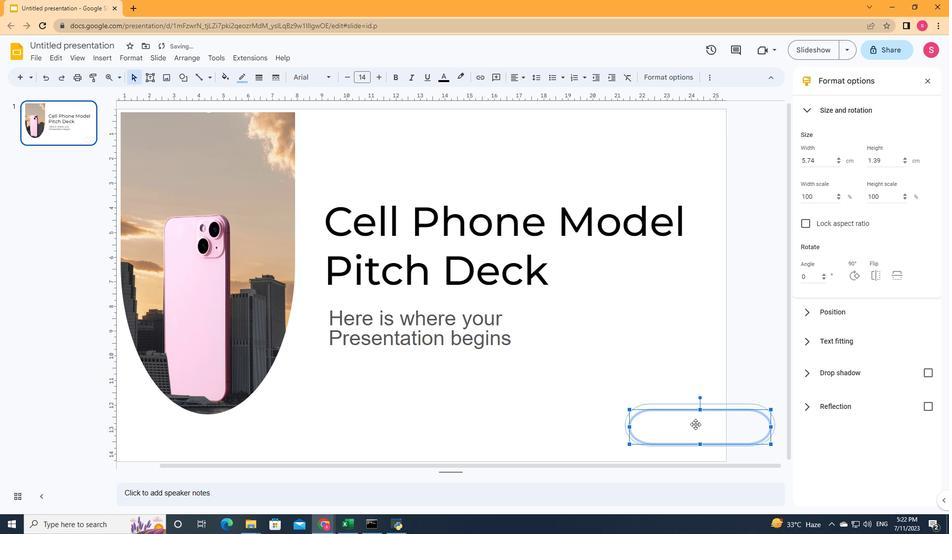 
Action: Mouse moved to (629, 424)
Screenshot: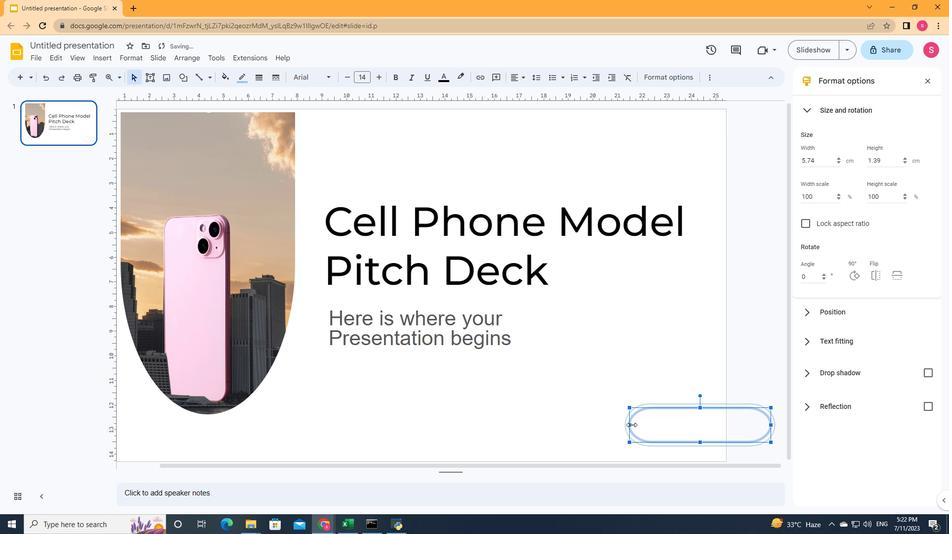 
Action: Mouse pressed left at (629, 424)
Screenshot: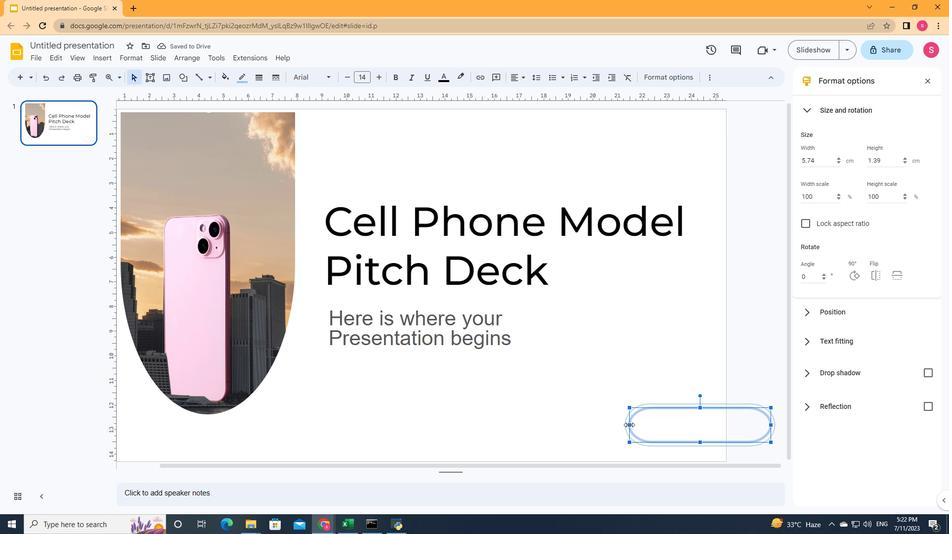 
Action: Mouse moved to (770, 425)
Screenshot: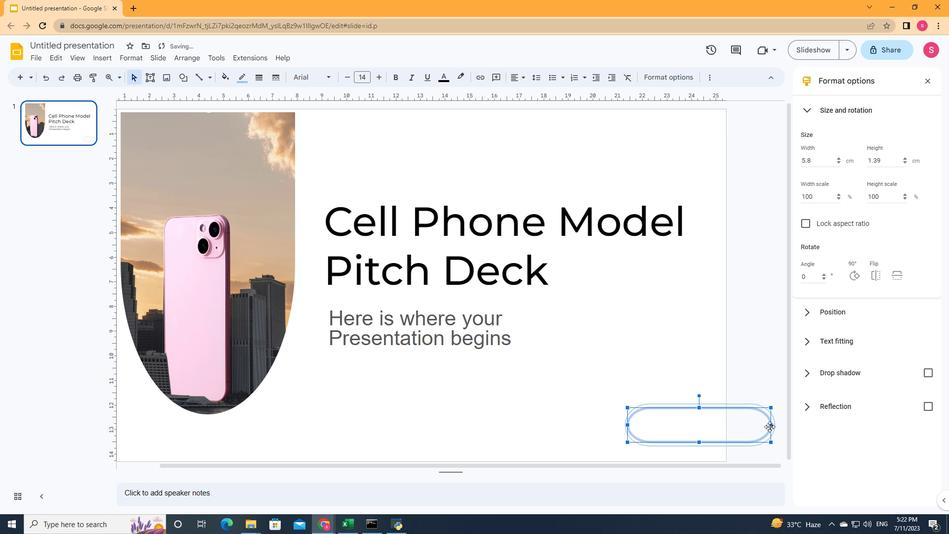 
Action: Mouse pressed left at (770, 425)
Screenshot: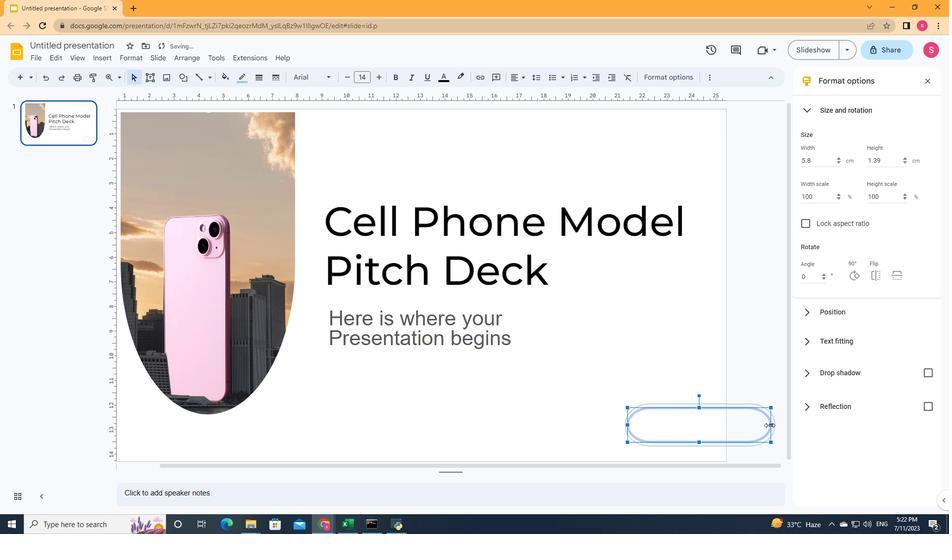 
Action: Mouse moved to (750, 377)
Screenshot: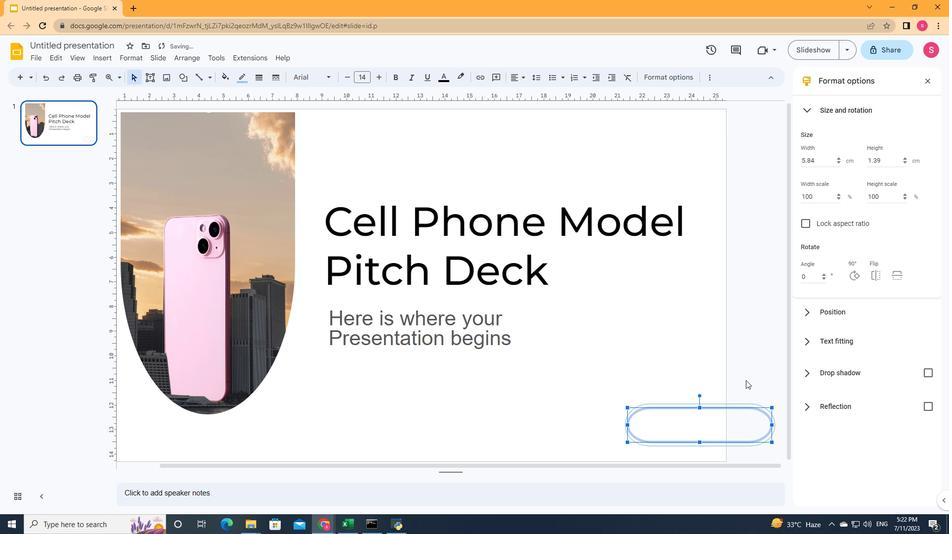 
Action: Mouse pressed left at (750, 377)
Screenshot: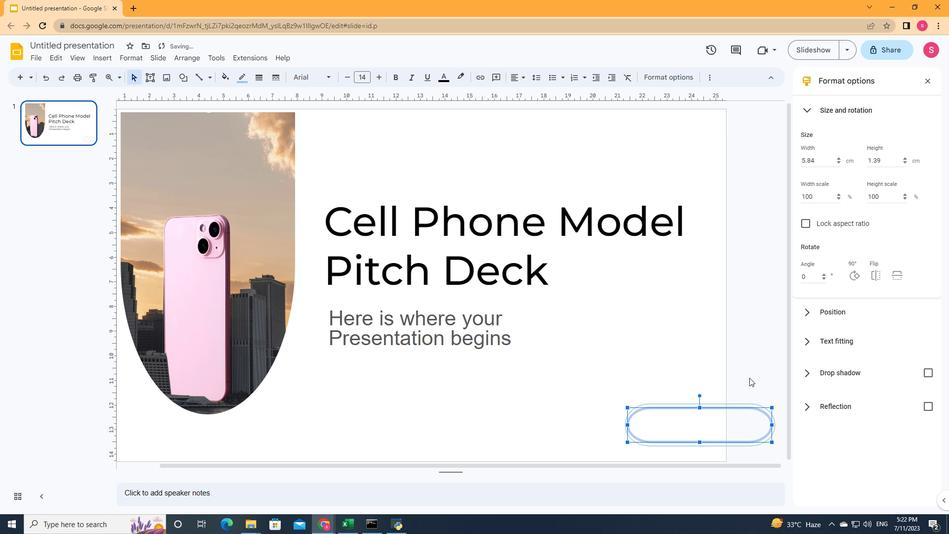
Action: Mouse moved to (710, 407)
Screenshot: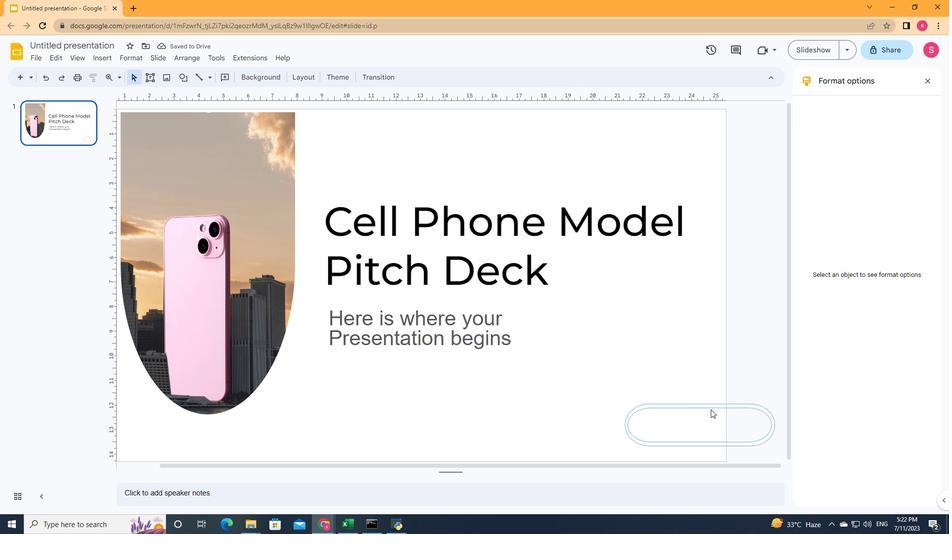 
Action: Mouse pressed left at (710, 407)
Screenshot: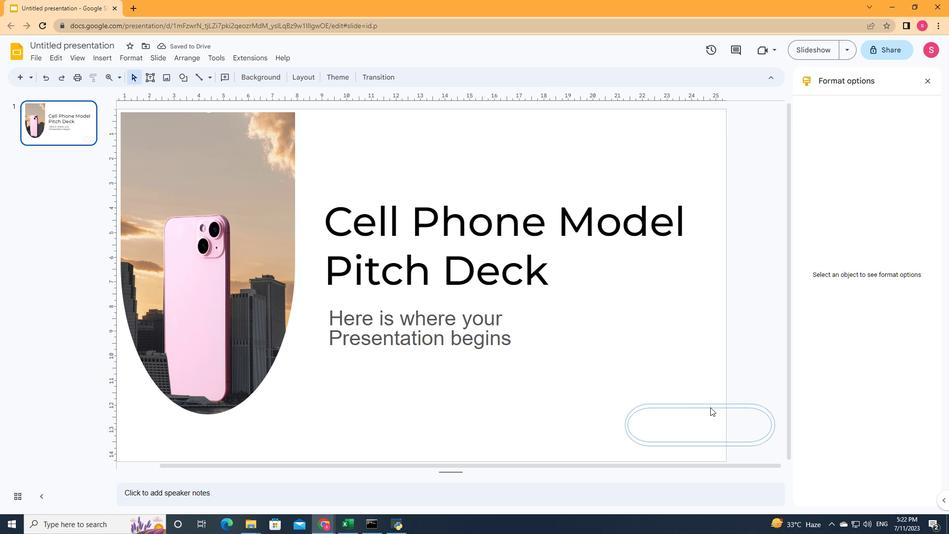 
Action: Mouse moved to (628, 425)
Screenshot: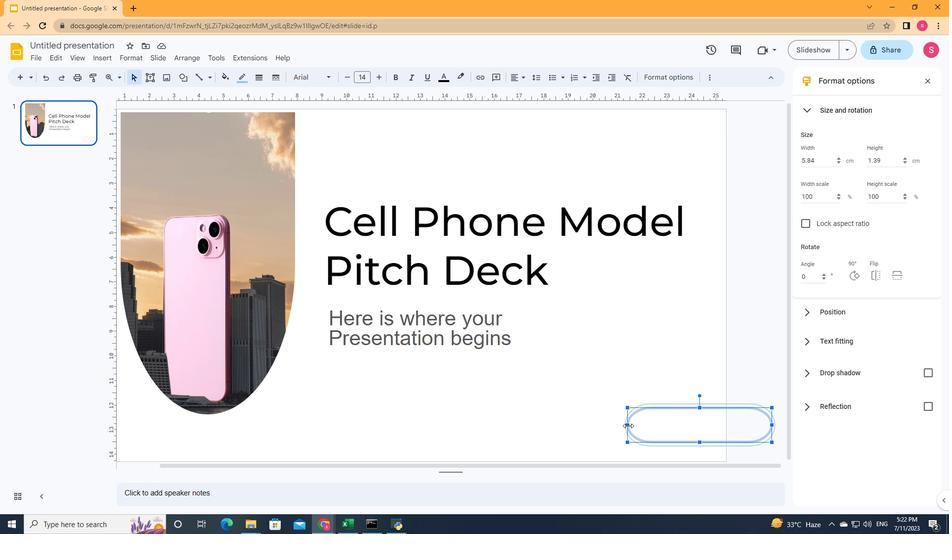 
Action: Mouse pressed left at (628, 425)
Screenshot: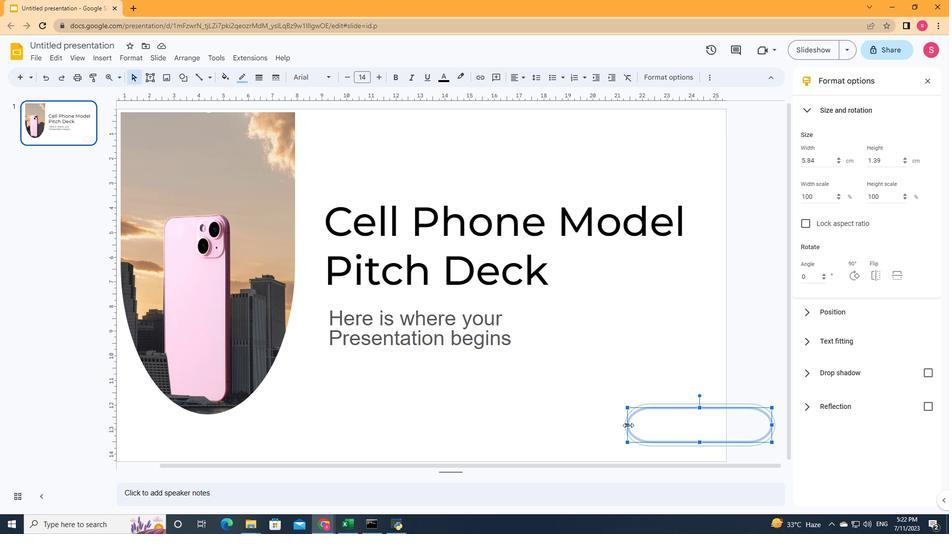 
Action: Mouse moved to (736, 385)
Screenshot: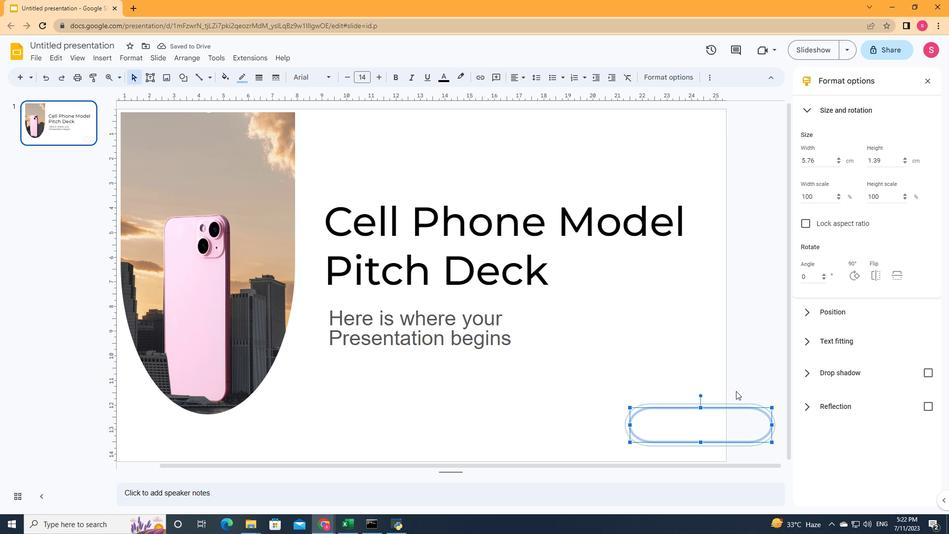 
Action: Mouse pressed left at (736, 385)
Screenshot: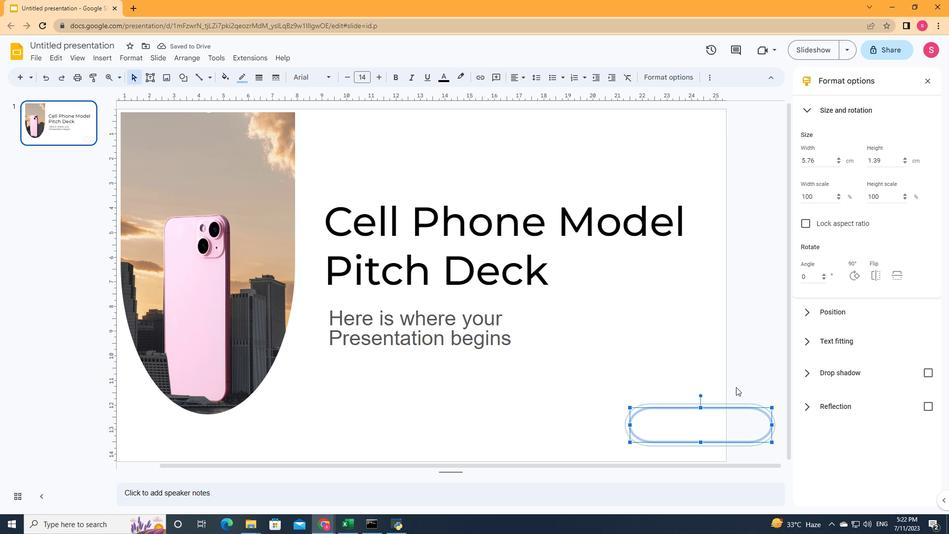 
Action: Mouse moved to (770, 422)
Screenshot: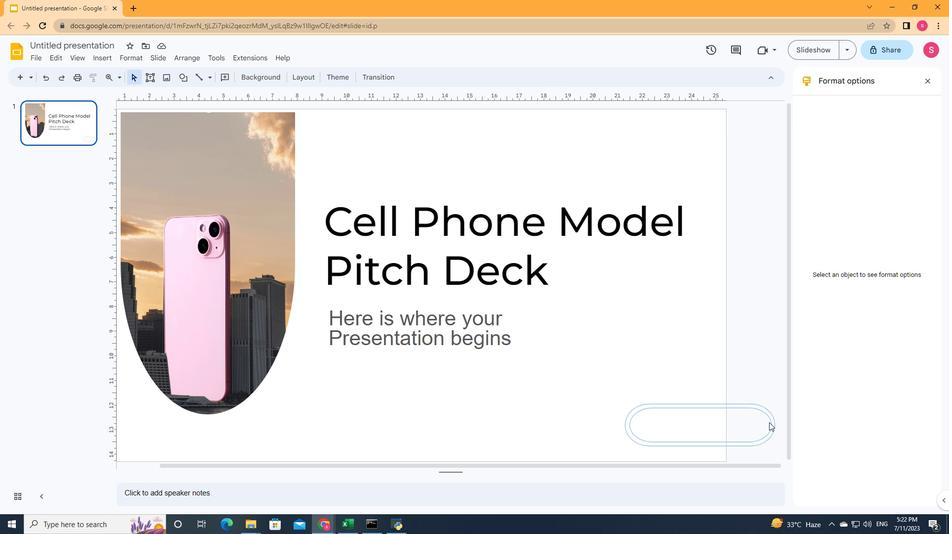 
Action: Mouse pressed left at (770, 422)
Screenshot: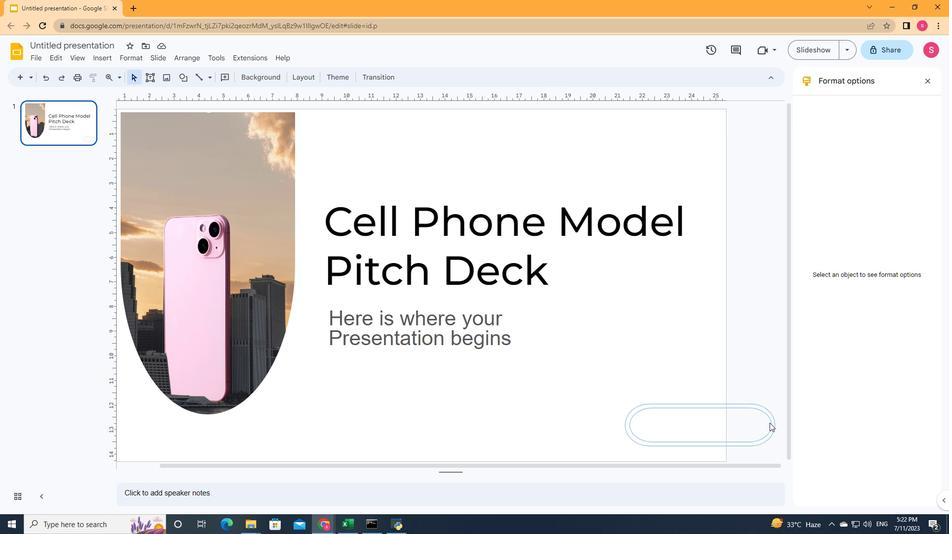 
Action: Mouse moved to (771, 422)
Screenshot: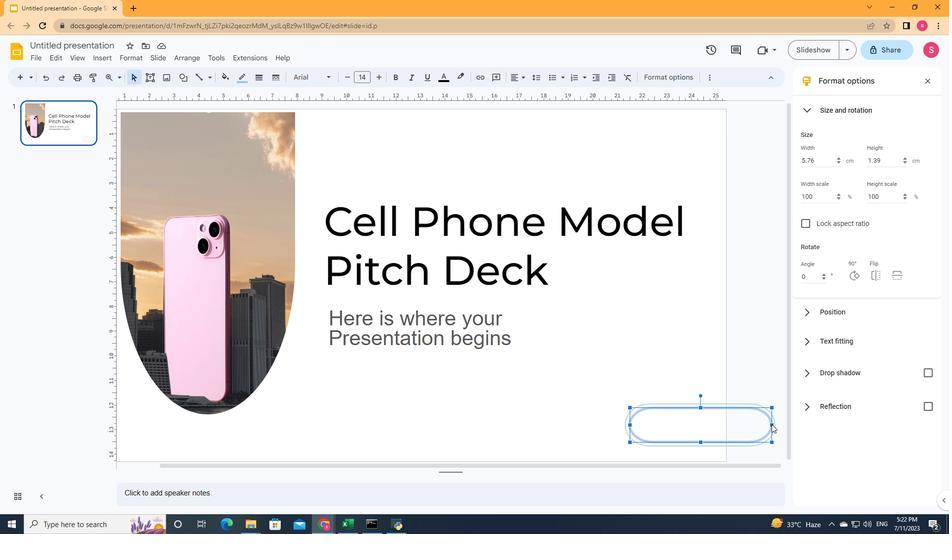 
Action: Mouse pressed left at (771, 422)
Screenshot: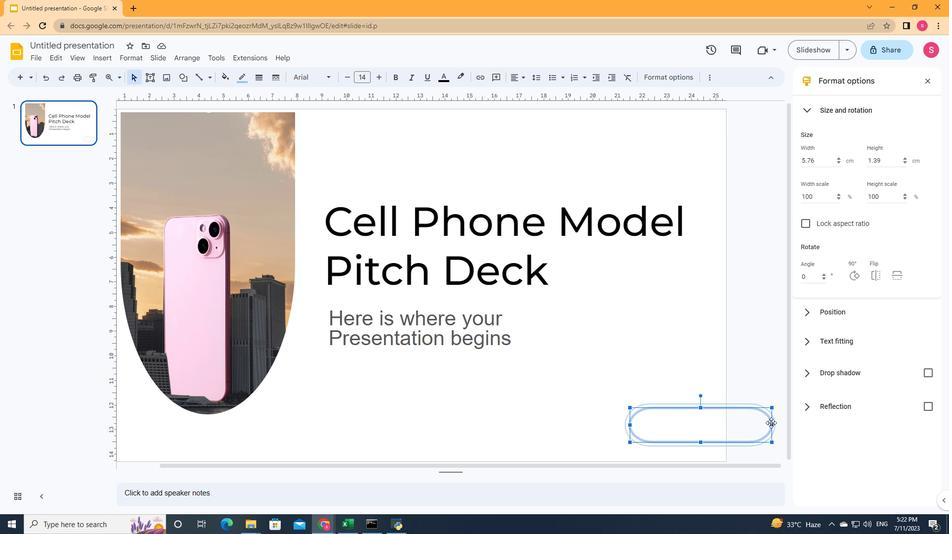 
Action: Mouse moved to (676, 376)
Screenshot: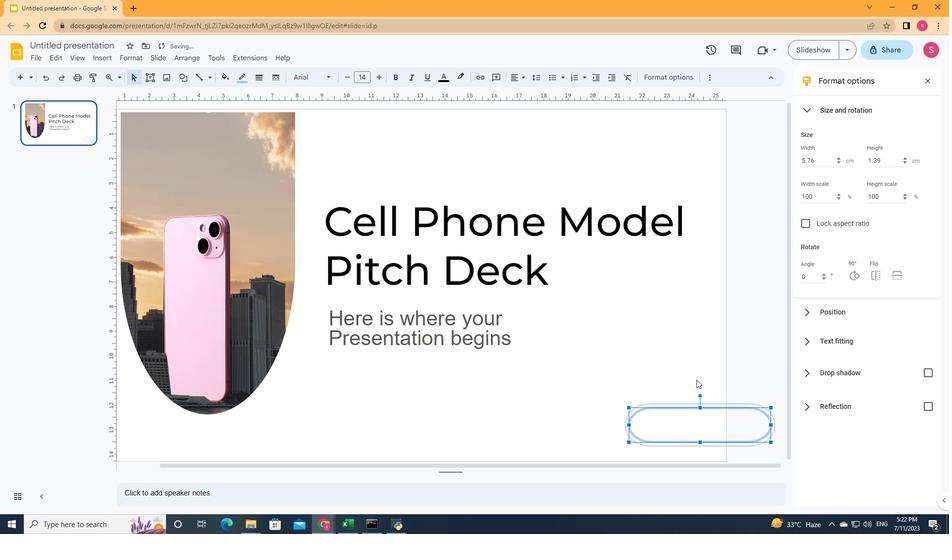 
Action: Mouse pressed left at (676, 376)
Screenshot: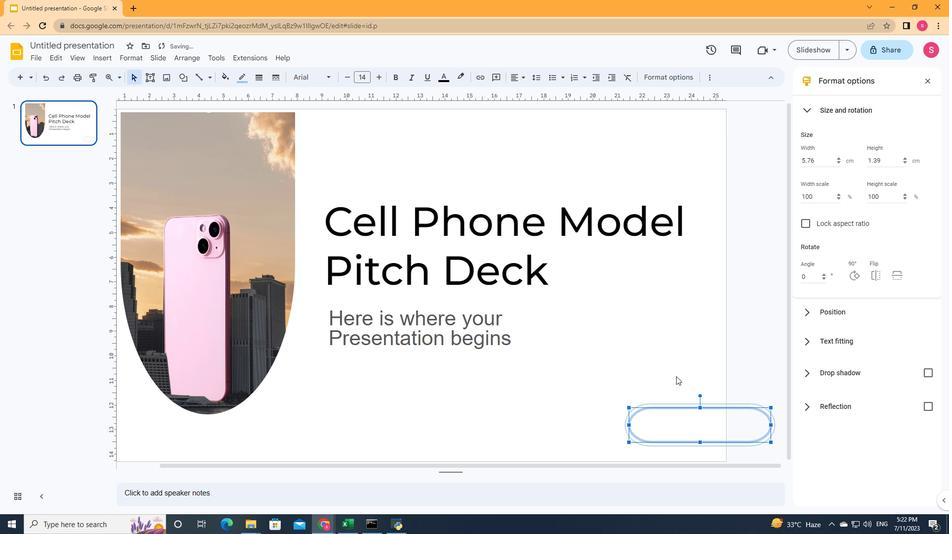 
Action: Mouse moved to (707, 422)
Screenshot: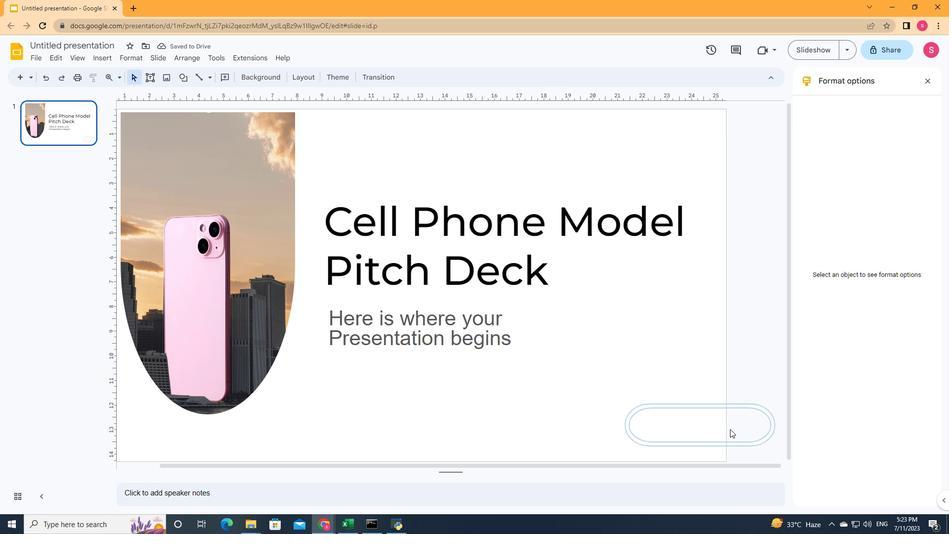 
Action: Mouse pressed left at (707, 422)
Screenshot: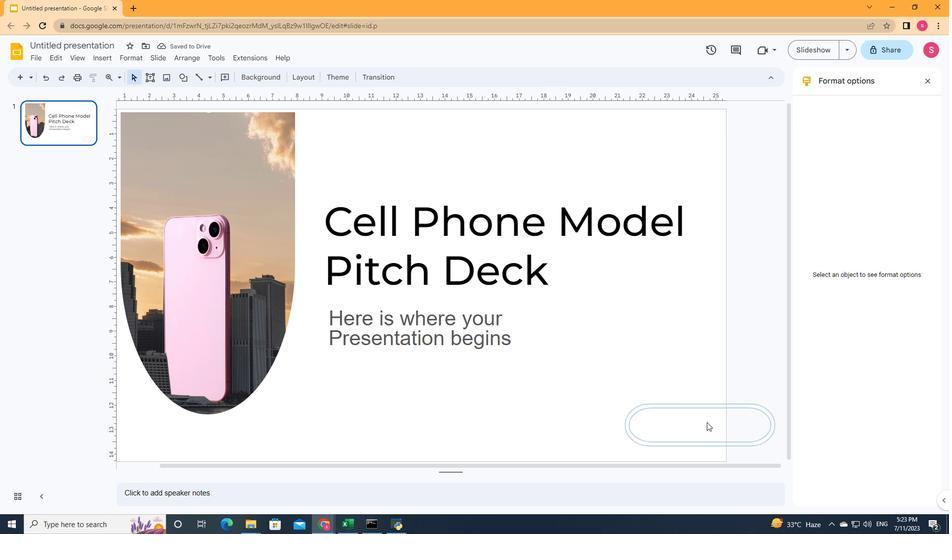 
Action: Mouse moved to (653, 403)
Screenshot: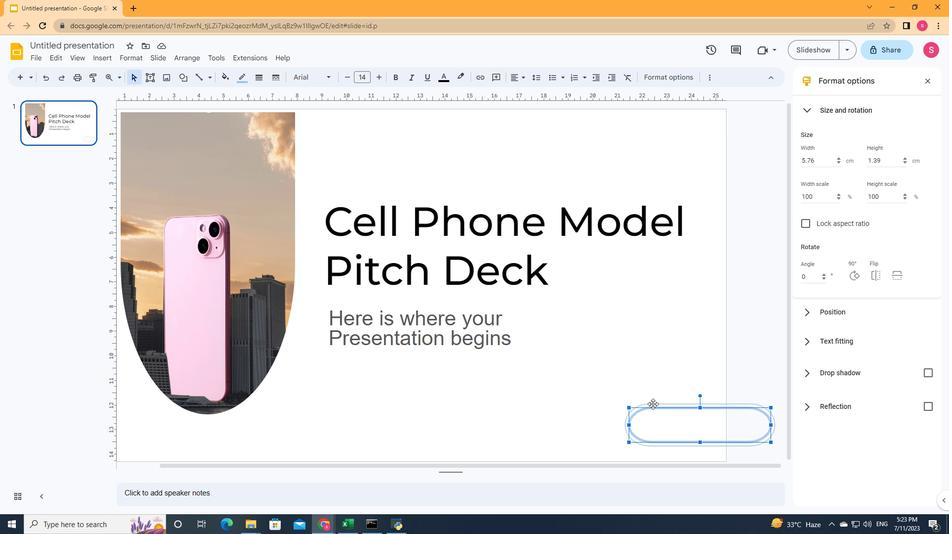 
Action: Mouse pressed left at (653, 403)
Screenshot: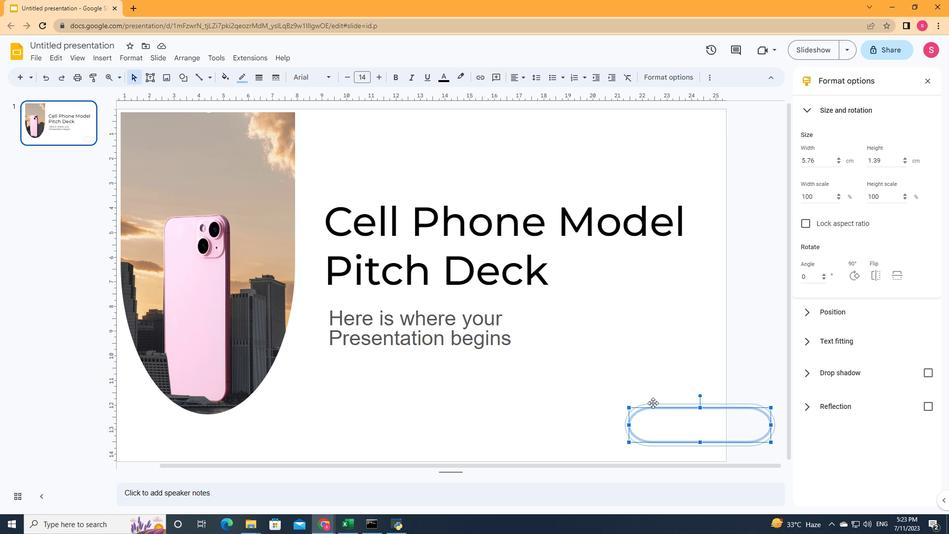 
Action: Mouse moved to (666, 427)
Screenshot: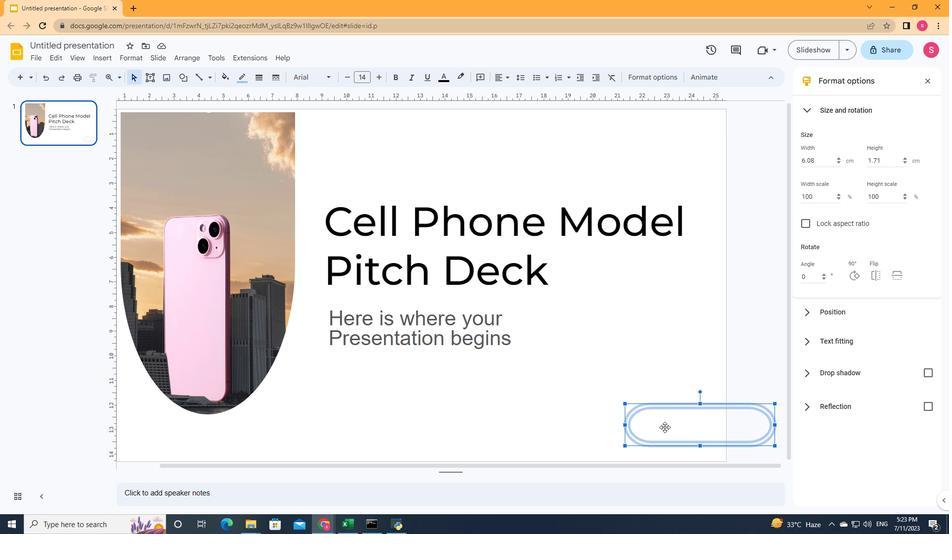 
Action: Mouse pressed left at (666, 427)
Screenshot: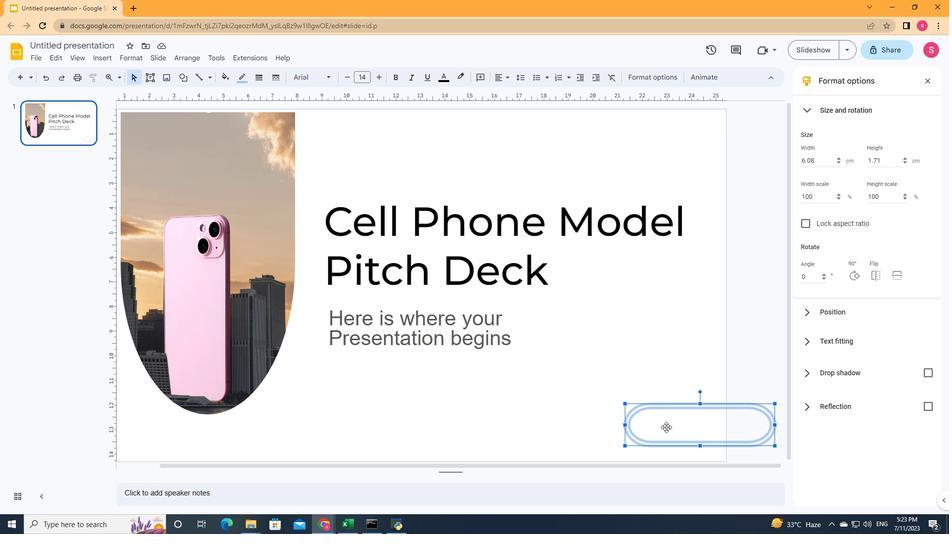 
Action: Mouse moved to (683, 427)
Screenshot: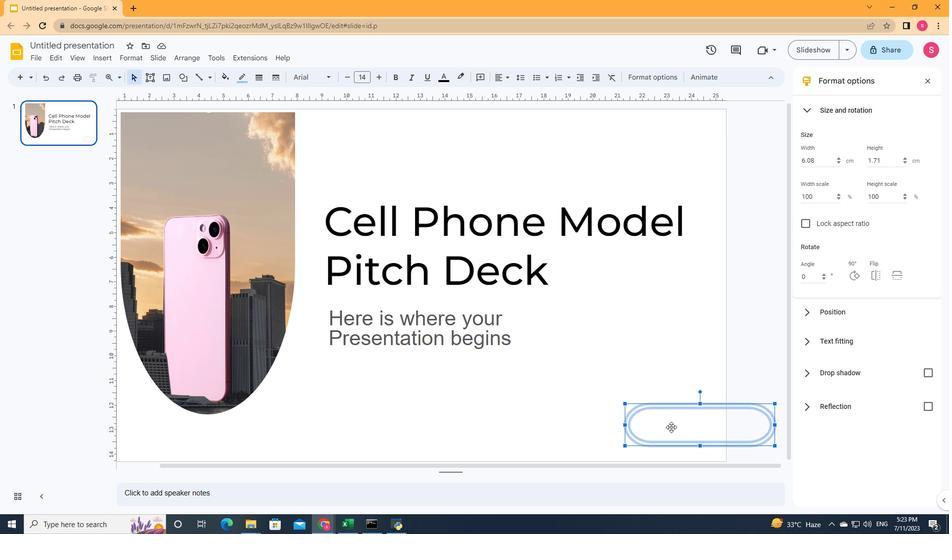
Action: Mouse pressed left at (683, 427)
Screenshot: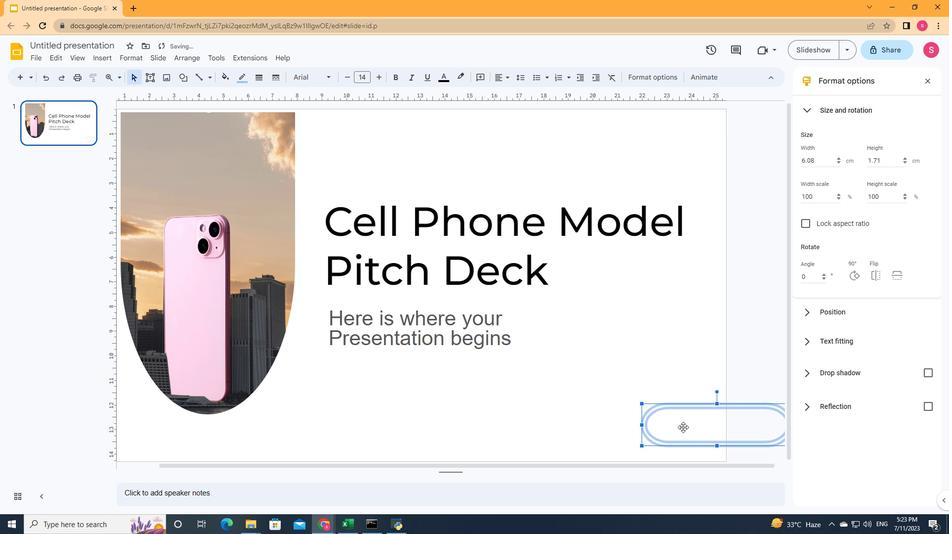 
Action: Mouse moved to (688, 427)
Screenshot: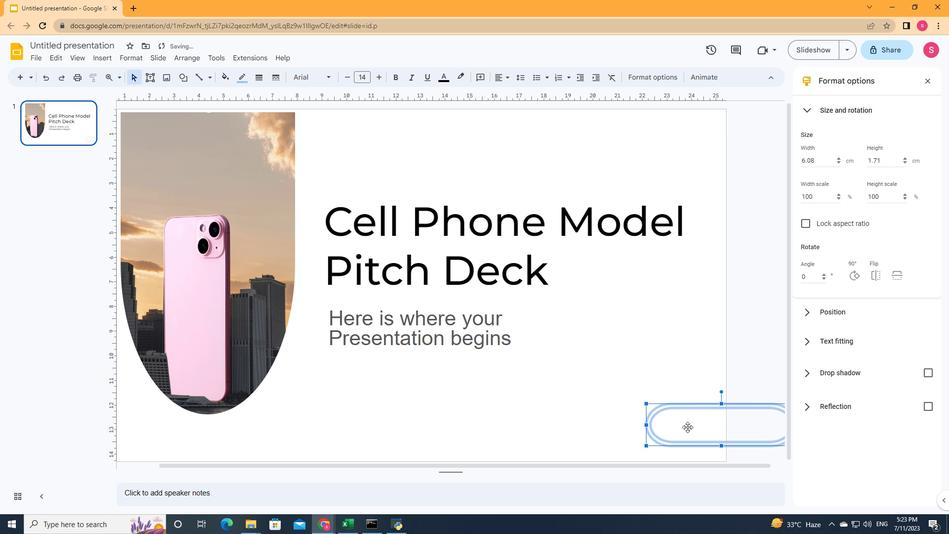 
Action: Mouse pressed left at (688, 427)
Screenshot: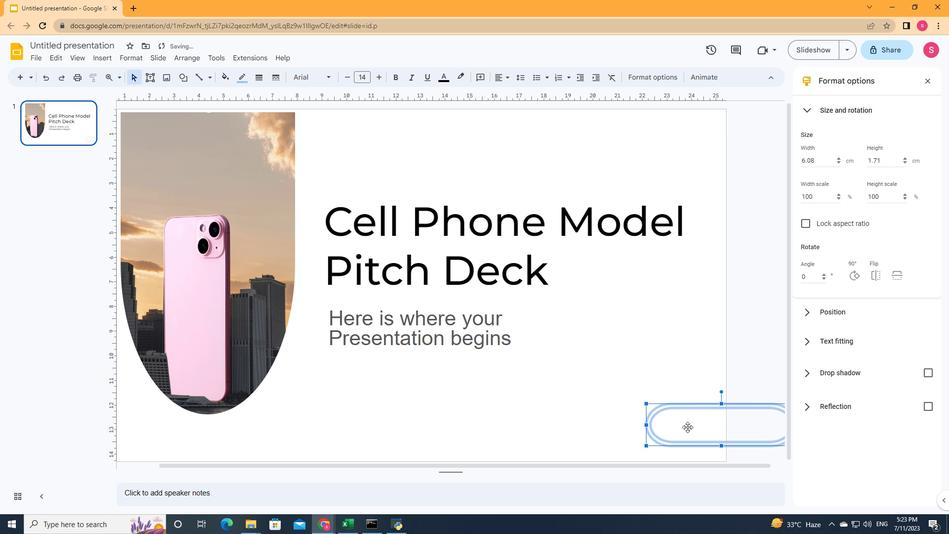 
Action: Mouse moved to (605, 432)
Screenshot: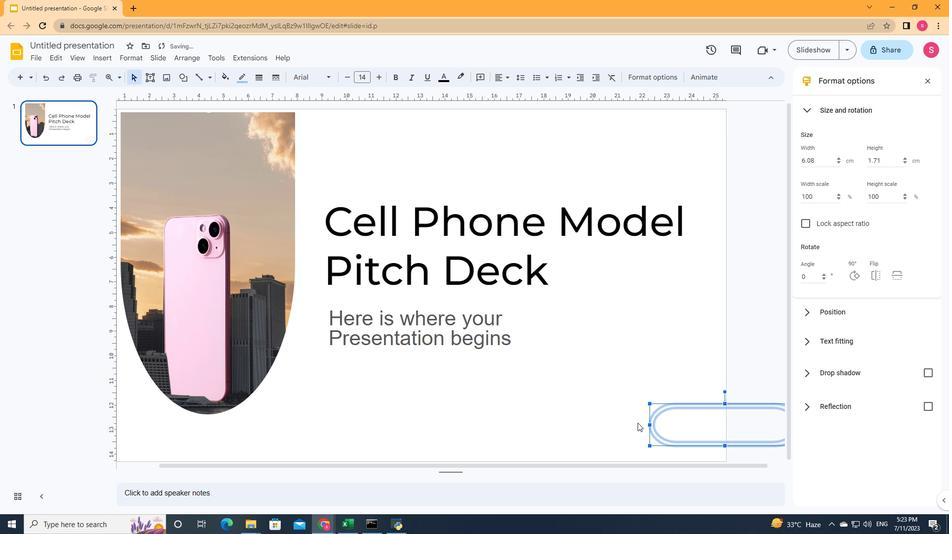 
Action: Mouse pressed left at (605, 432)
Screenshot: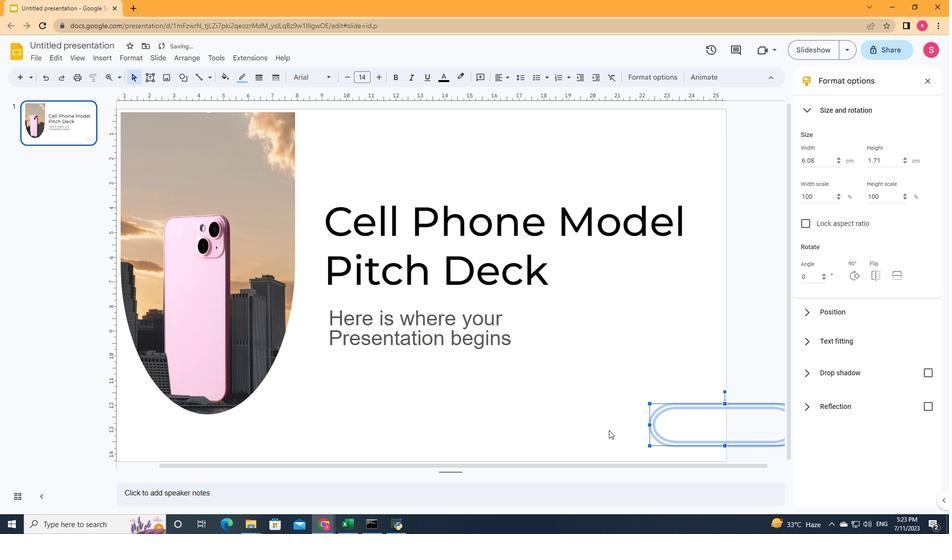 
Action: Mouse moved to (147, 76)
Screenshot: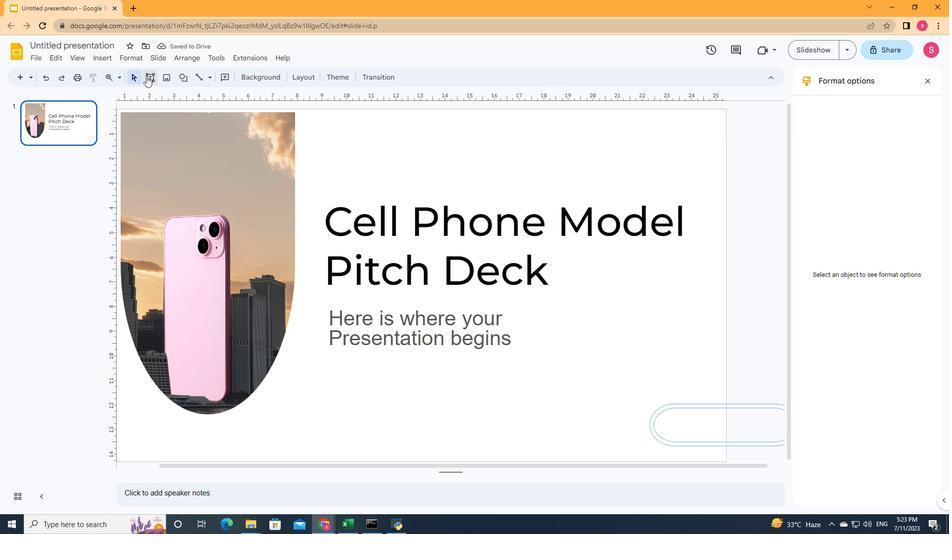 
Action: Mouse pressed left at (147, 76)
Screenshot: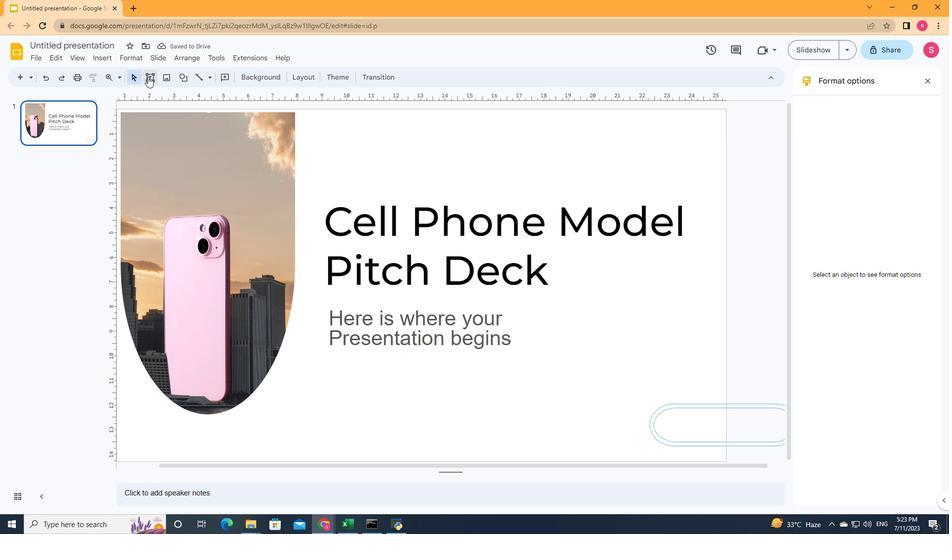 
Action: Mouse moved to (682, 419)
Screenshot: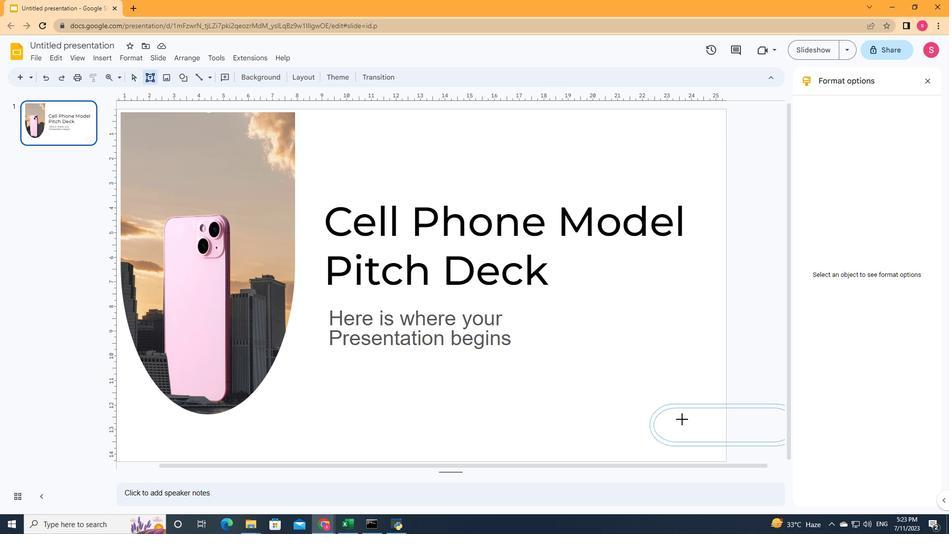 
Action: Mouse pressed left at (682, 419)
Screenshot: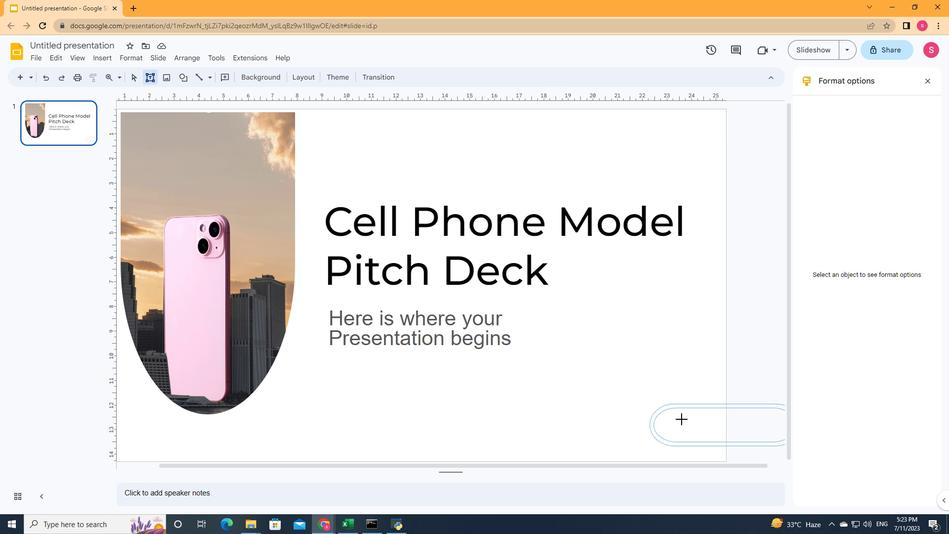 
Action: Mouse moved to (239, 80)
Screenshot: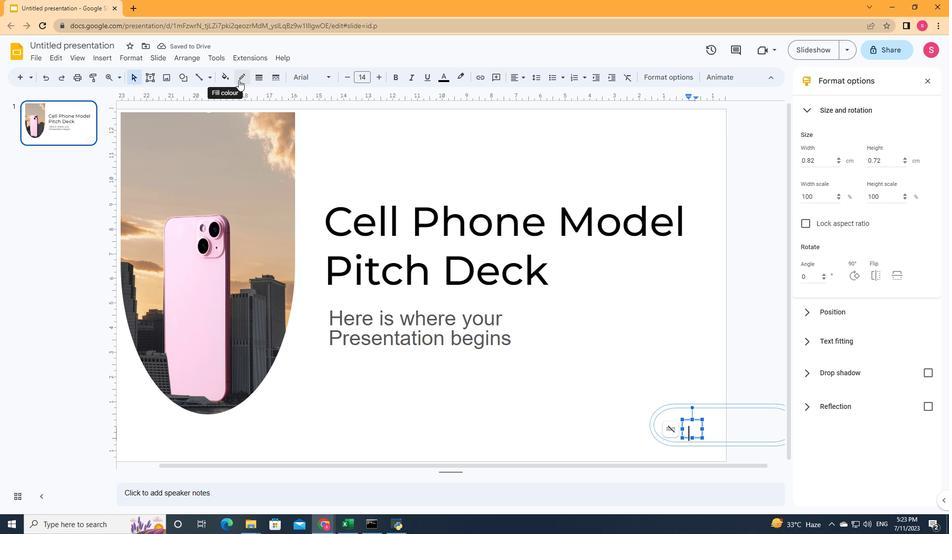
Action: Mouse pressed left at (239, 80)
Screenshot: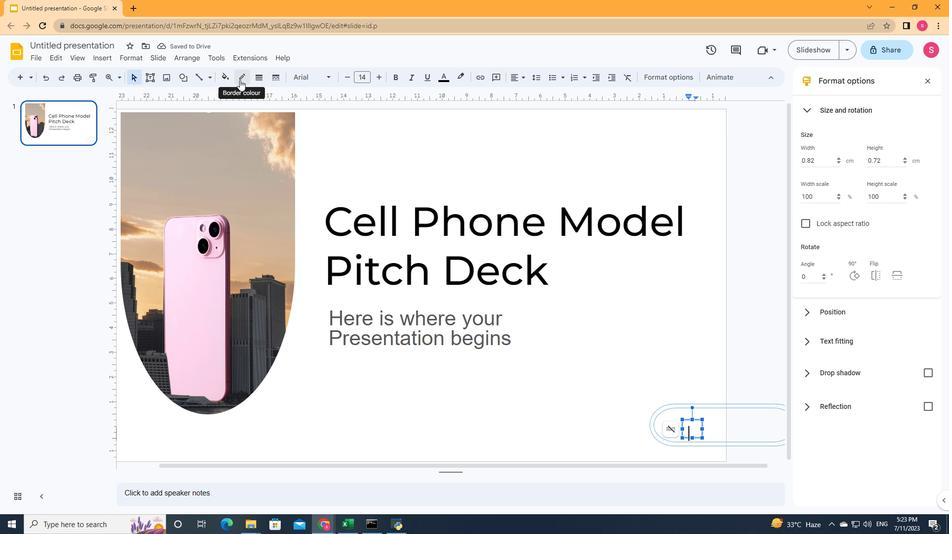
Action: Mouse moved to (275, 251)
Screenshot: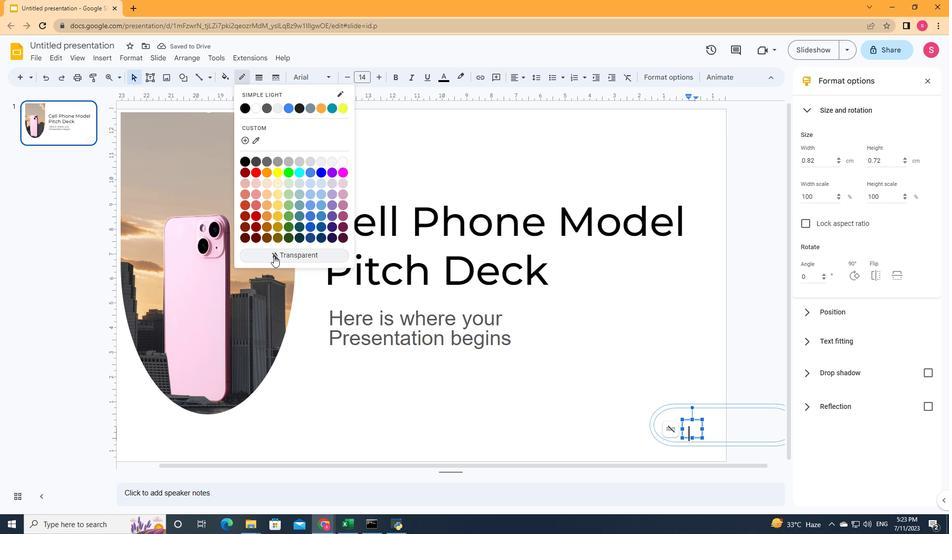 
Action: Mouse pressed left at (275, 251)
Screenshot: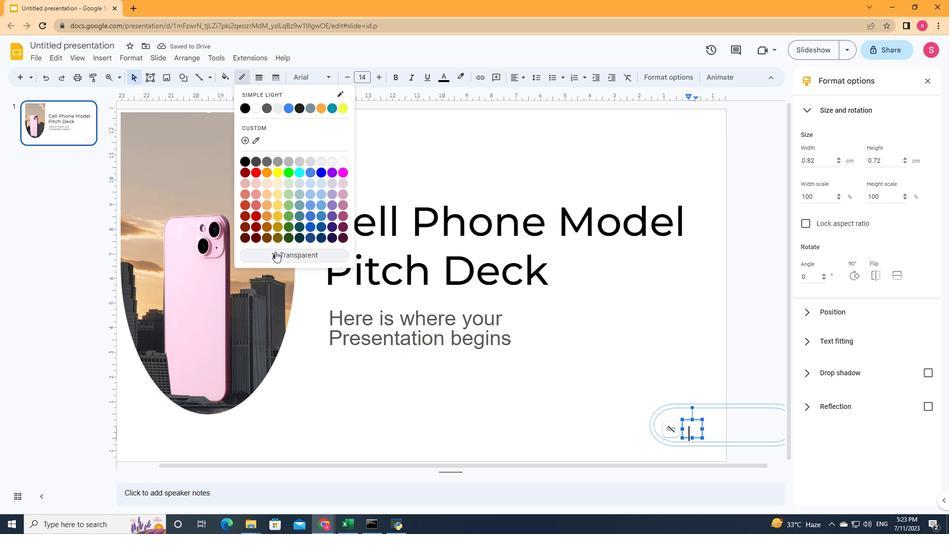 
Action: Mouse moved to (688, 428)
Screenshot: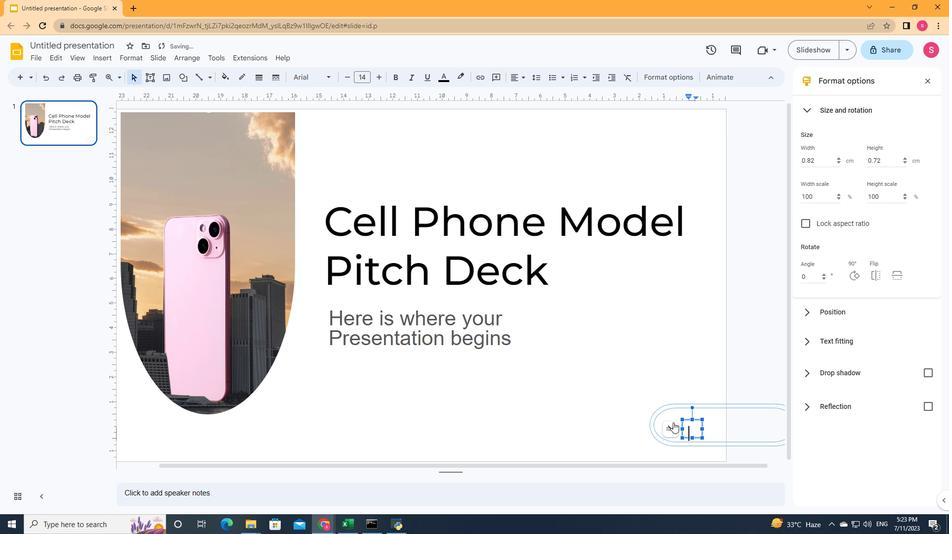 
Action: Key pressed 1
Screenshot: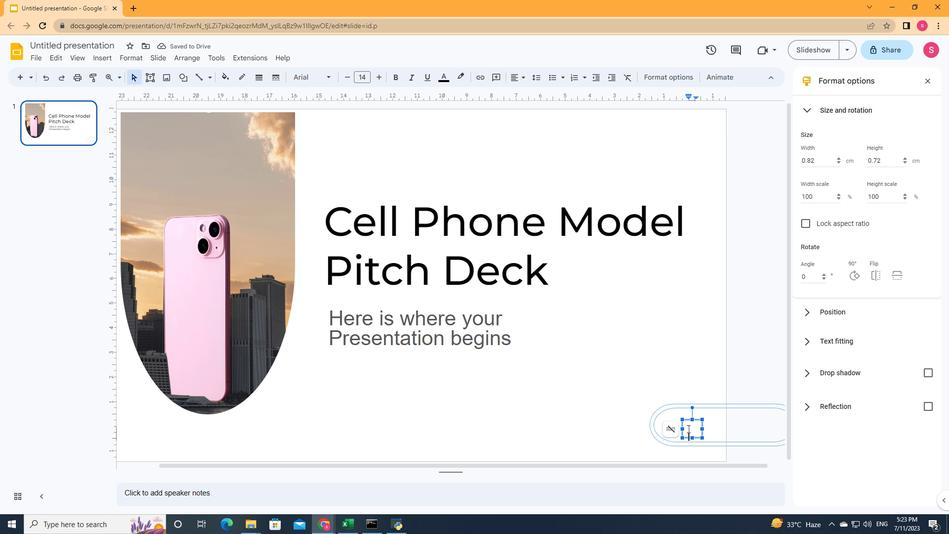 
Action: Mouse moved to (715, 431)
Screenshot: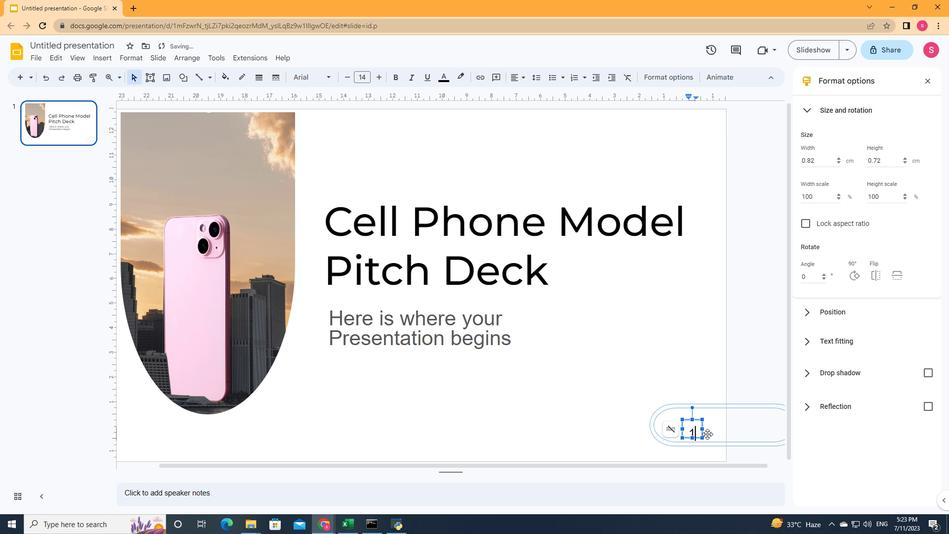 
Action: Mouse pressed left at (715, 431)
Screenshot: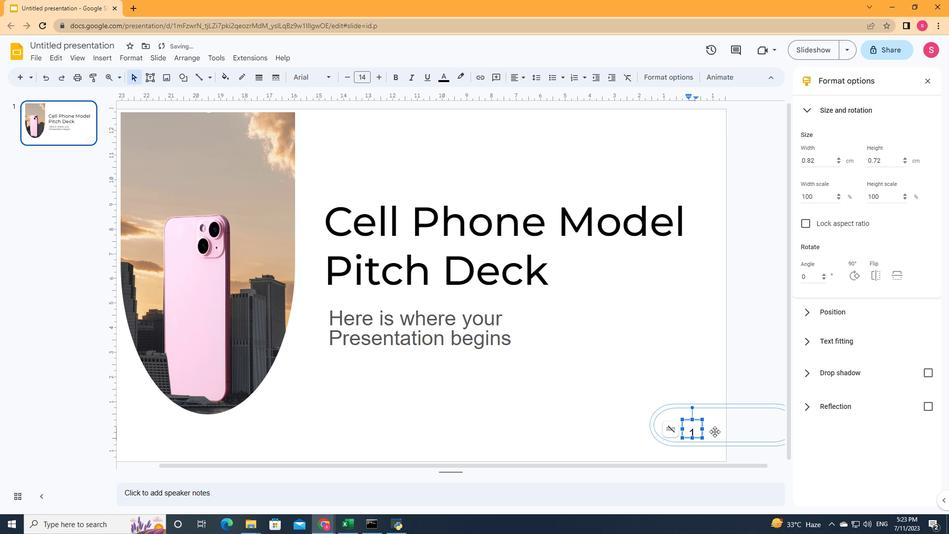 
Action: Mouse moved to (691, 435)
Screenshot: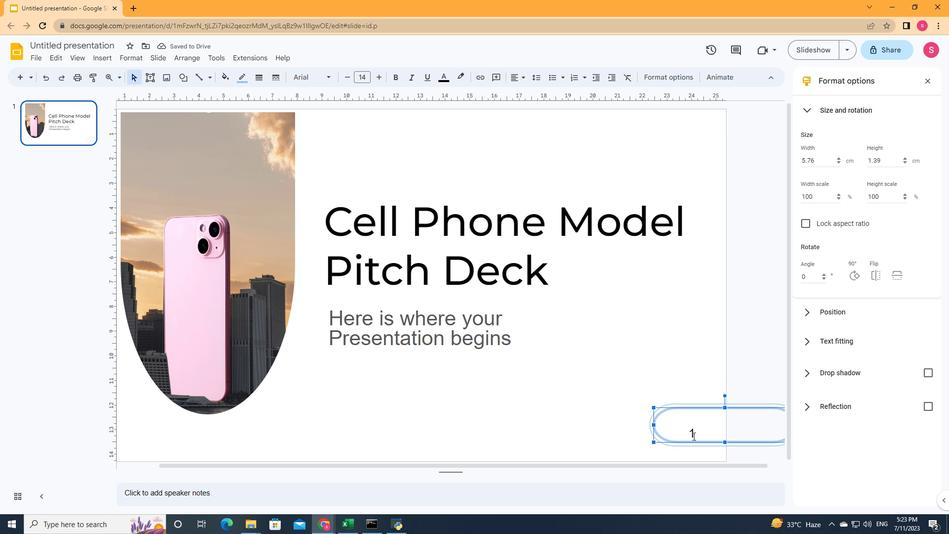 
Action: Mouse pressed left at (691, 435)
Screenshot: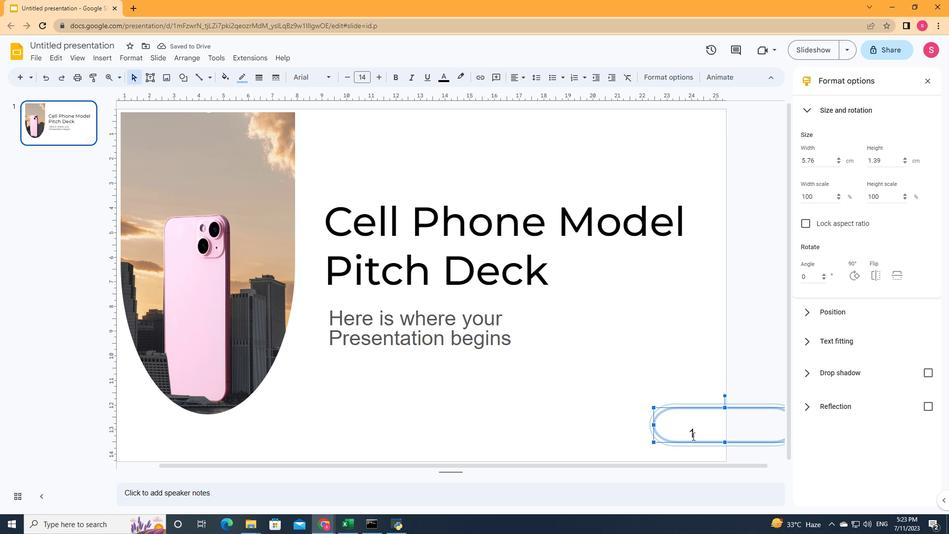 
Action: Mouse moved to (692, 418)
Screenshot: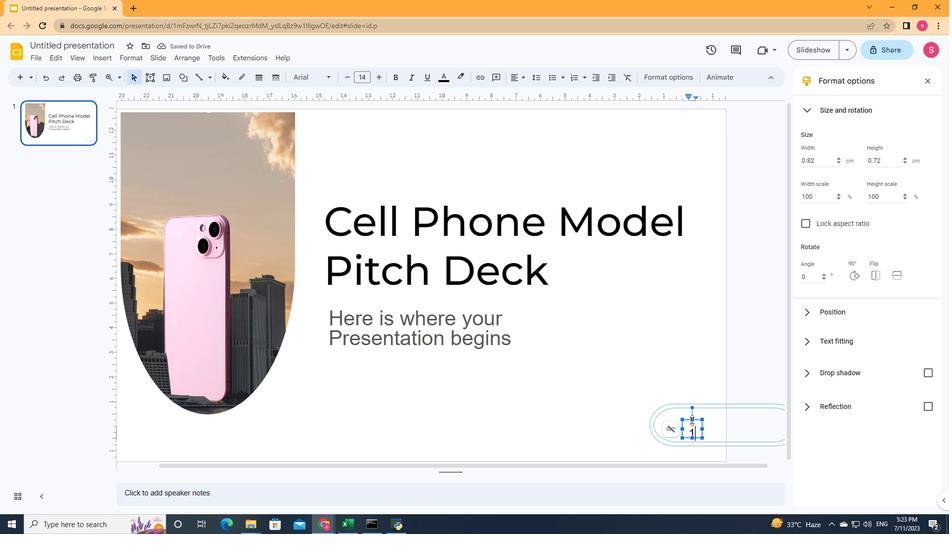 
Action: Mouse pressed left at (692, 418)
Screenshot: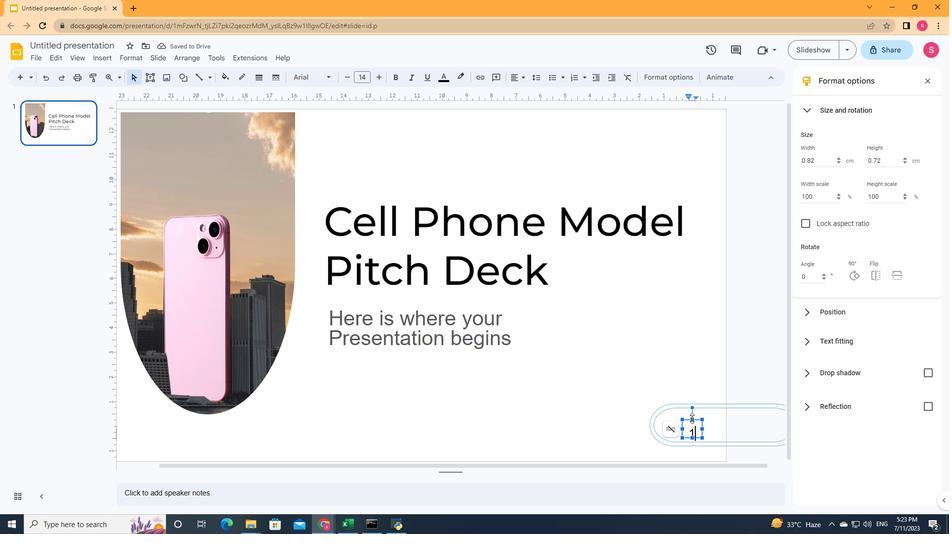 
Action: Mouse moved to (691, 434)
Screenshot: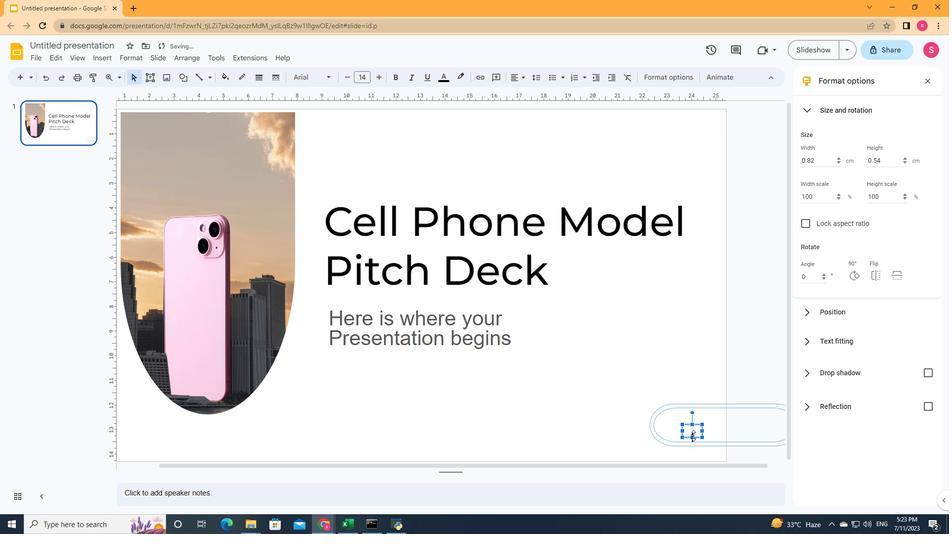 
Action: Mouse pressed left at (691, 434)
Screenshot: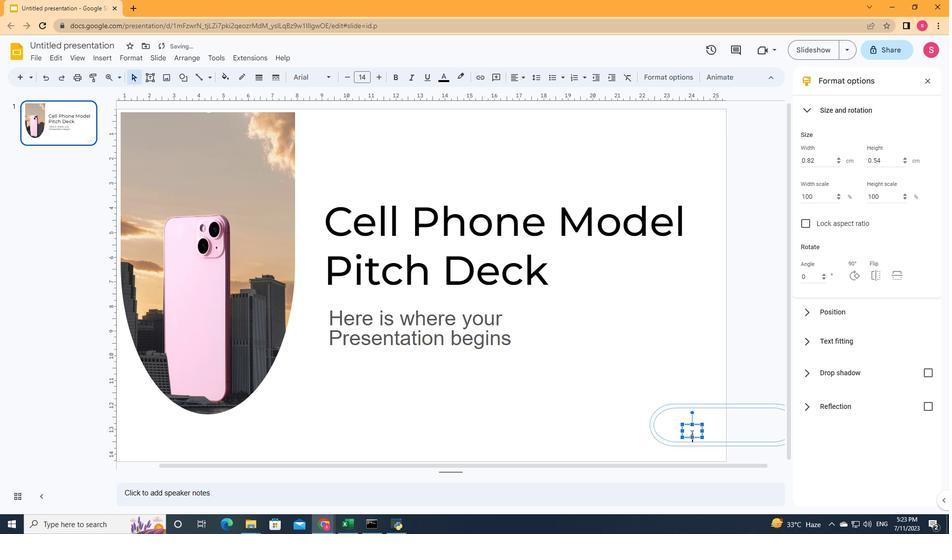 
Action: Mouse moved to (693, 423)
Screenshot: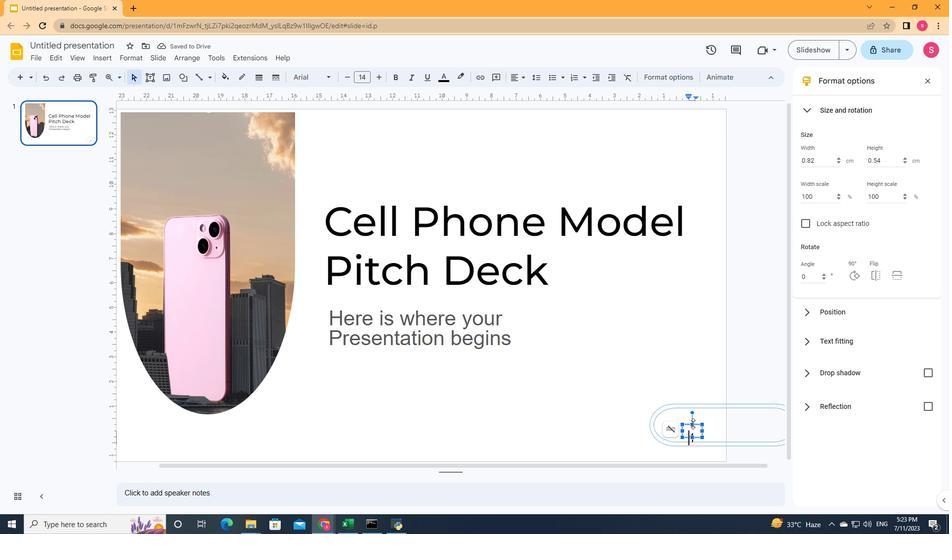 
Action: Mouse pressed left at (693, 423)
Screenshot: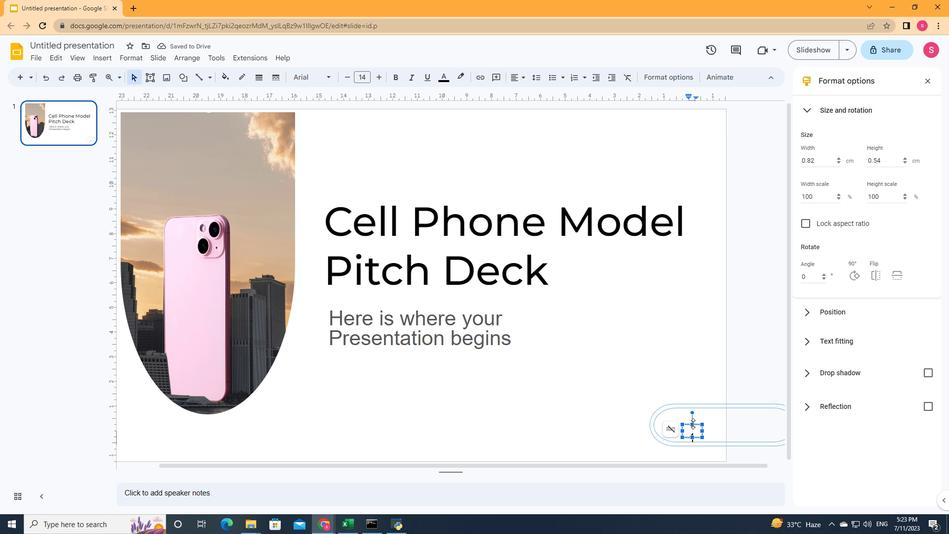 
Action: Mouse moved to (692, 414)
Screenshot: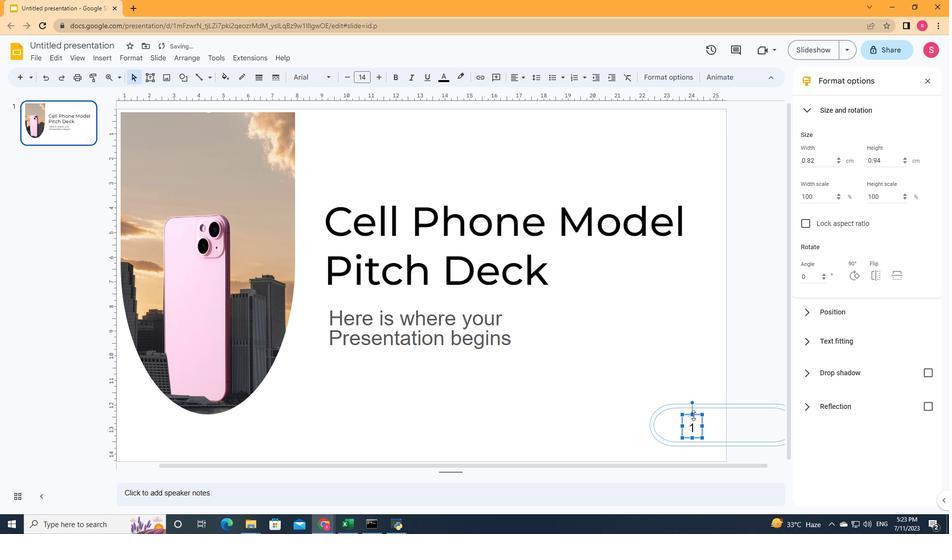 
Action: Mouse pressed left at (692, 414)
Screenshot: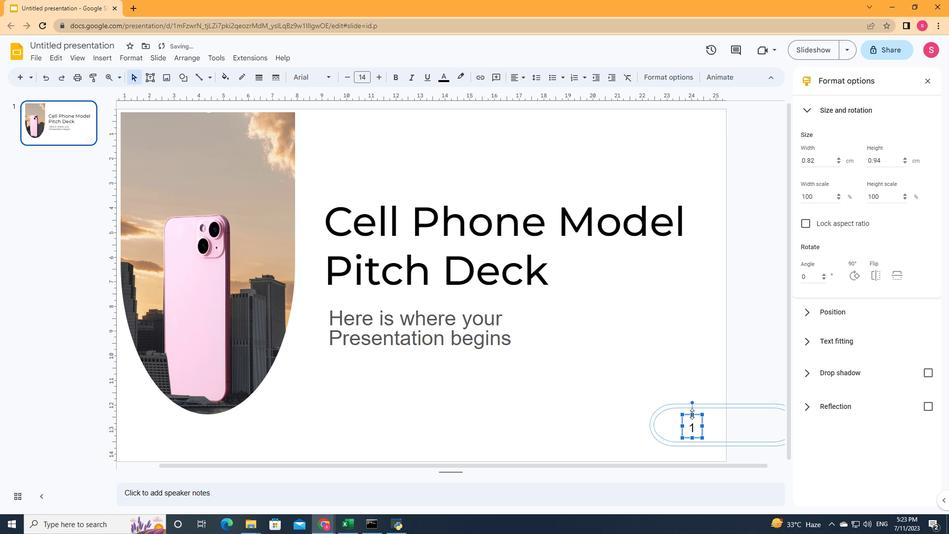 
Action: Mouse moved to (692, 409)
Screenshot: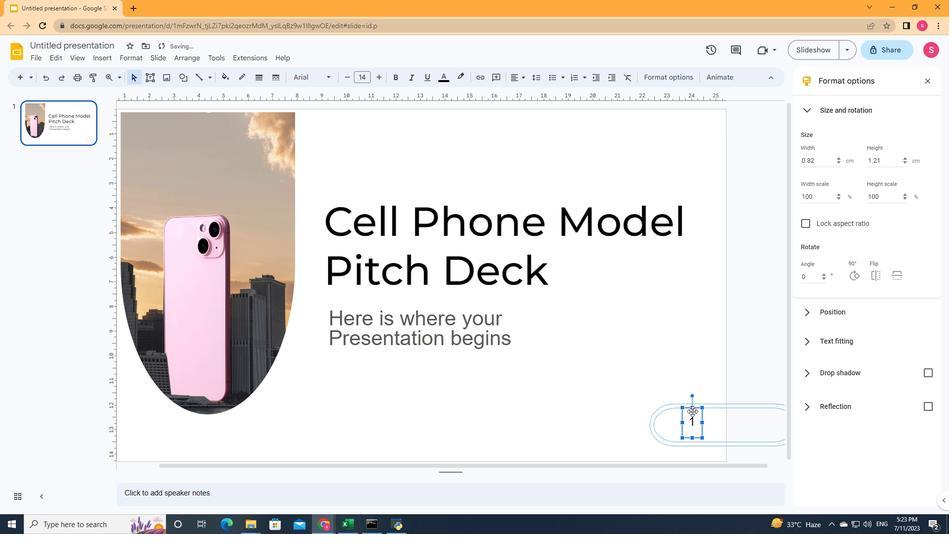 
Action: Mouse pressed left at (692, 409)
Screenshot: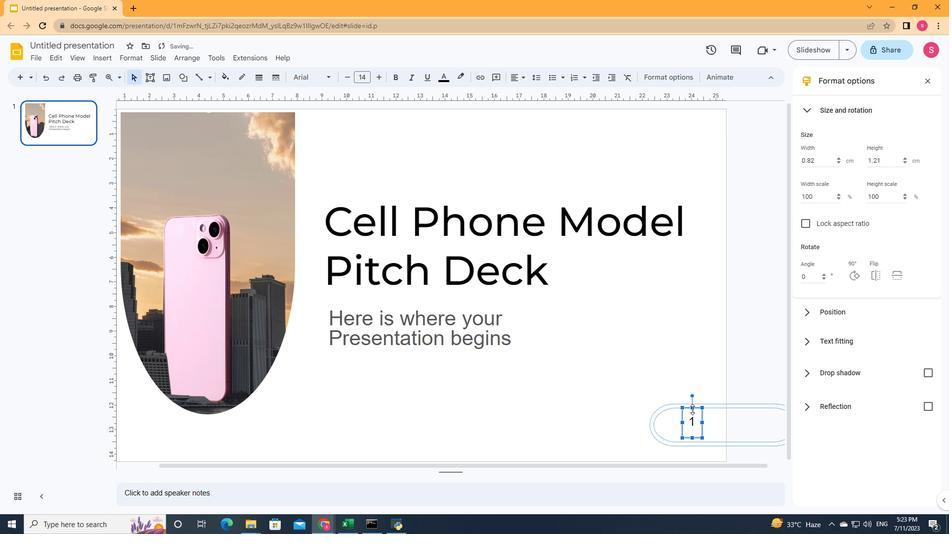 
Action: Mouse moved to (622, 418)
Screenshot: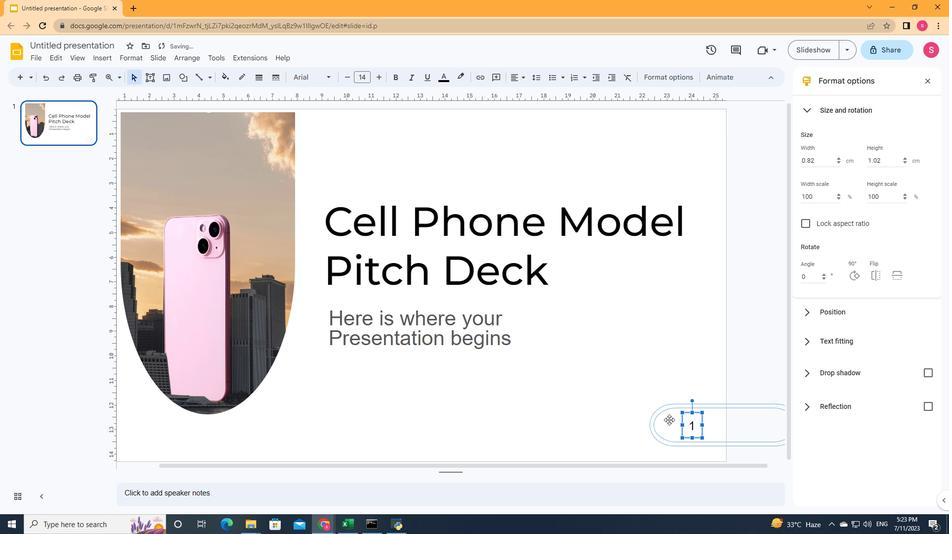 
Action: Mouse pressed left at (622, 418)
Screenshot: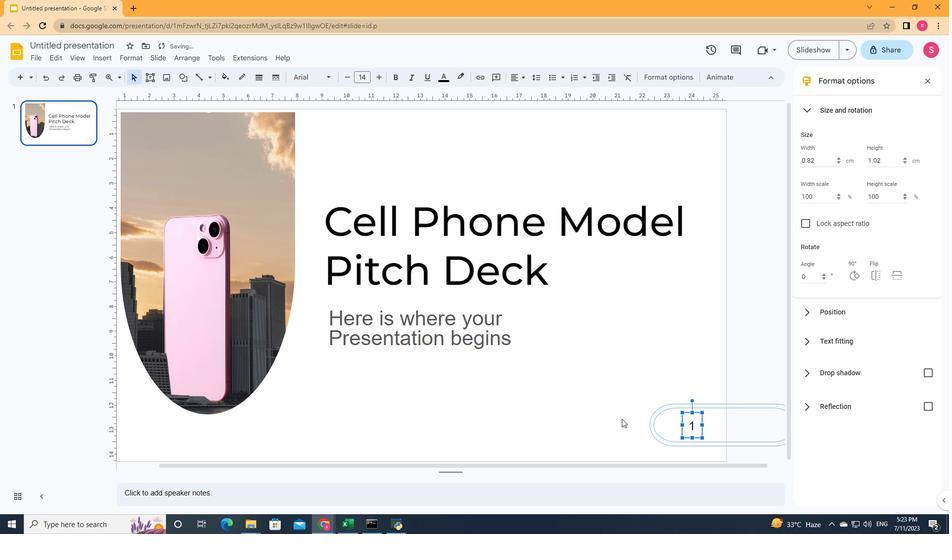 
Action: Mouse moved to (655, 414)
Screenshot: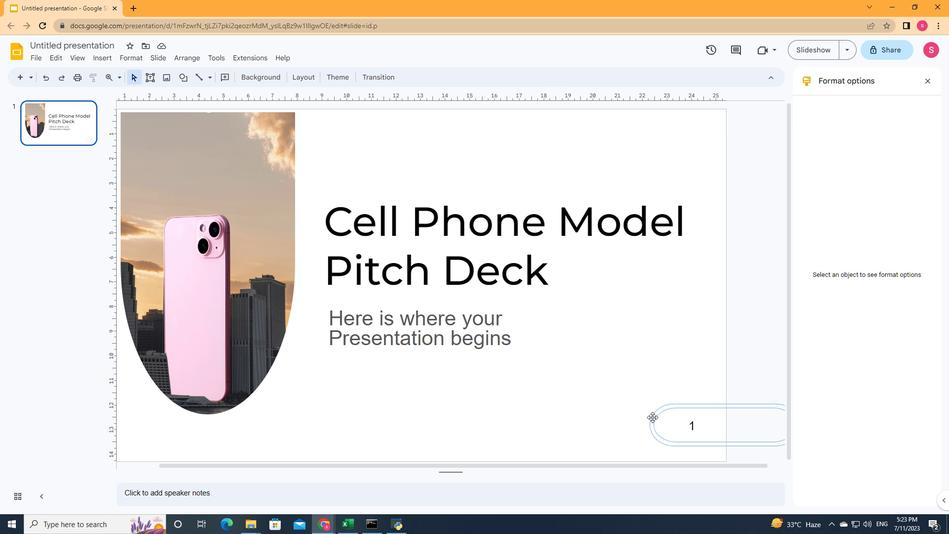 
Action: Mouse pressed left at (655, 414)
Screenshot: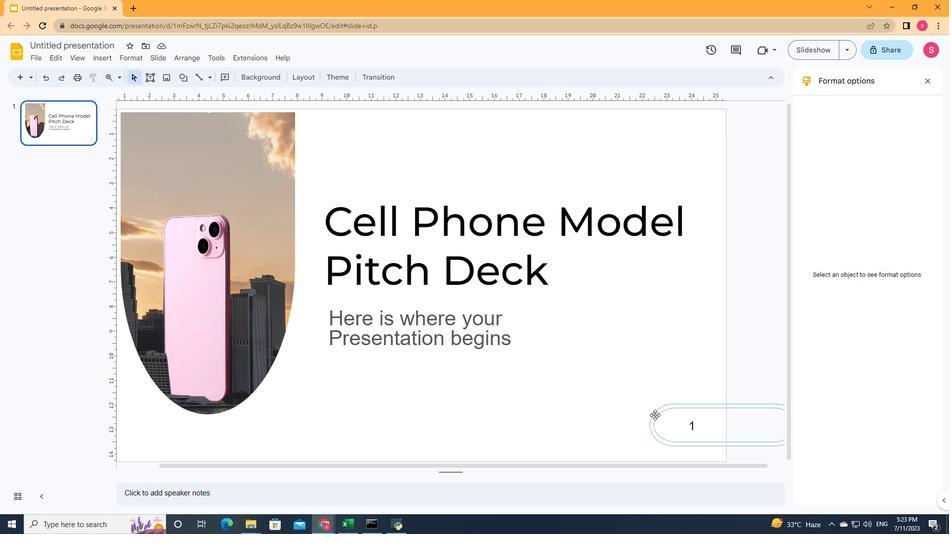 
Action: Mouse moved to (649, 420)
Screenshot: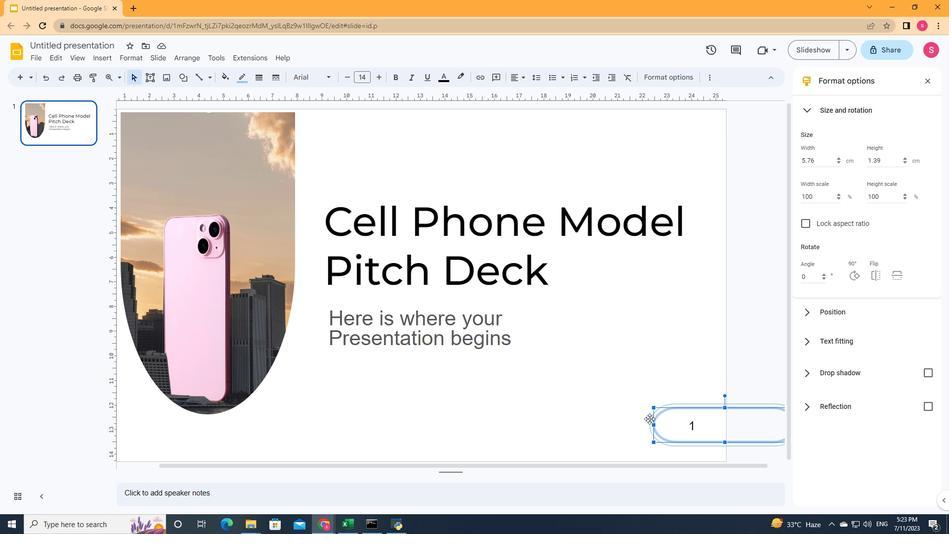 
Action: Mouse pressed left at (649, 420)
Screenshot: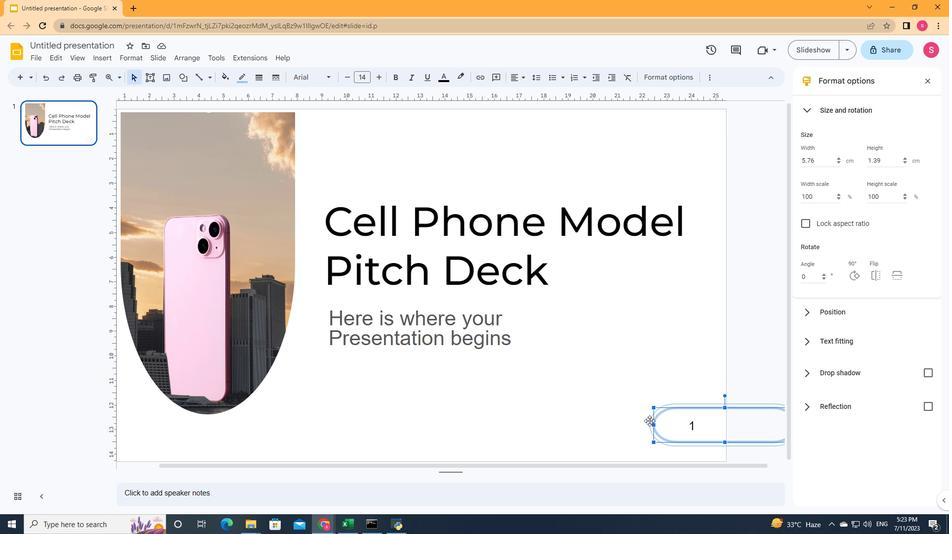 
Action: Key pressed ctrl+C
Screenshot: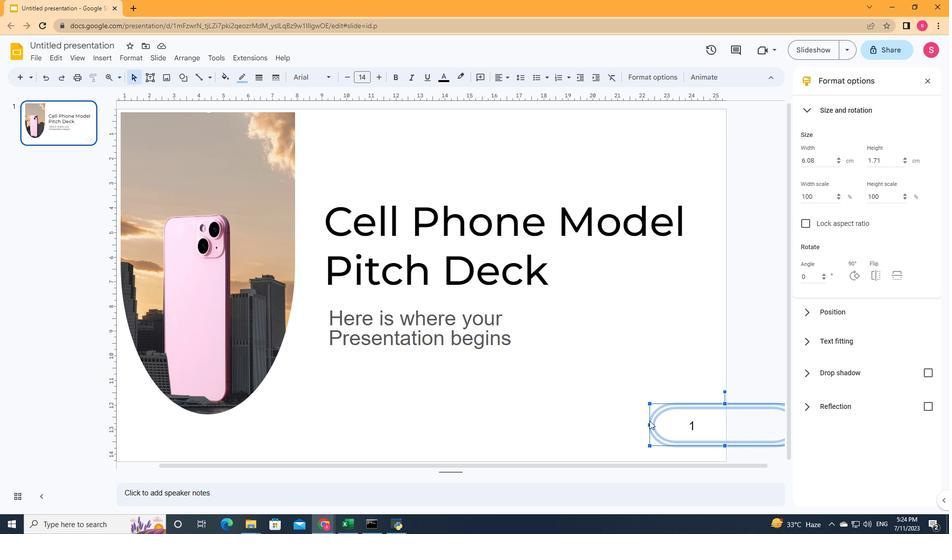 
Action: Mouse moved to (487, 373)
Screenshot: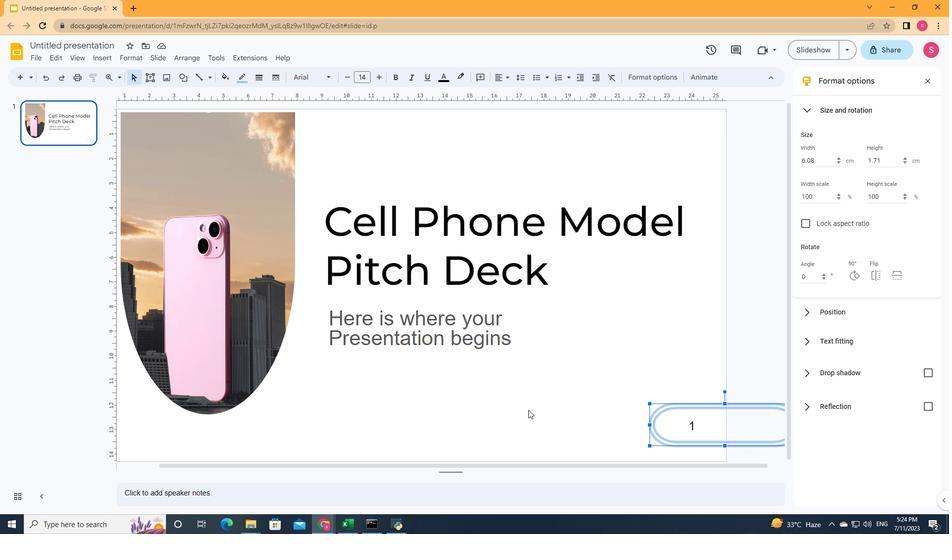 
Action: Mouse pressed left at (487, 373)
Screenshot: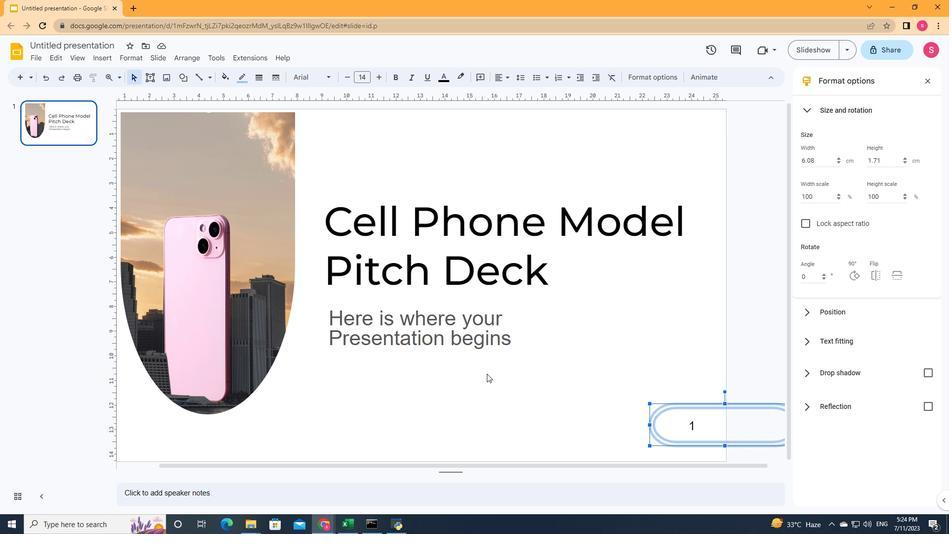
Action: Key pressed ctrl+V
Screenshot: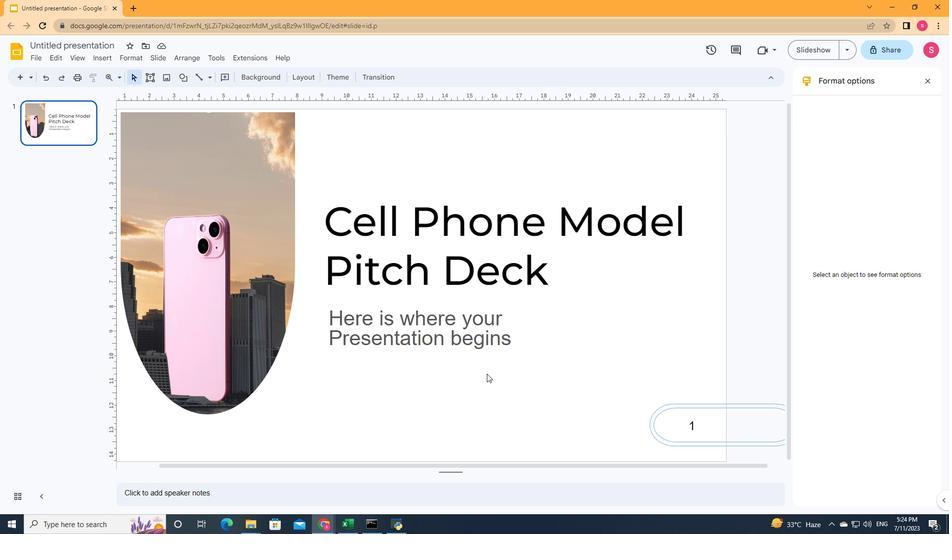 
Action: Mouse moved to (673, 415)
Screenshot: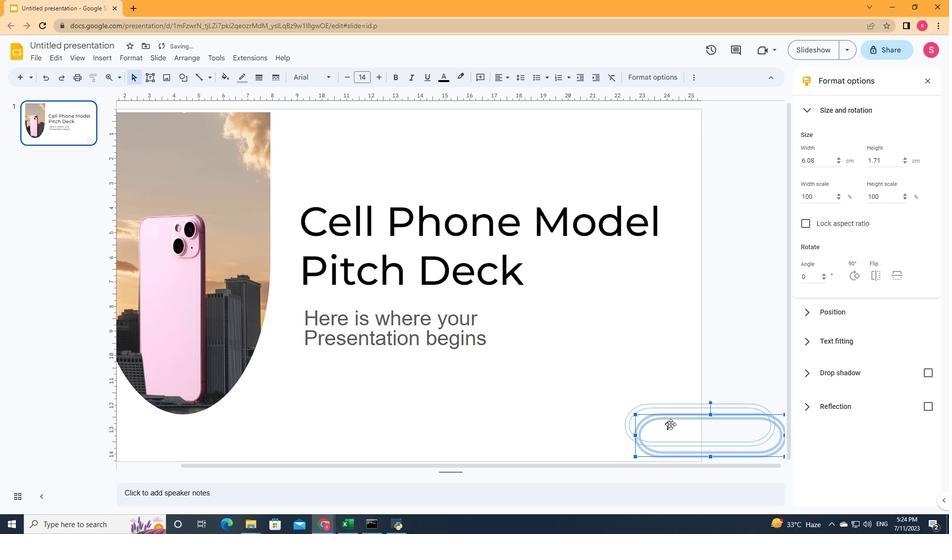 
Action: Mouse pressed left at (673, 415)
Screenshot: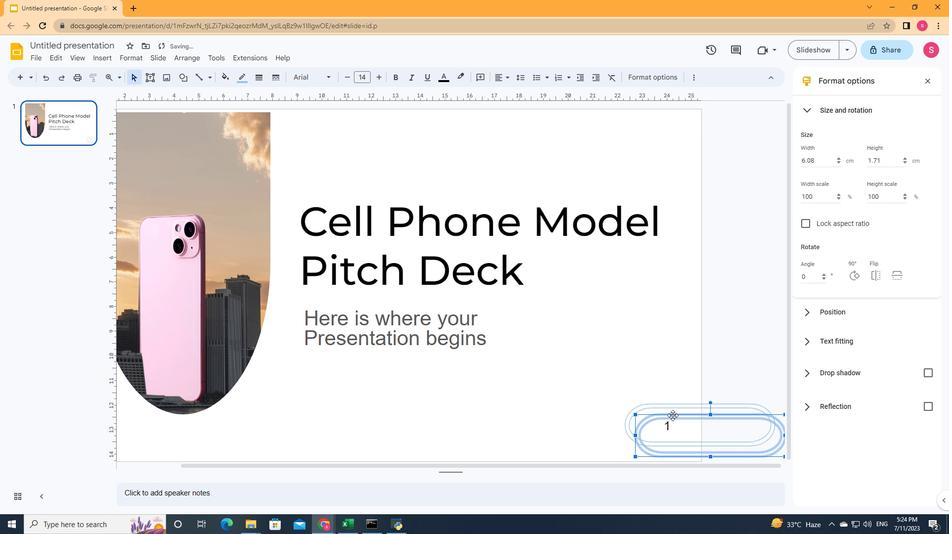 
Action: Mouse moved to (628, 402)
Screenshot: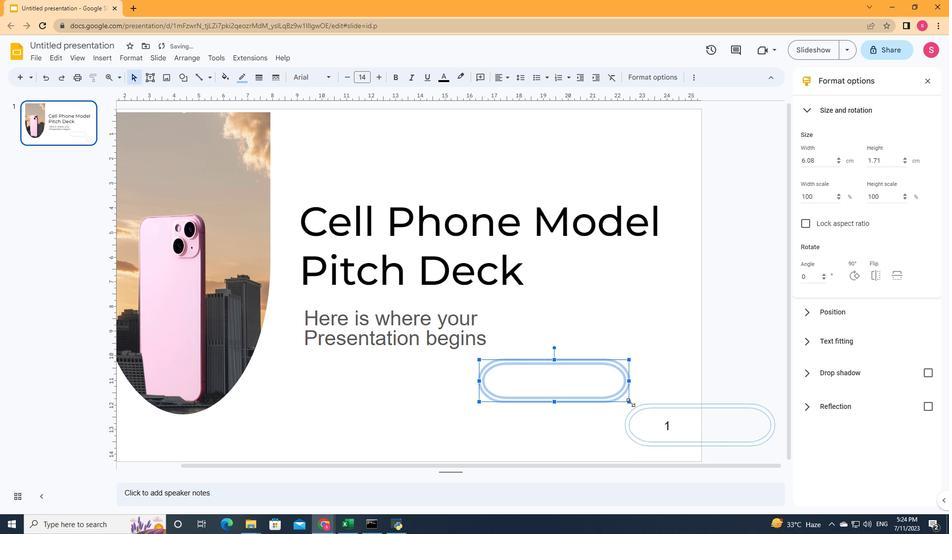 
Action: Mouse pressed left at (628, 402)
Screenshot: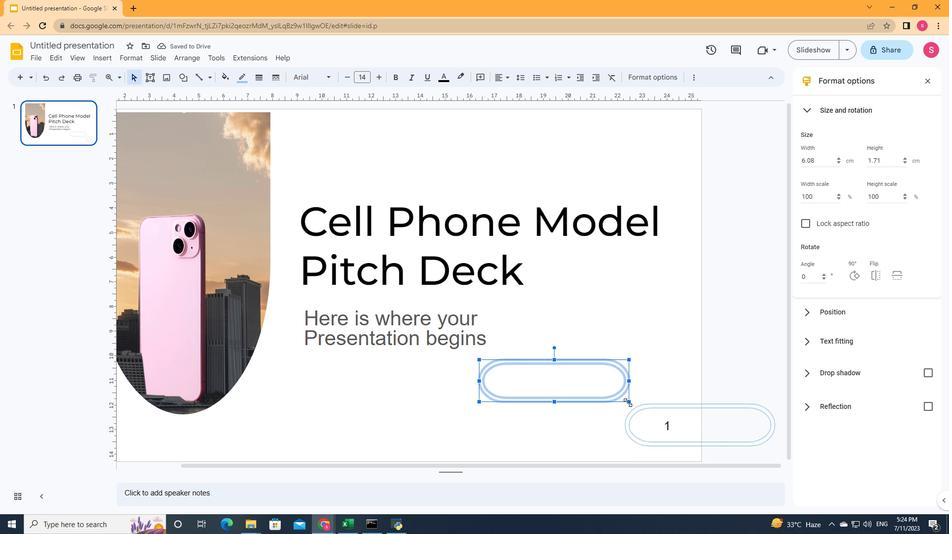 
Action: Mouse moved to (479, 359)
Screenshot: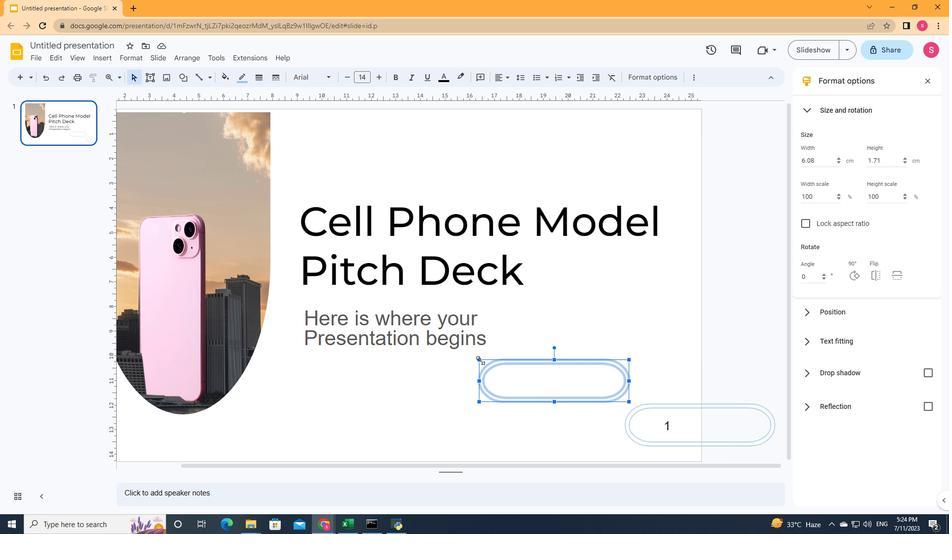 
Action: Mouse pressed left at (479, 359)
Screenshot: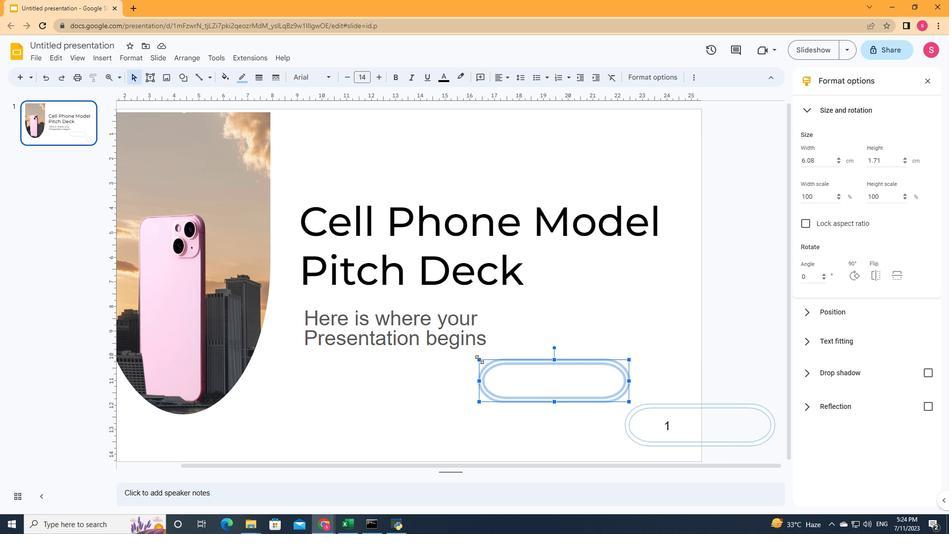 
Action: Mouse moved to (421, 348)
Screenshot: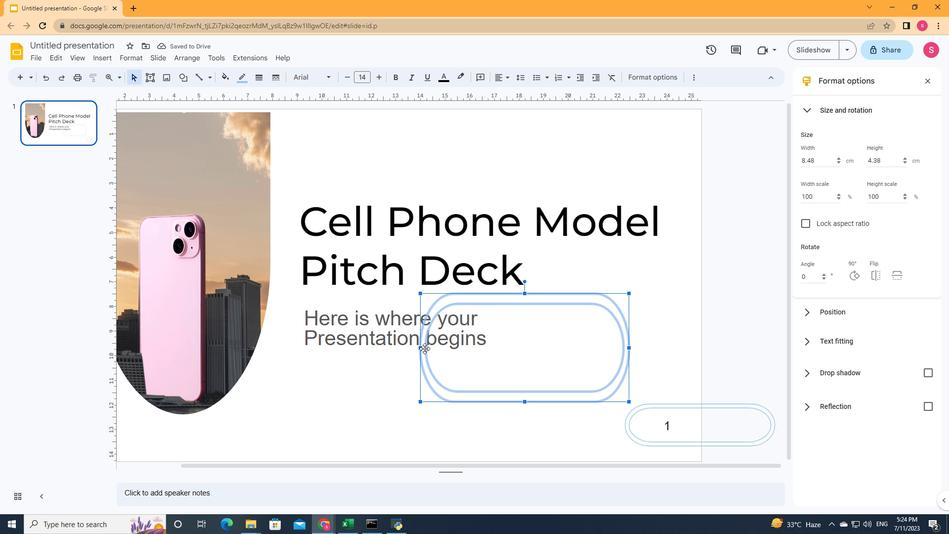 
Action: Mouse pressed left at (421, 348)
Screenshot: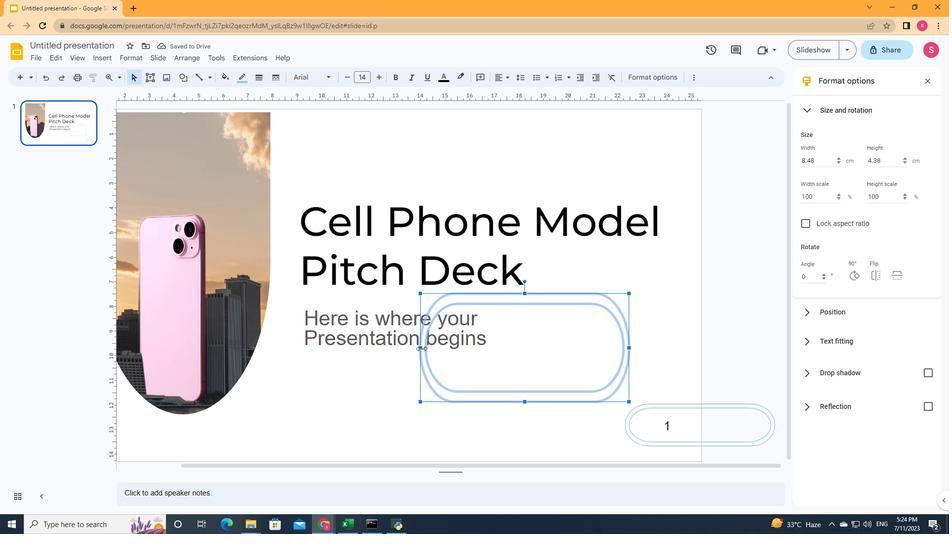 
Action: Mouse moved to (857, 276)
Screenshot: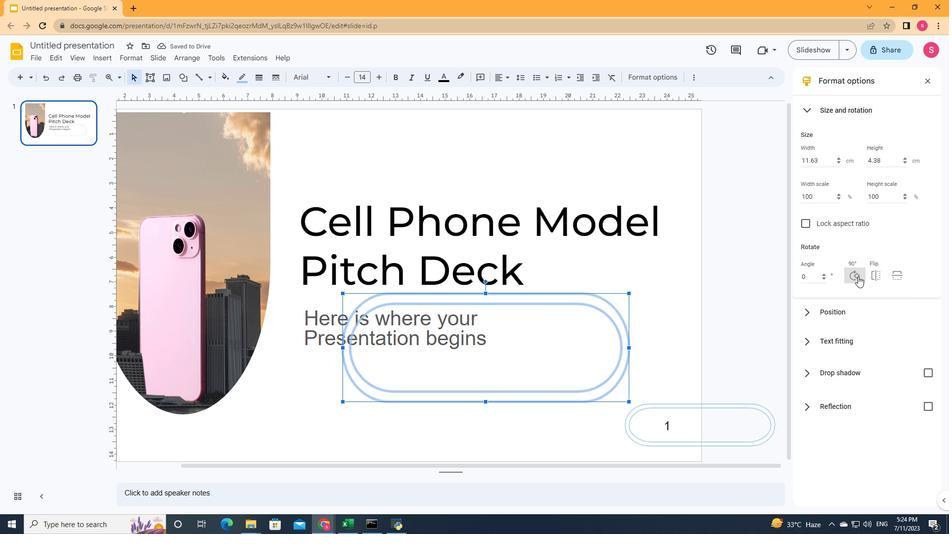 
Action: Mouse pressed left at (857, 276)
Screenshot: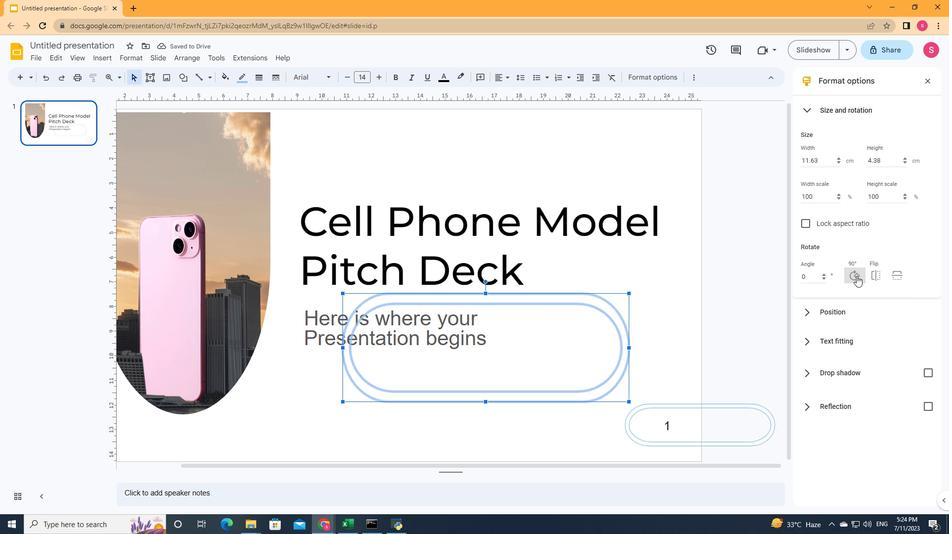 
Action: Mouse moved to (541, 347)
Screenshot: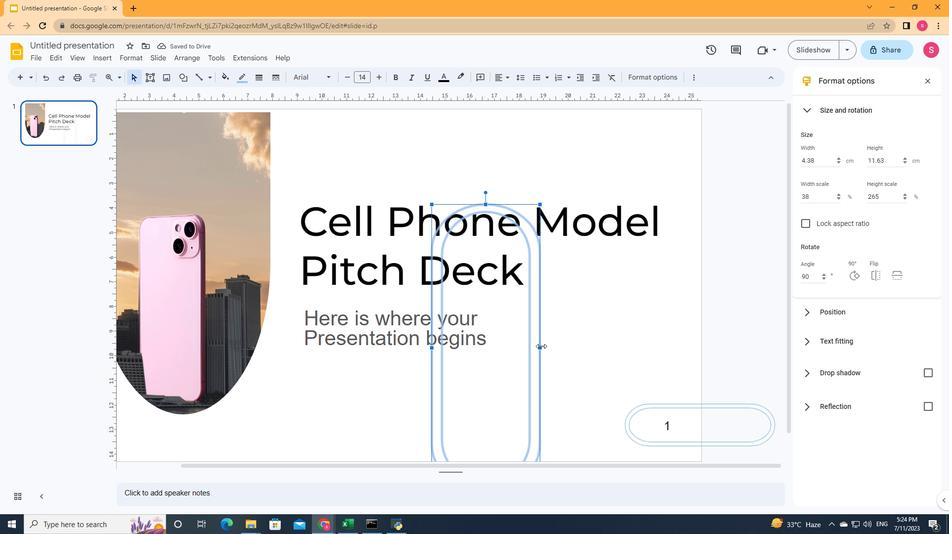 
Action: Mouse pressed left at (541, 347)
Screenshot: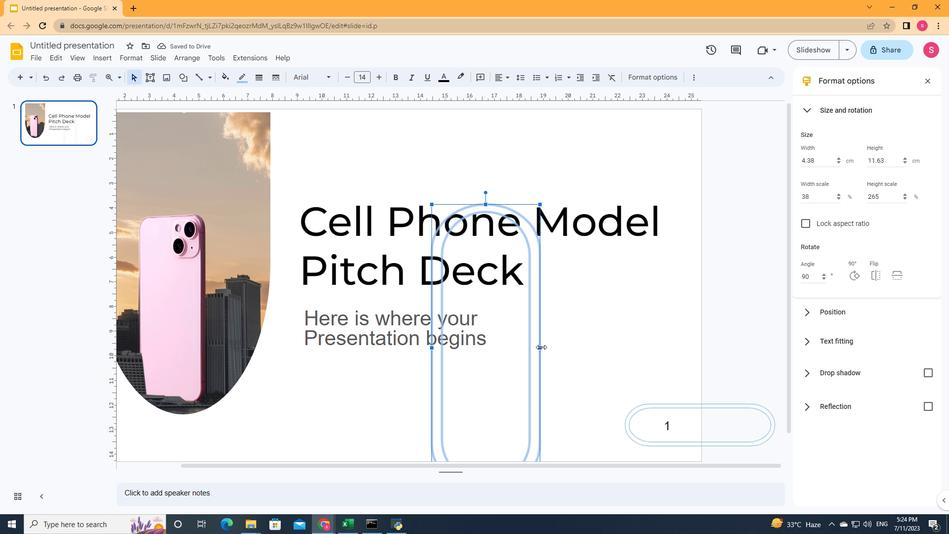 
Action: Mouse moved to (506, 204)
Screenshot: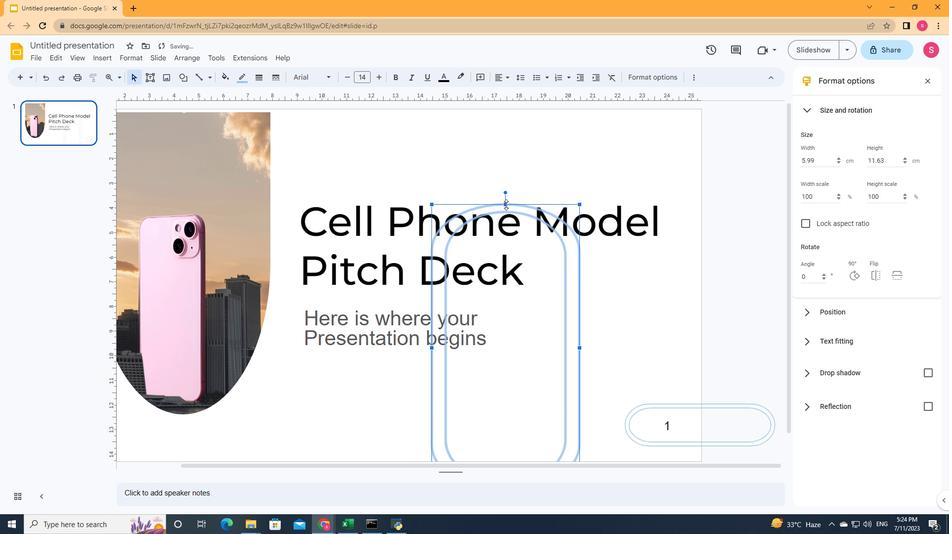 
Action: Mouse pressed left at (506, 204)
Screenshot: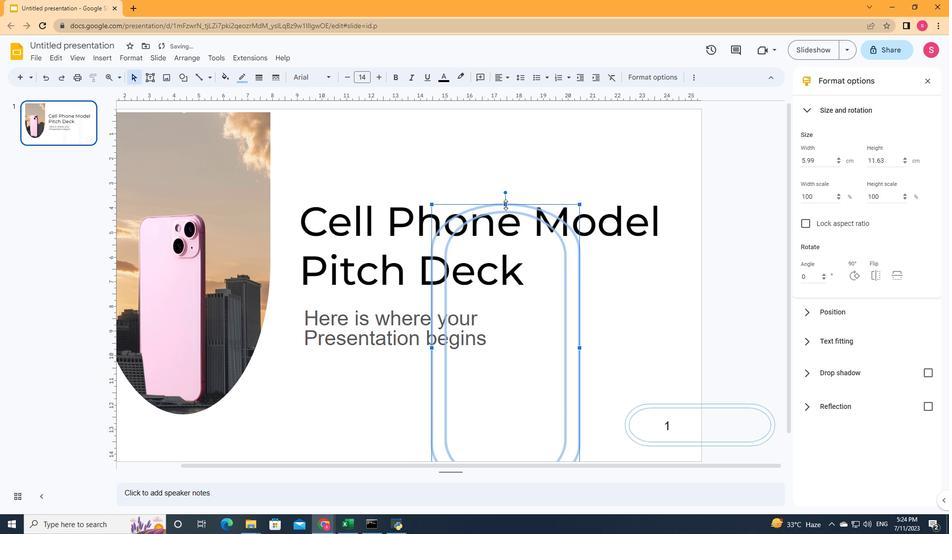 
Action: Mouse moved to (501, 324)
Screenshot: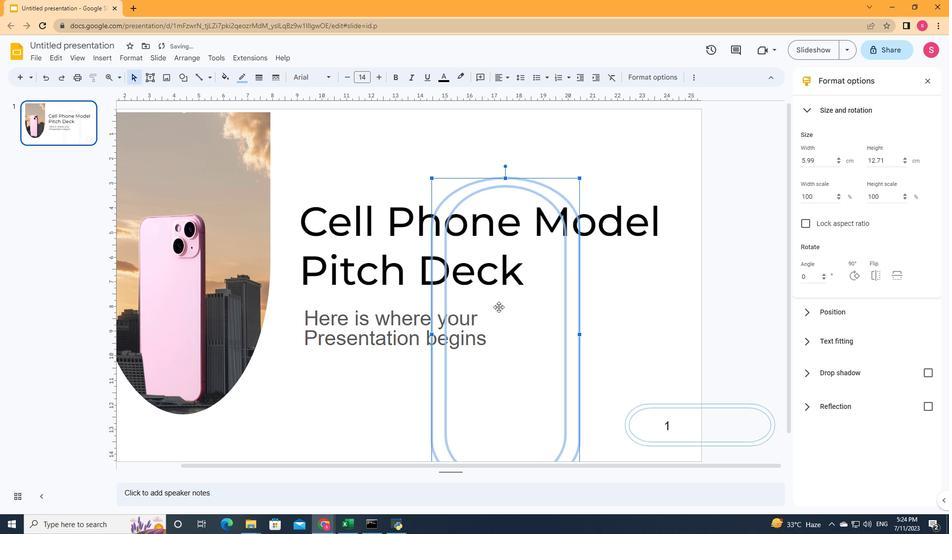 
Action: Mouse pressed left at (501, 324)
Screenshot: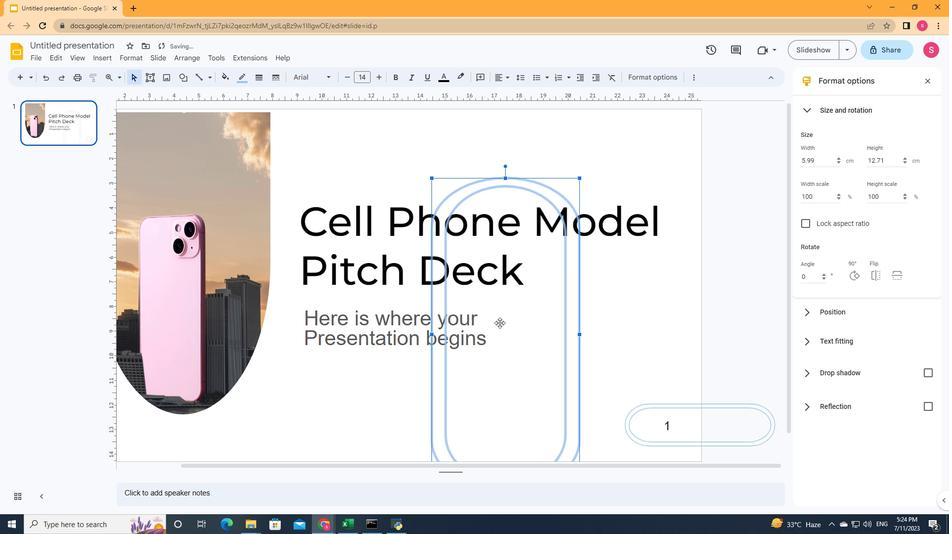 
Action: Mouse moved to (417, 464)
Screenshot: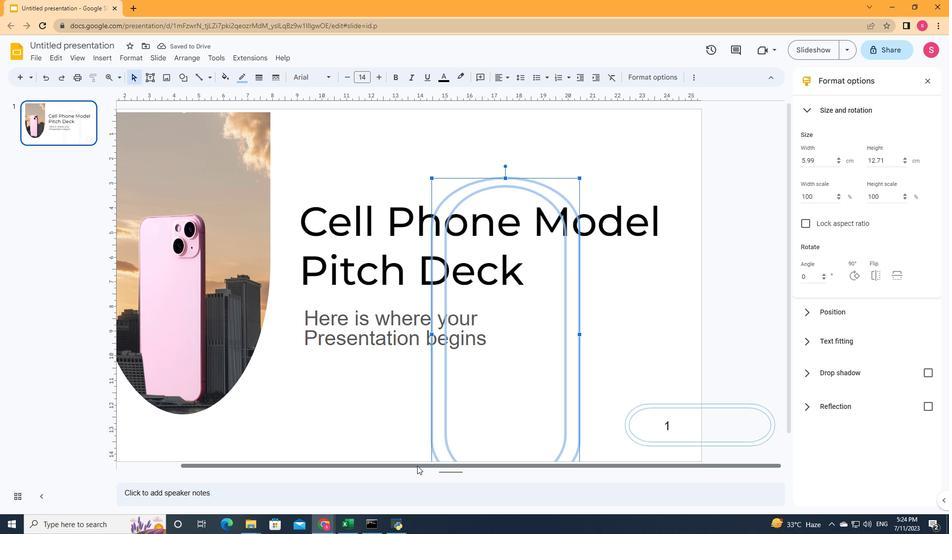 
Action: Mouse pressed left at (417, 464)
Screenshot: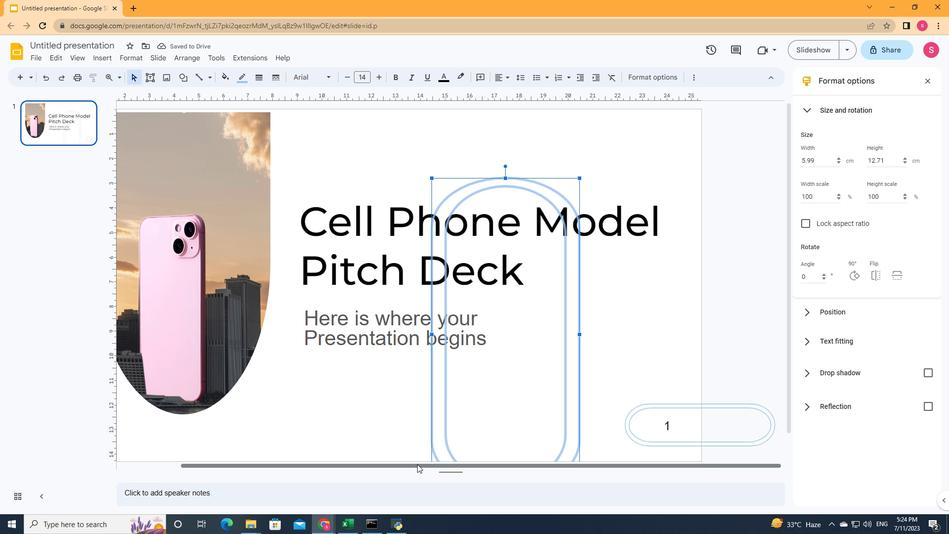 
Action: Mouse moved to (560, 378)
Screenshot: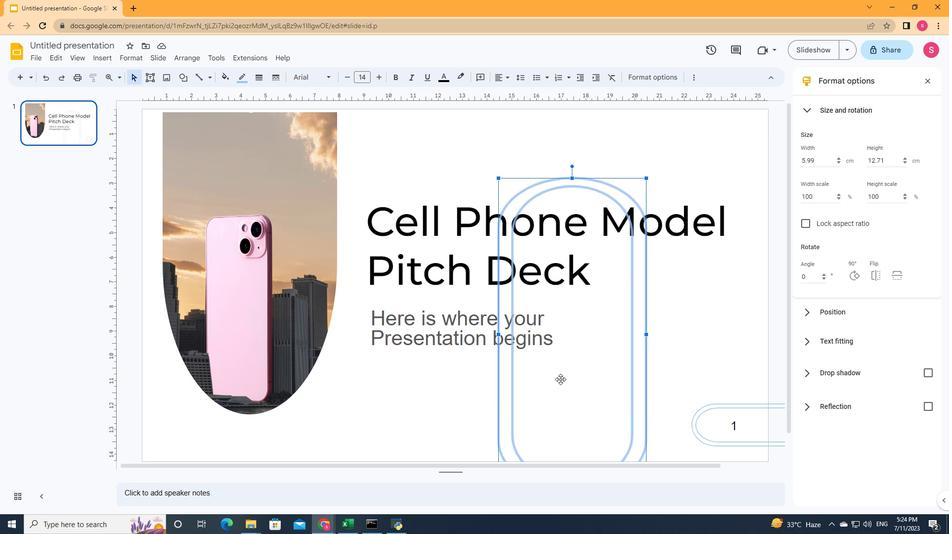 
Action: Mouse pressed left at (560, 378)
Screenshot: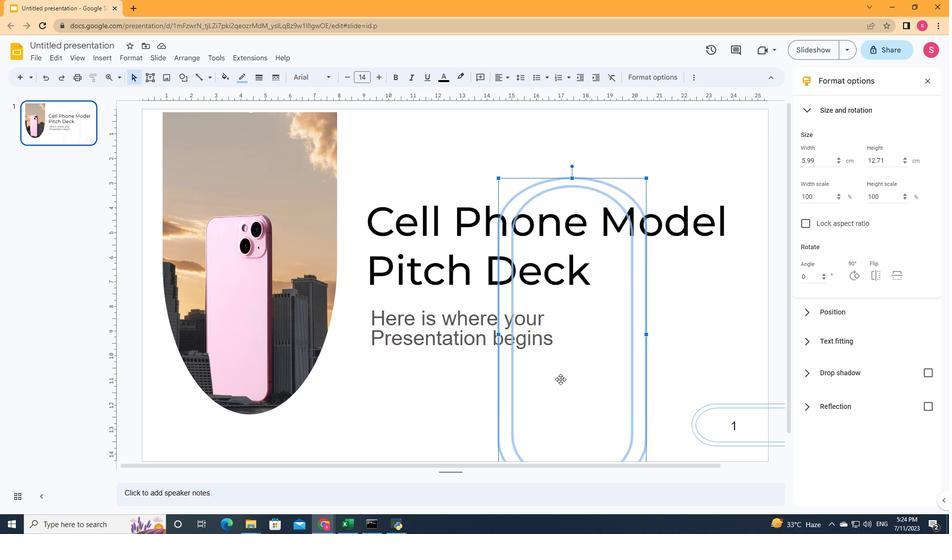 
Action: Mouse moved to (664, 135)
Screenshot: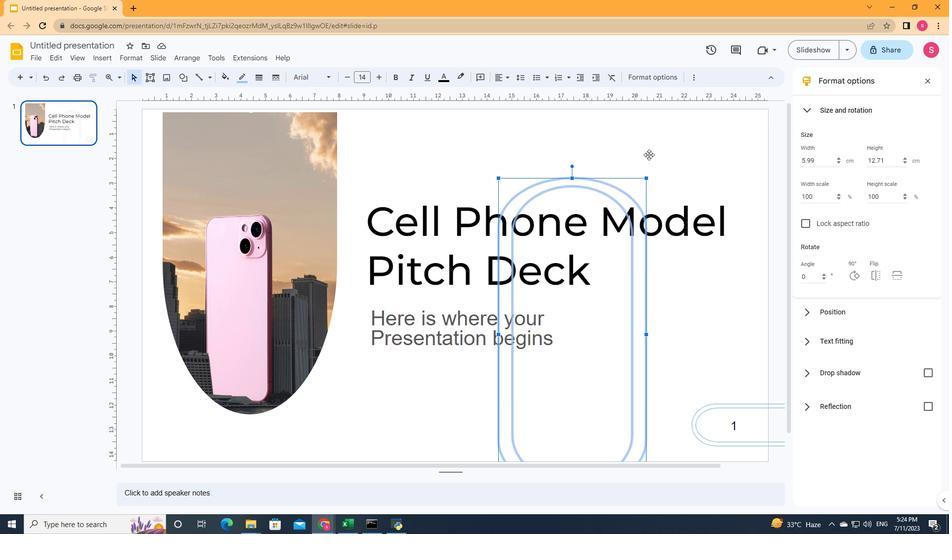 
Action: Mouse pressed left at (664, 135)
Screenshot: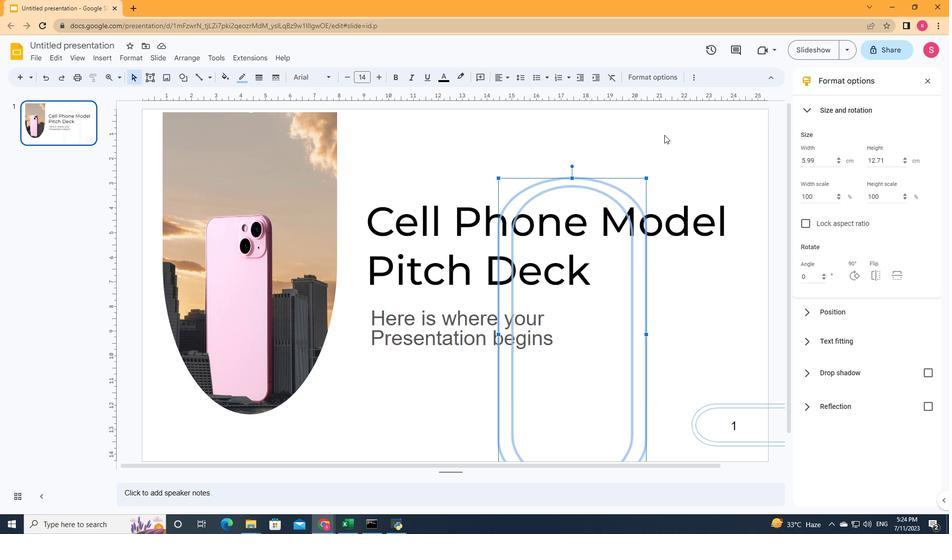 
Action: Mouse moved to (582, 184)
Screenshot: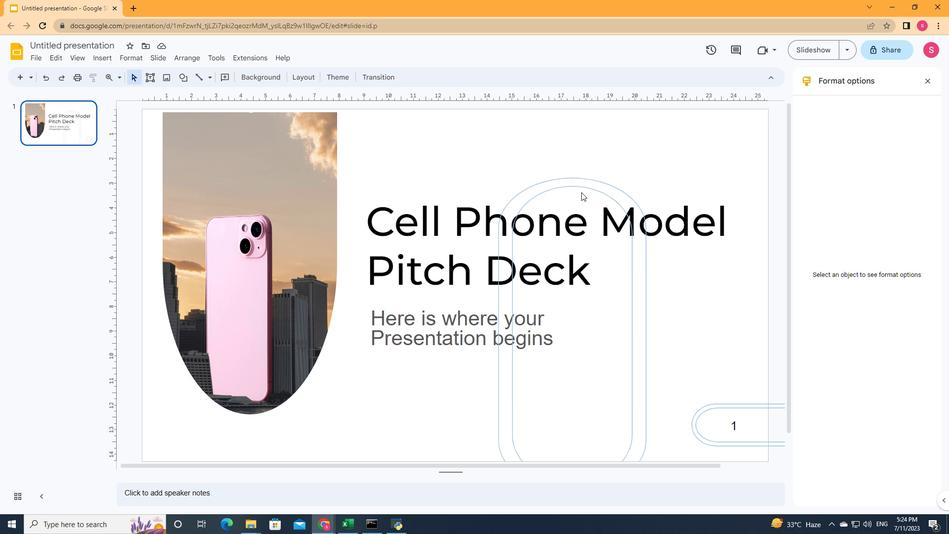 
Action: Mouse pressed left at (582, 184)
Screenshot: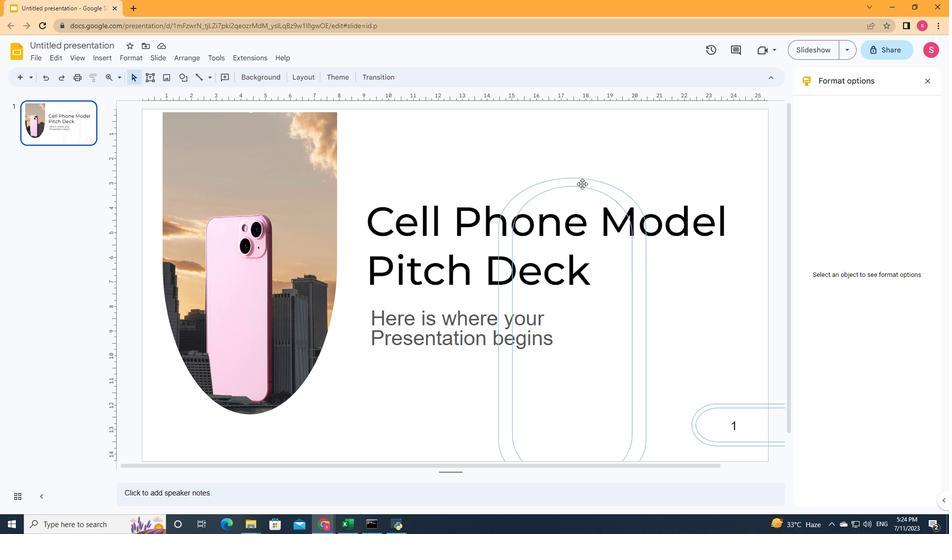 
Action: Mouse moved to (574, 186)
Screenshot: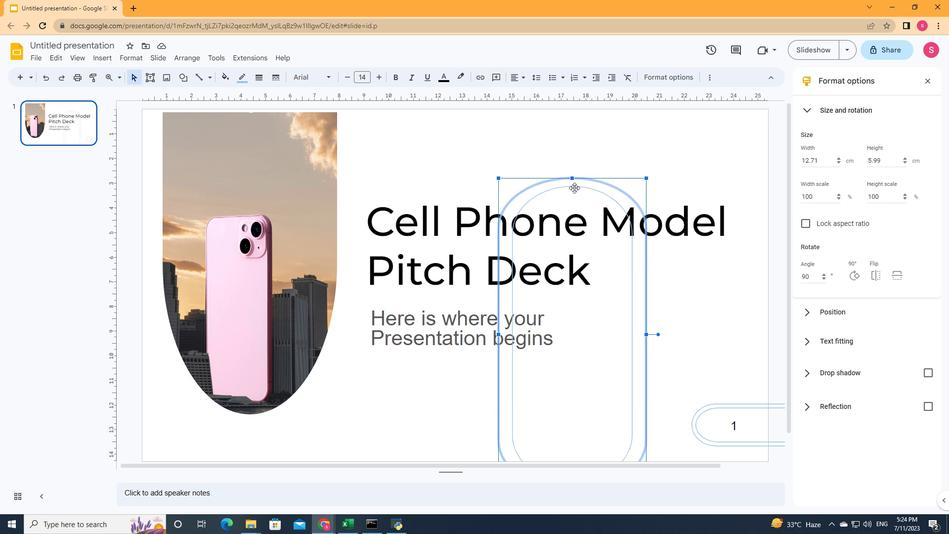 
Action: Mouse pressed left at (574, 186)
Screenshot: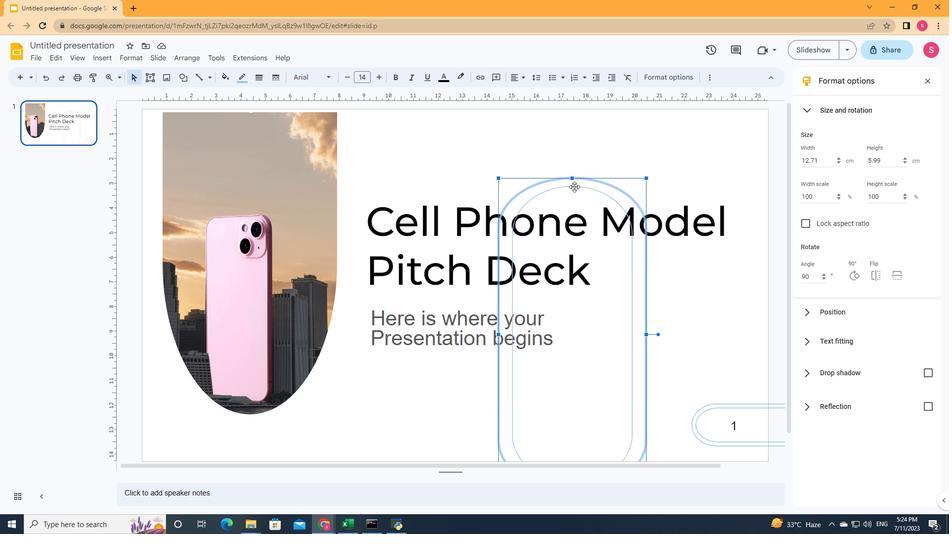 
Action: Mouse moved to (576, 206)
Screenshot: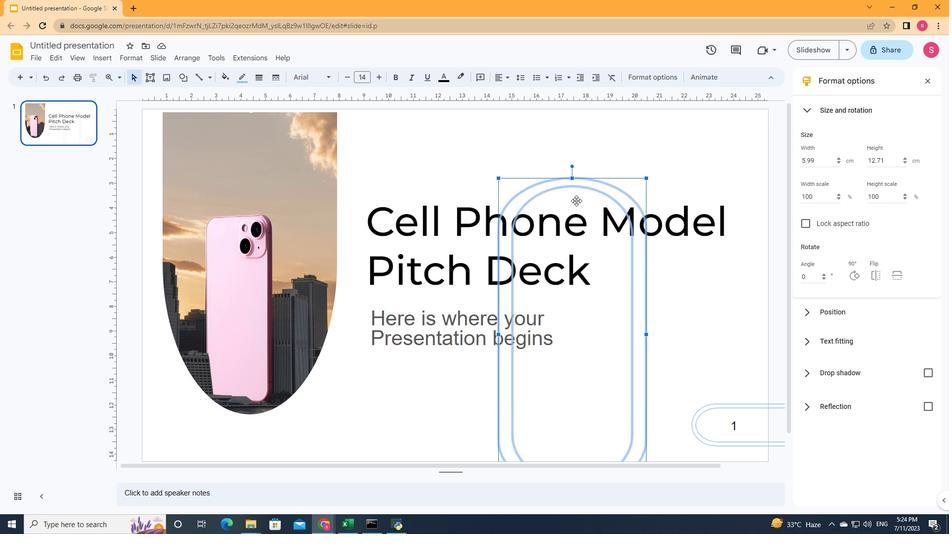 
Action: Mouse pressed left at (576, 206)
Screenshot: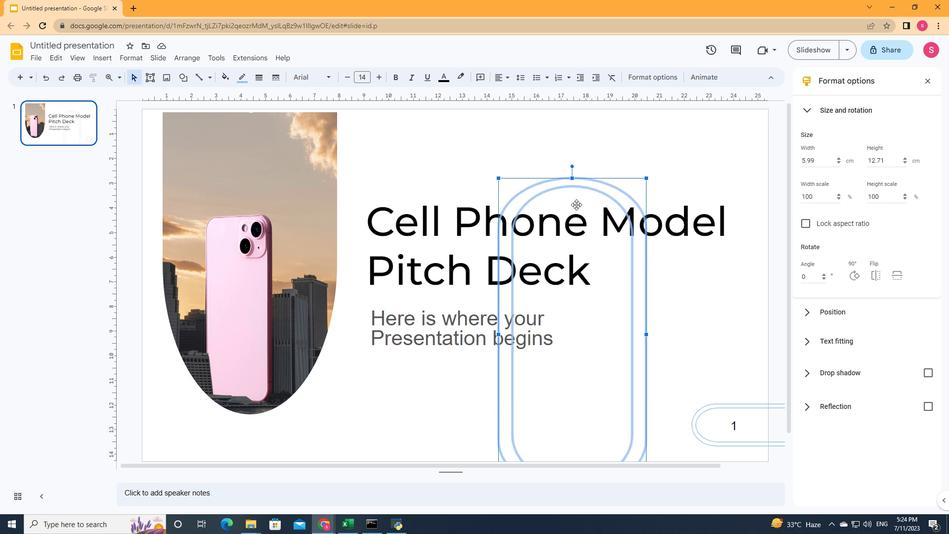 
Action: Mouse moved to (241, 81)
Screenshot: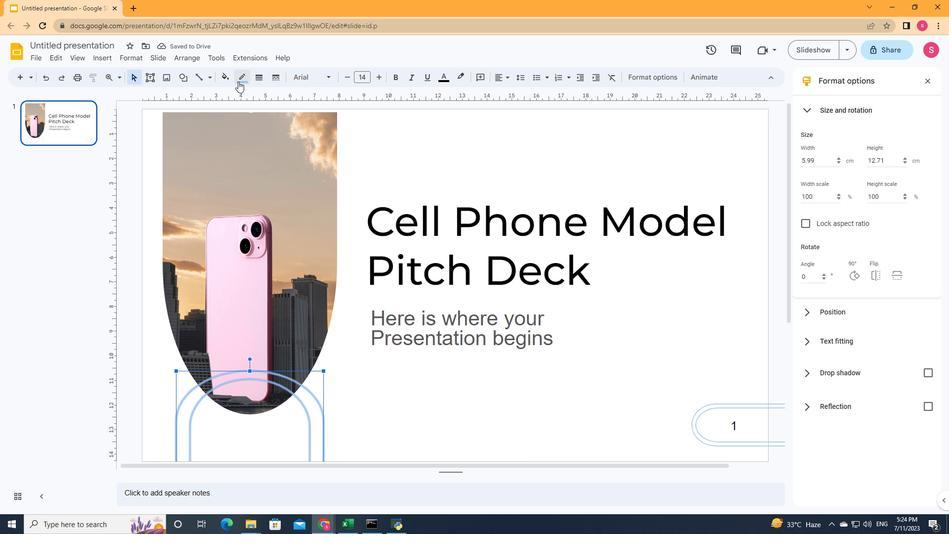 
Action: Mouse pressed left at (241, 81)
Screenshot: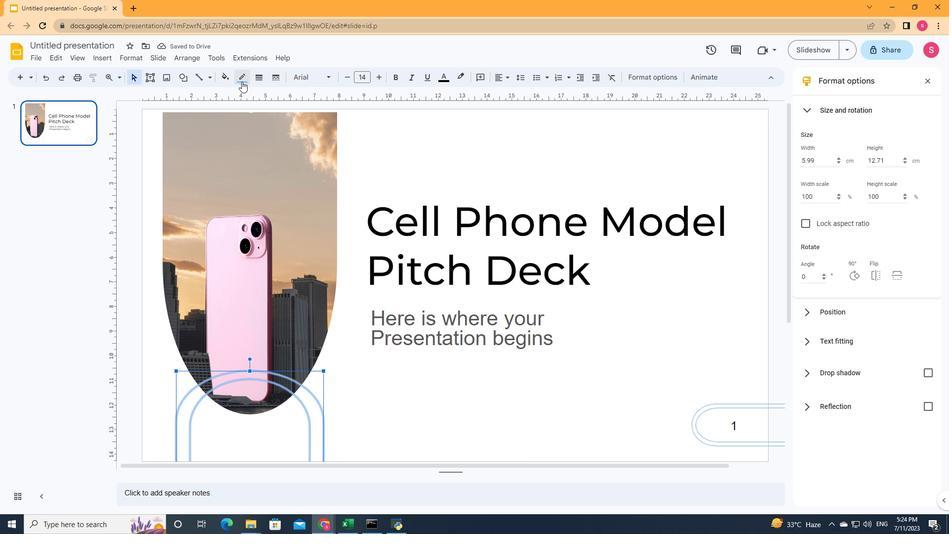 
Action: Mouse moved to (254, 107)
Screenshot: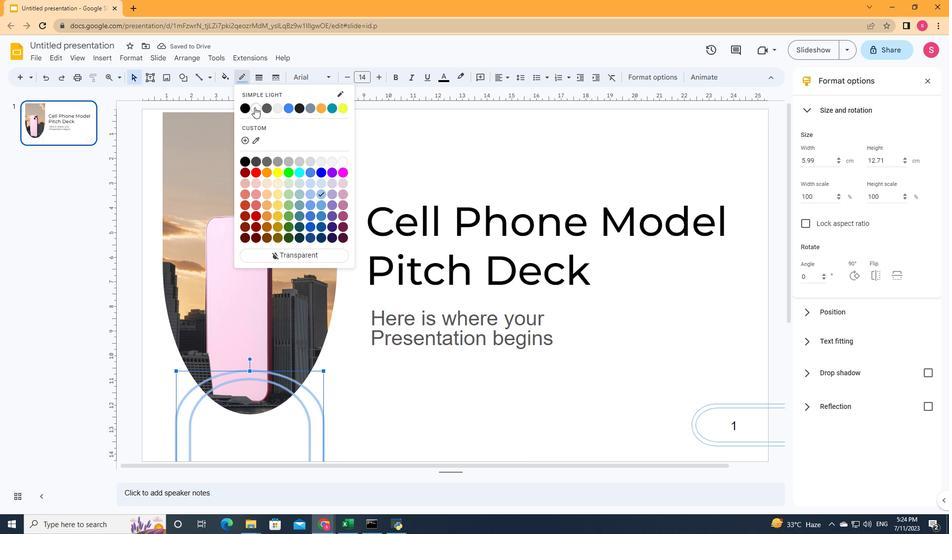
Action: Mouse pressed left at (254, 107)
Screenshot: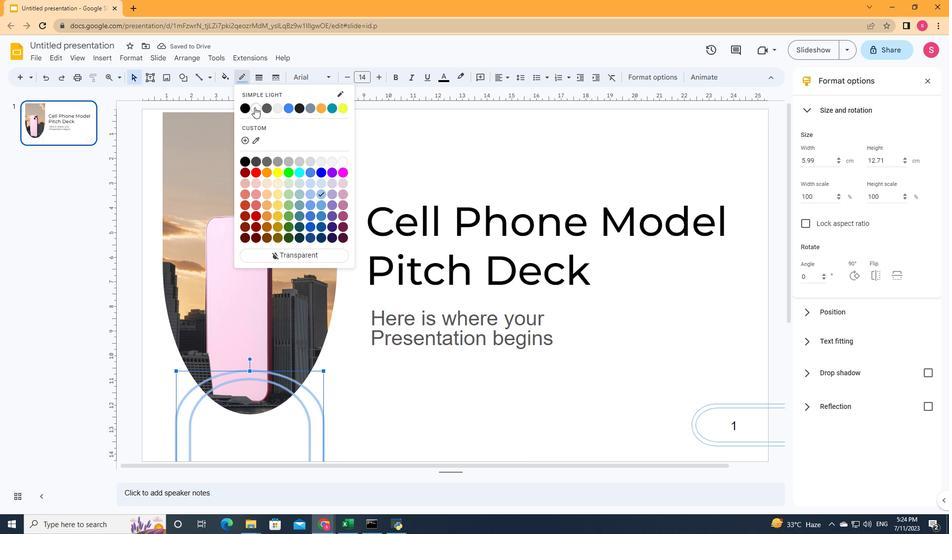 
Action: Mouse moved to (349, 400)
Screenshot: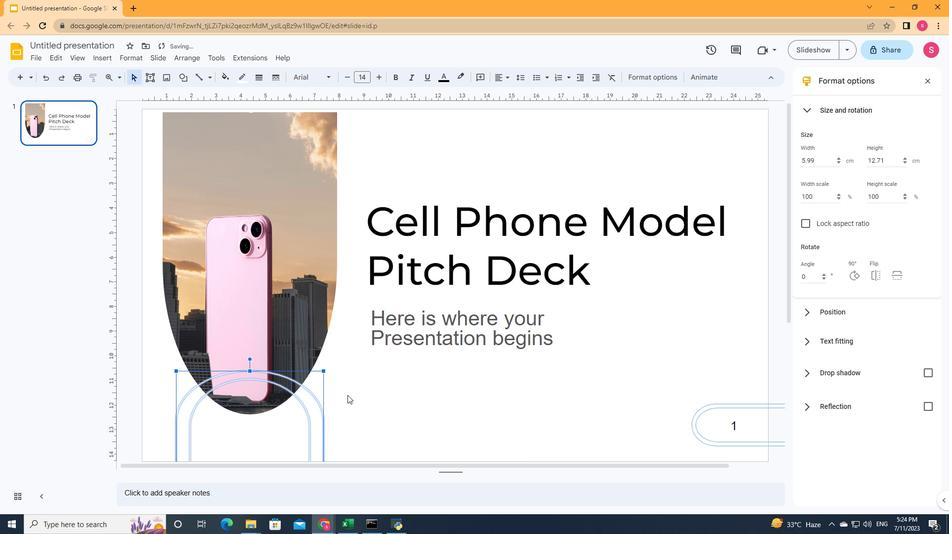 
Action: Mouse pressed left at (349, 400)
Screenshot: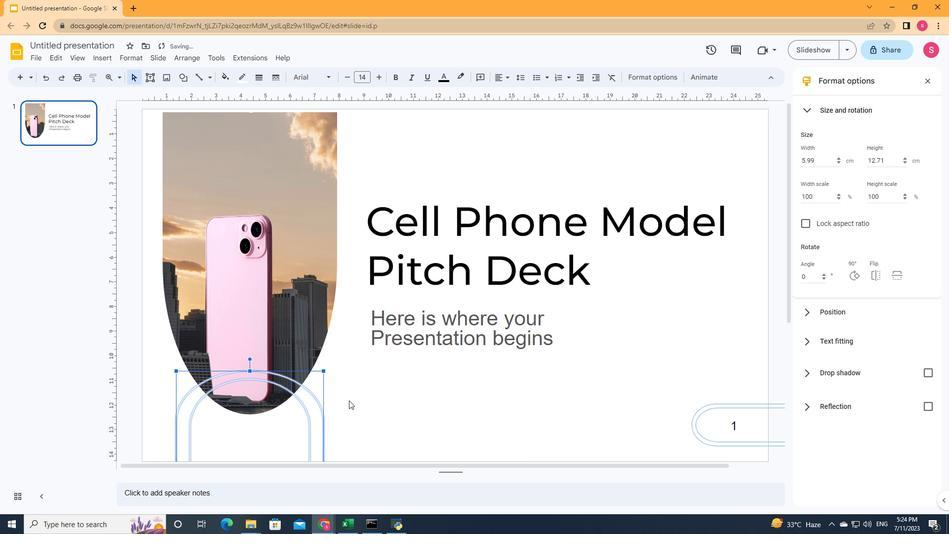
Action: Mouse moved to (254, 79)
Screenshot: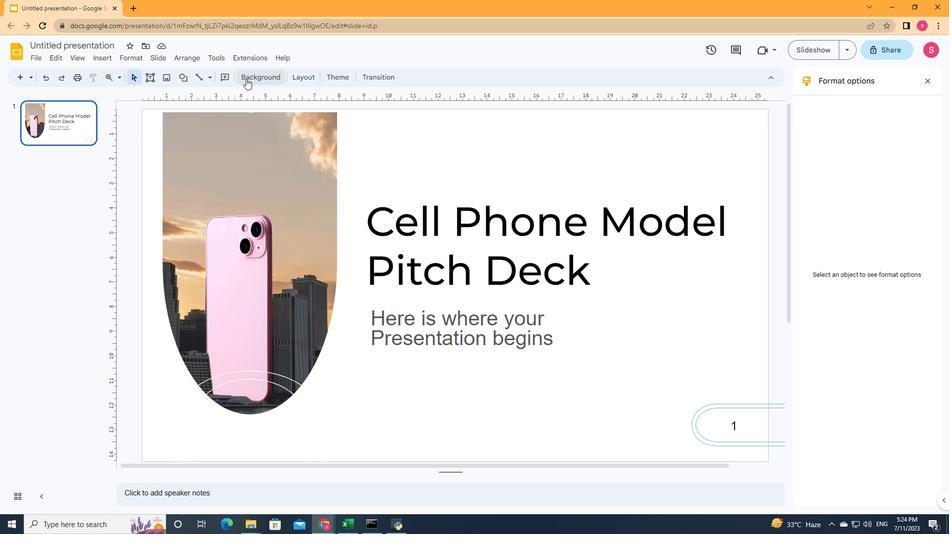 
Action: Mouse pressed left at (254, 79)
Screenshot: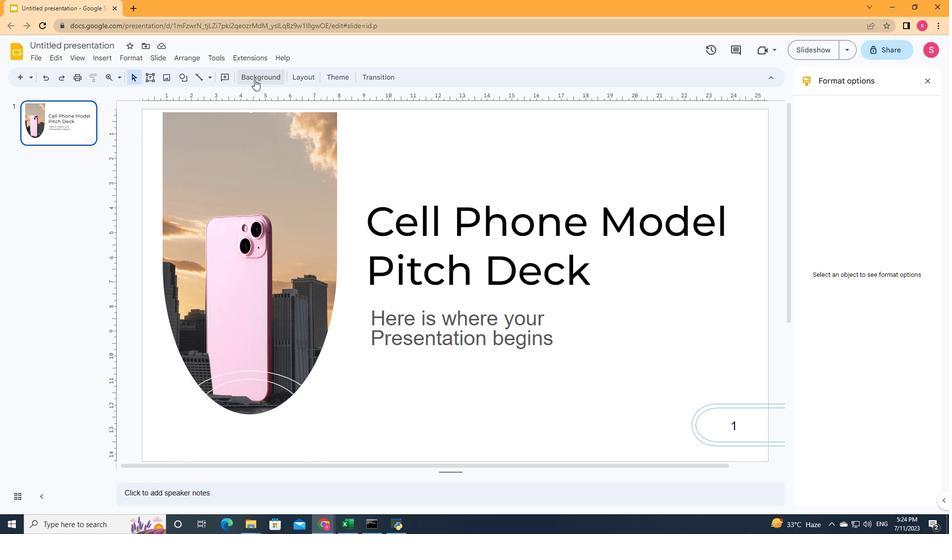 
Action: Mouse moved to (546, 245)
Screenshot: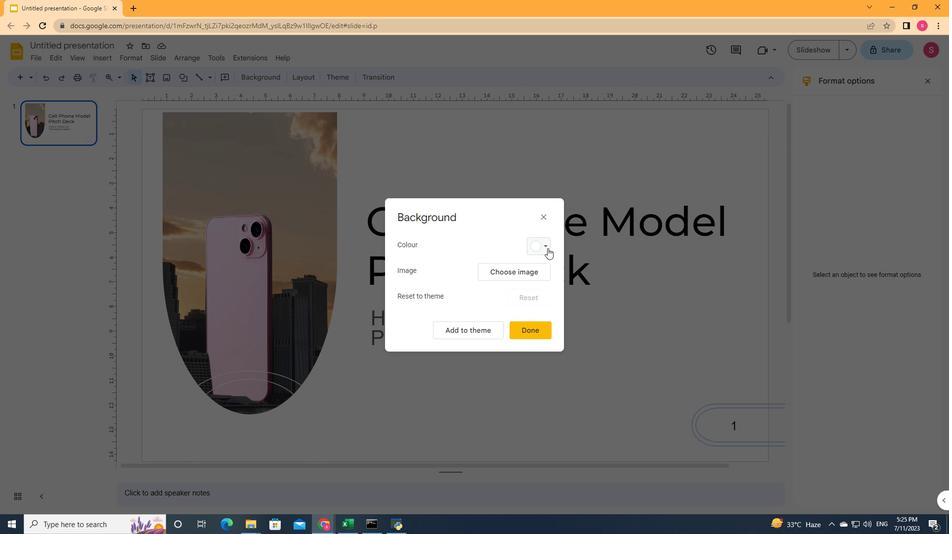 
Action: Mouse pressed left at (546, 245)
Screenshot: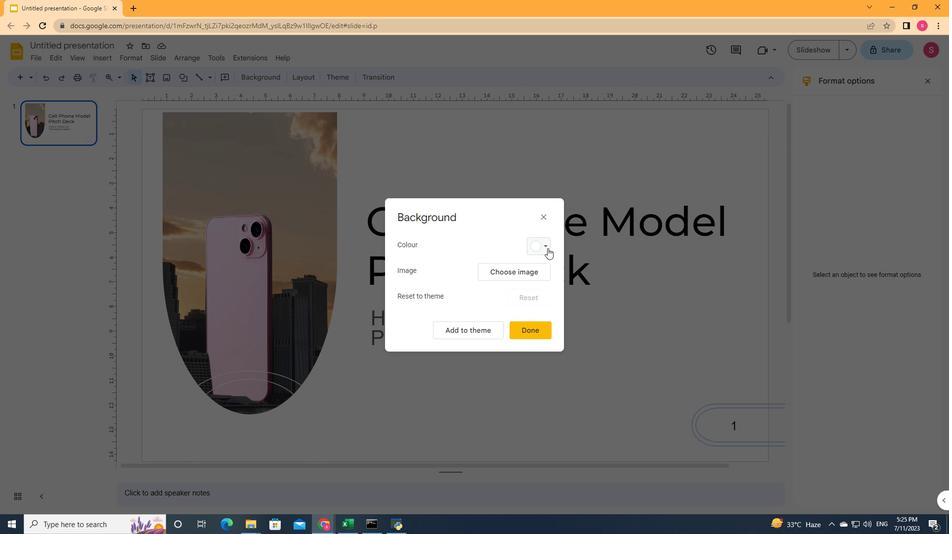 
Action: Mouse moved to (603, 265)
Screenshot: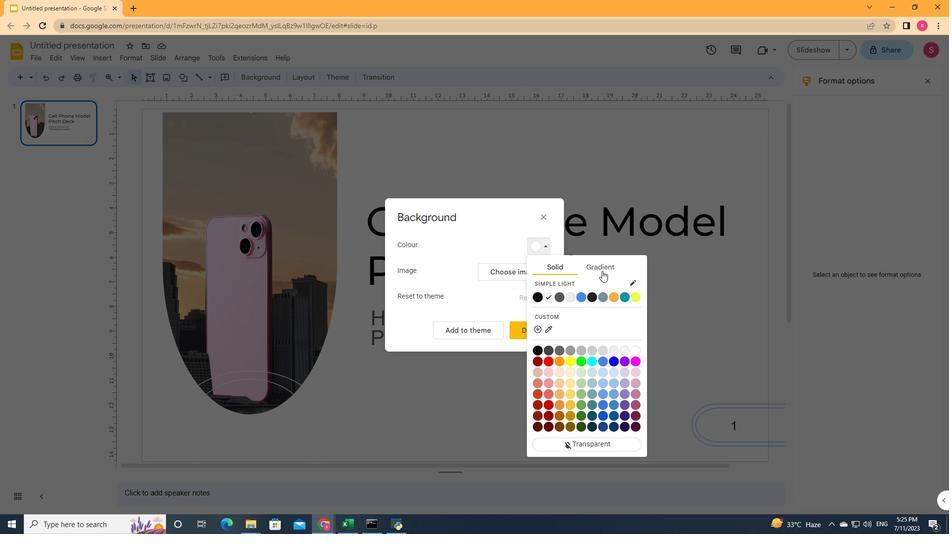 
Action: Mouse pressed left at (603, 265)
Screenshot: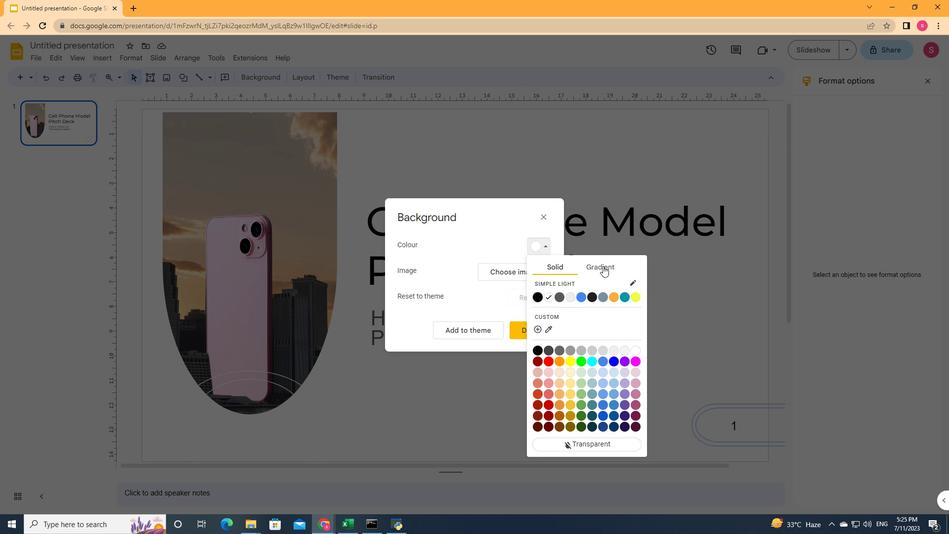 
Action: Mouse moved to (615, 381)
Screenshot: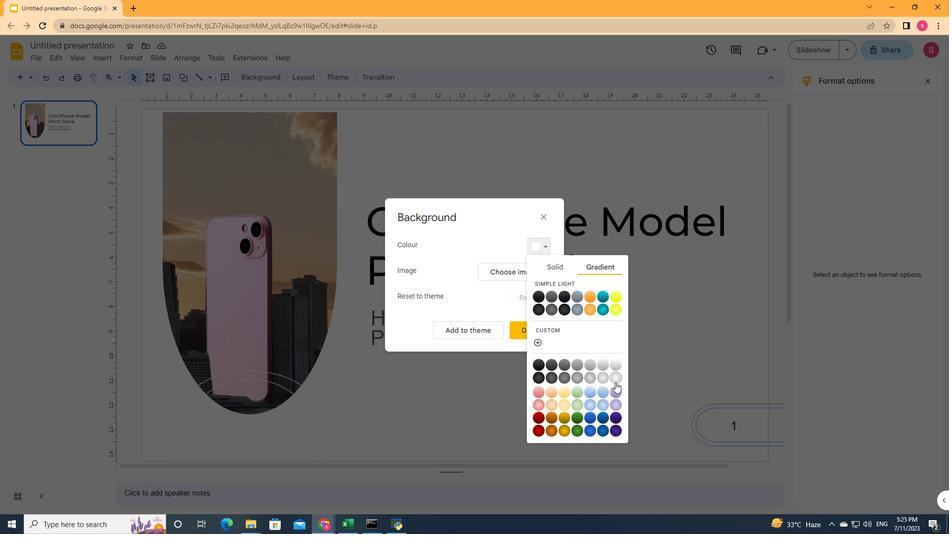 
Action: Mouse pressed left at (615, 381)
Screenshot: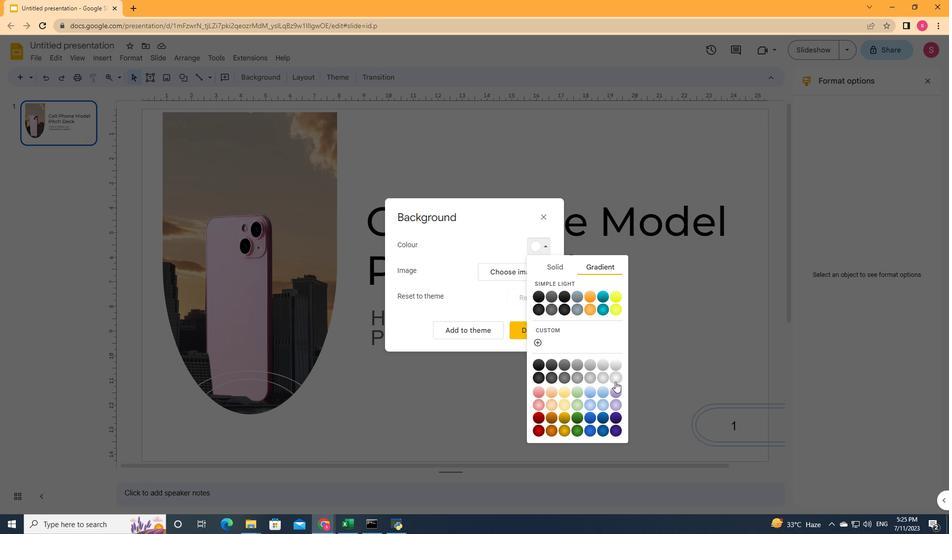 
Action: Mouse moved to (610, 387)
Screenshot: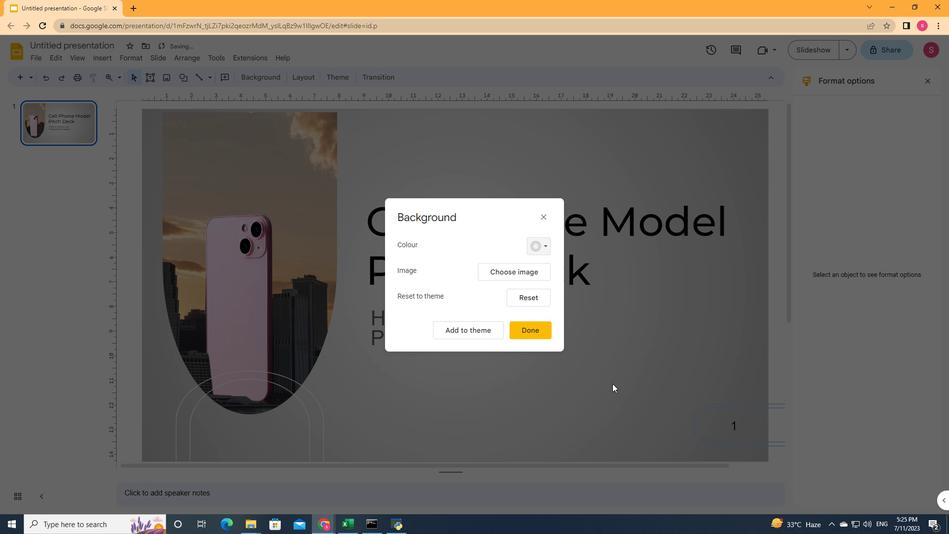 
Action: Mouse pressed left at (610, 387)
Screenshot: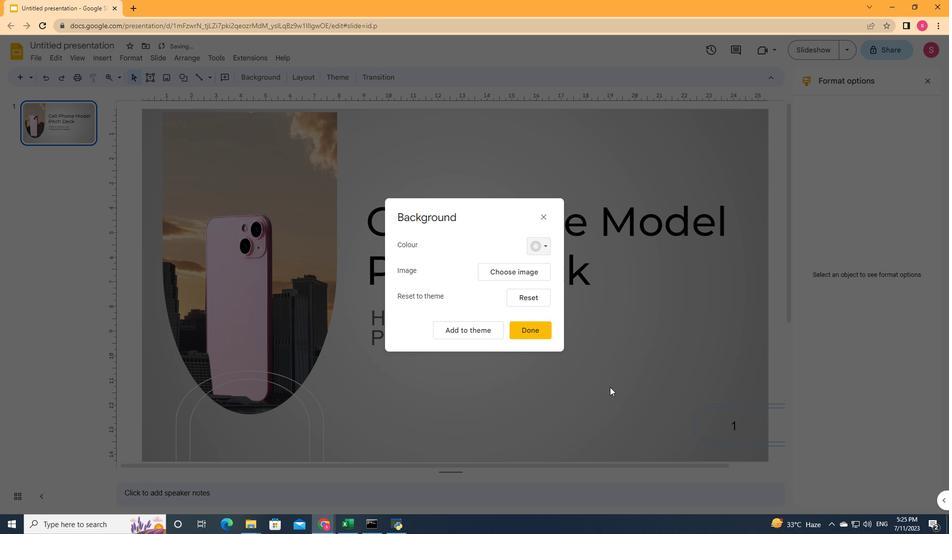 
Action: Mouse moved to (647, 156)
Screenshot: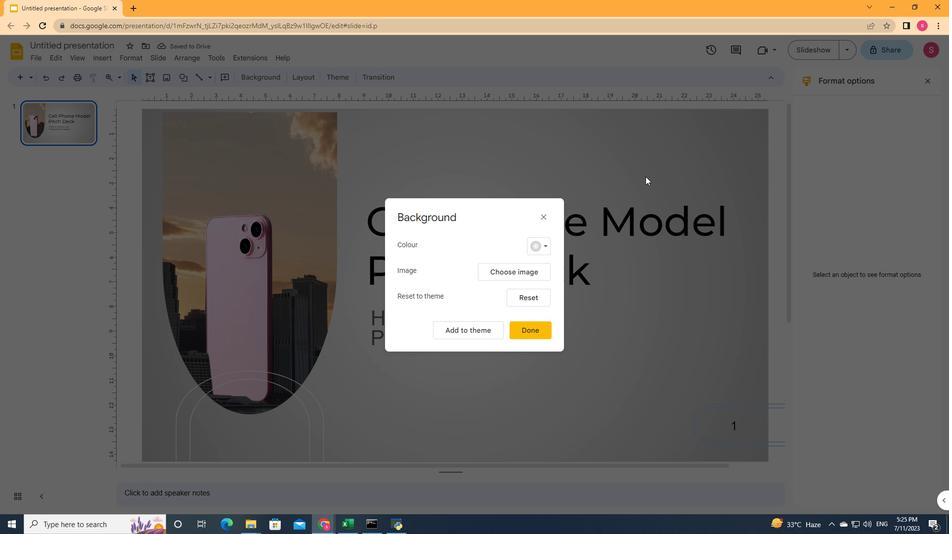 
Action: Mouse pressed left at (647, 156)
Screenshot: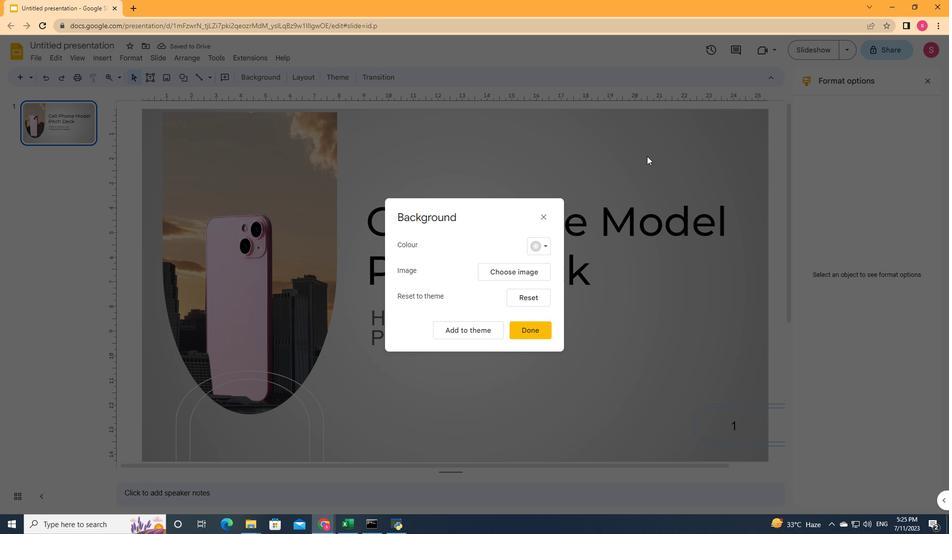 
Action: Mouse moved to (537, 325)
Screenshot: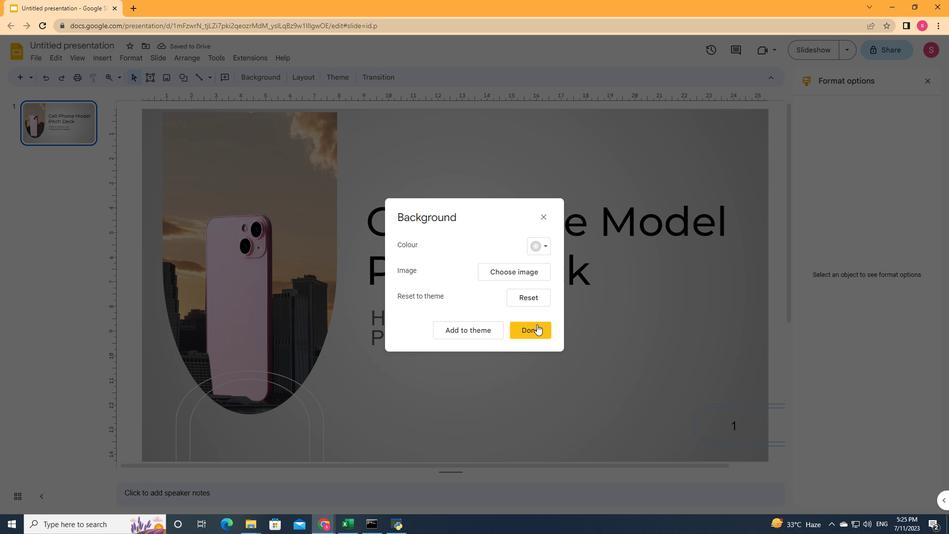 
Action: Mouse pressed left at (537, 325)
Screenshot: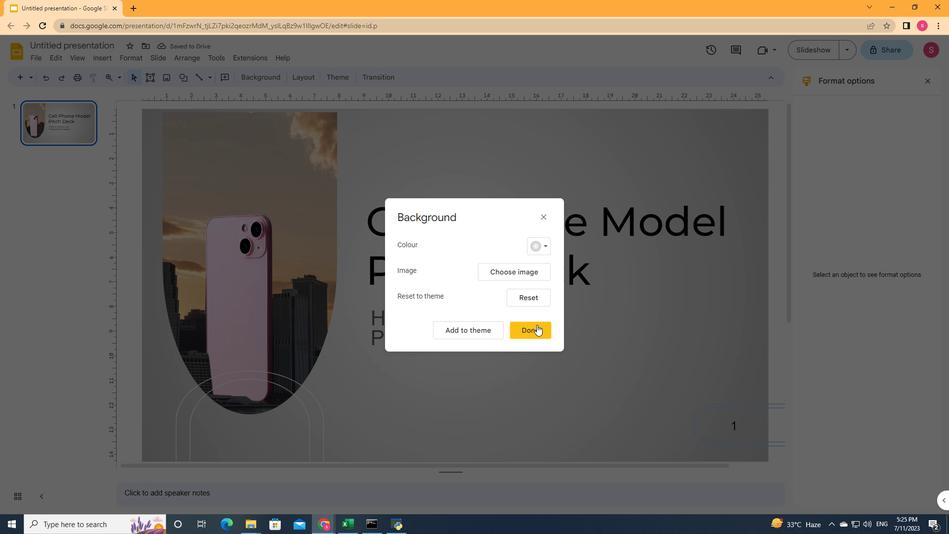 
Action: Mouse moved to (704, 407)
Screenshot: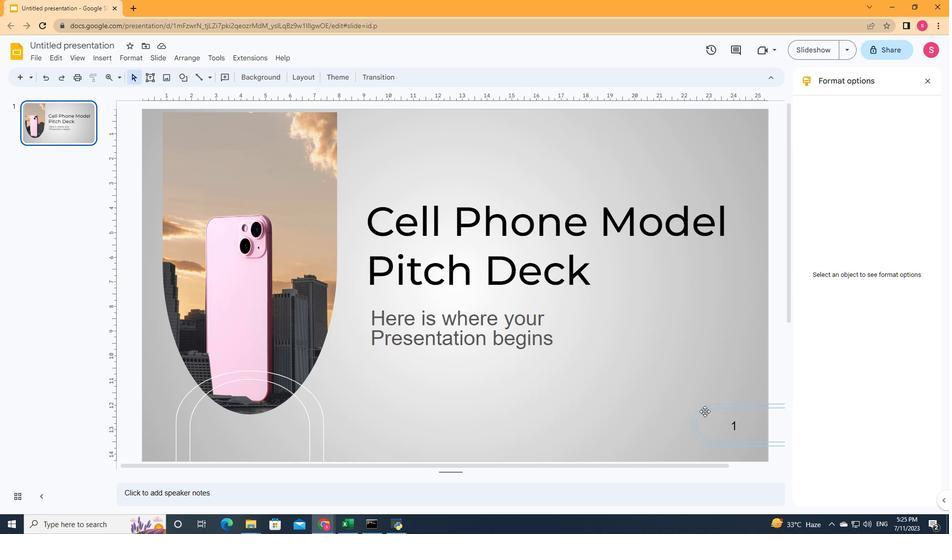 
Action: Mouse pressed left at (704, 407)
Screenshot: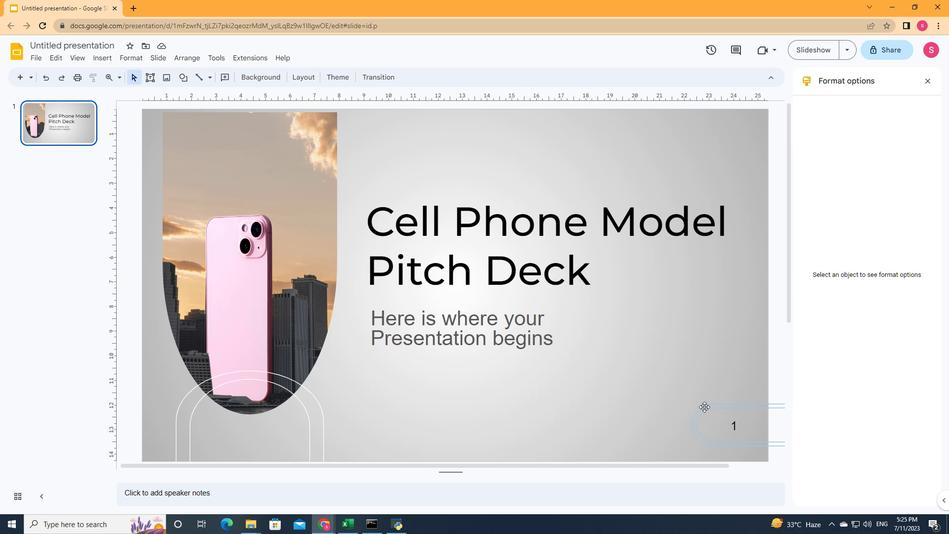 
Action: Mouse moved to (706, 412)
Screenshot: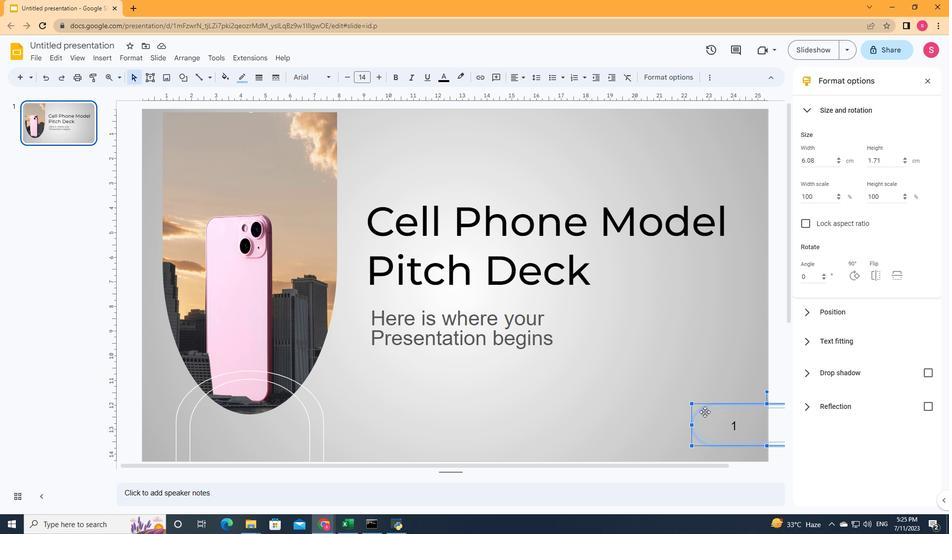 
Action: Mouse pressed left at (706, 412)
Screenshot: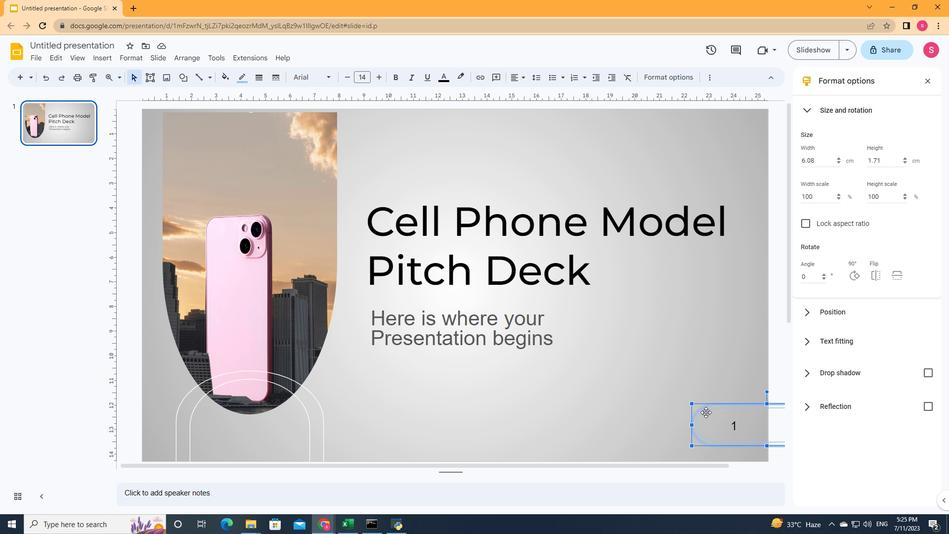 
Action: Mouse moved to (243, 79)
Screenshot: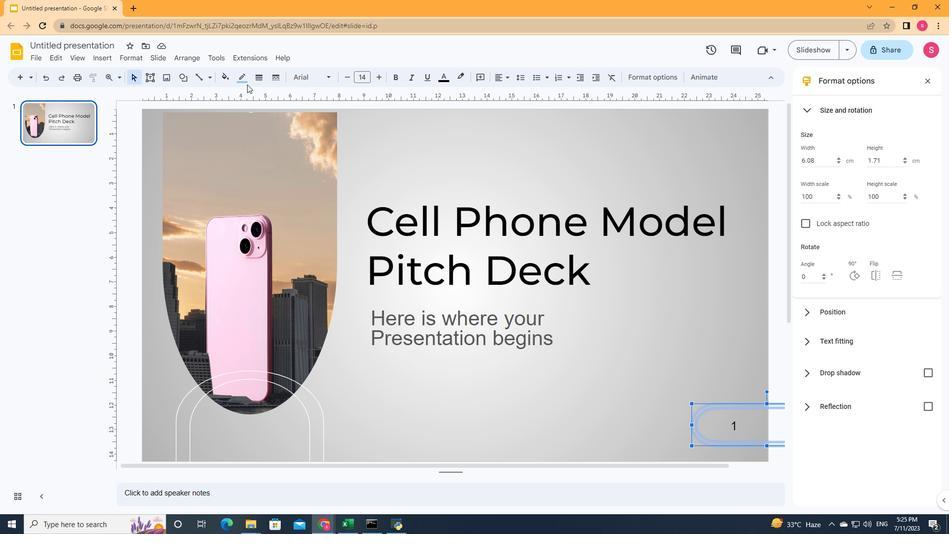 
Action: Mouse pressed left at (243, 79)
Screenshot: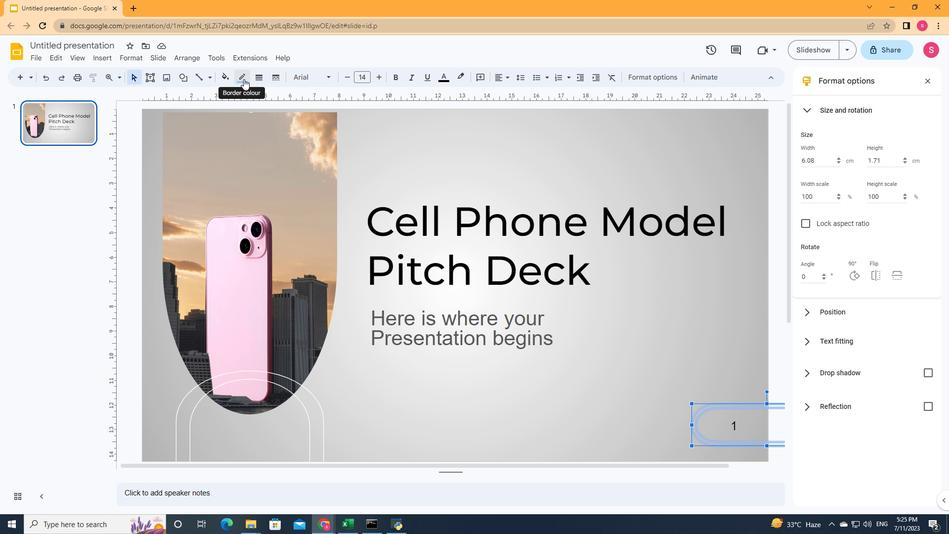 
Action: Mouse moved to (294, 254)
Screenshot: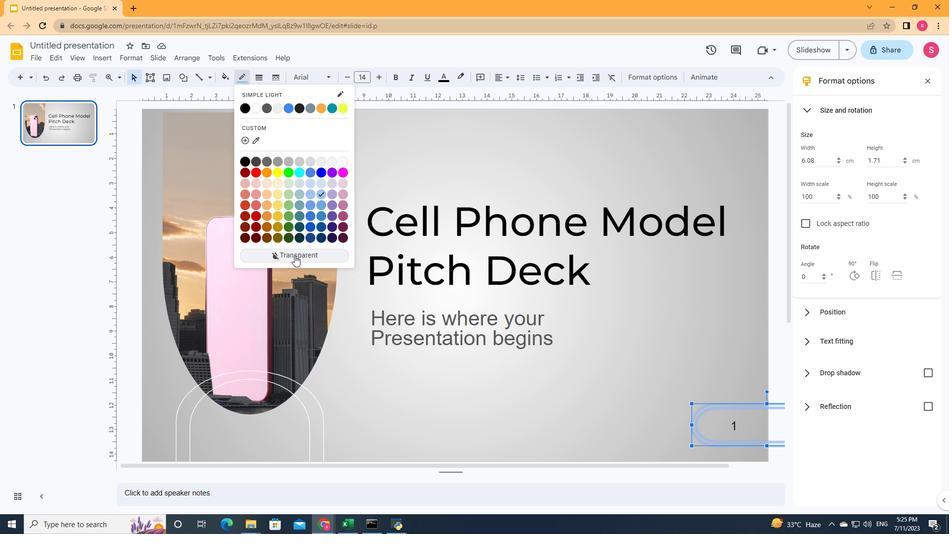 
Action: Mouse pressed left at (294, 254)
Screenshot: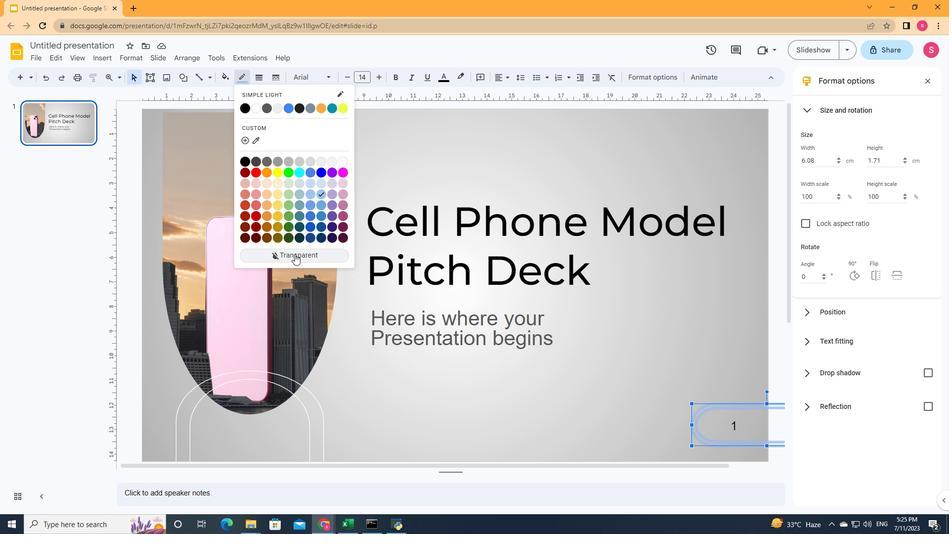 
Action: Mouse moved to (515, 378)
Screenshot: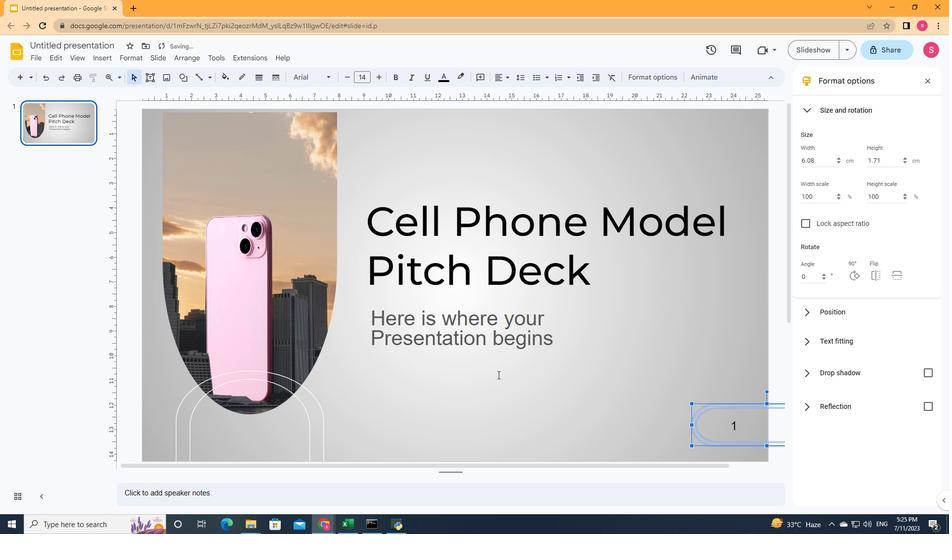 
Action: Mouse pressed left at (515, 378)
Screenshot: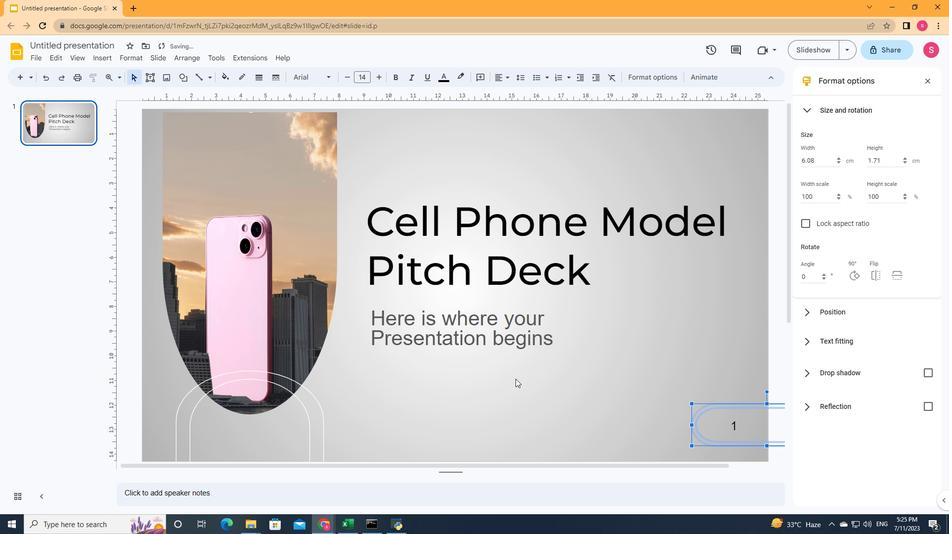 
Action: Mouse moved to (700, 434)
Screenshot: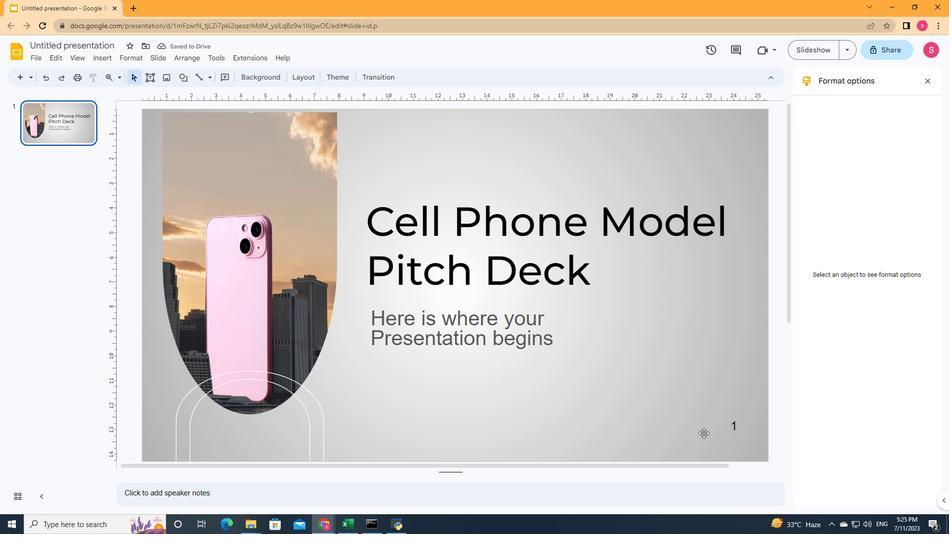
Action: Mouse pressed left at (700, 434)
Screenshot: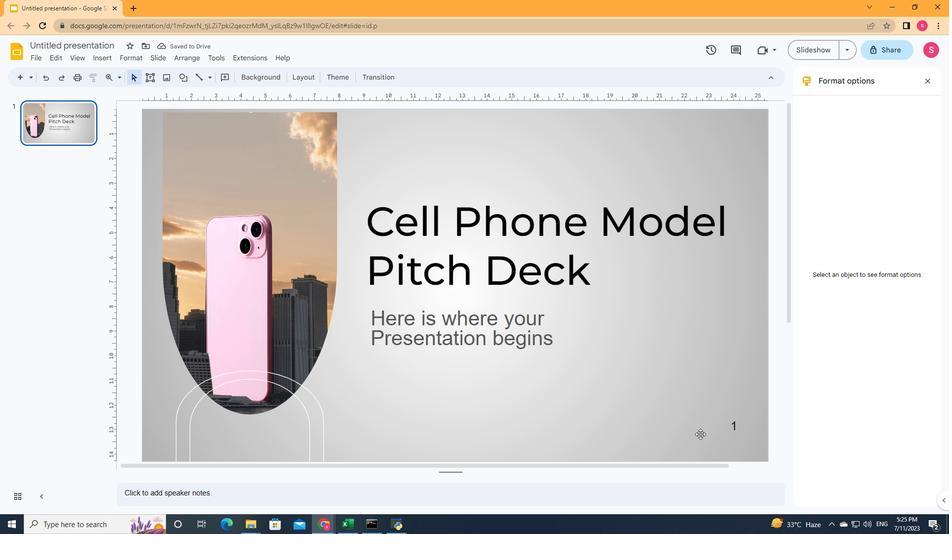 
Action: Mouse moved to (228, 78)
Screenshot: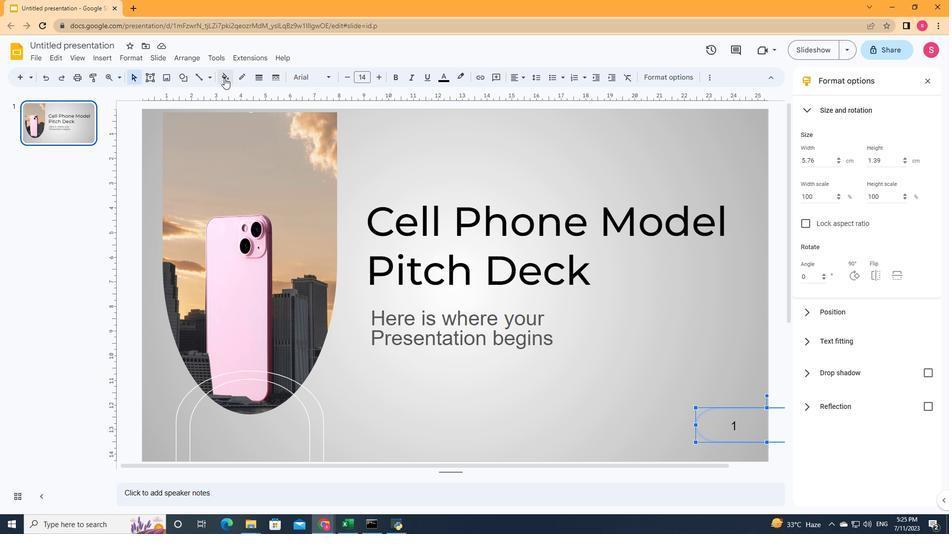
Action: Mouse pressed left at (228, 78)
